 Task: Look for space in Assab, Eritrea from 2nd September, 2023 to 5th September, 2023 for 1 adult in price range Rs.5000 to Rs.10000. Place can be private room with 1  bedroom having 1 bed and 1 bathroom. Property type can be house, flat, hotel. Booking option can be shelf check-in. Required host language is English.
Action: Mouse moved to (403, 206)
Screenshot: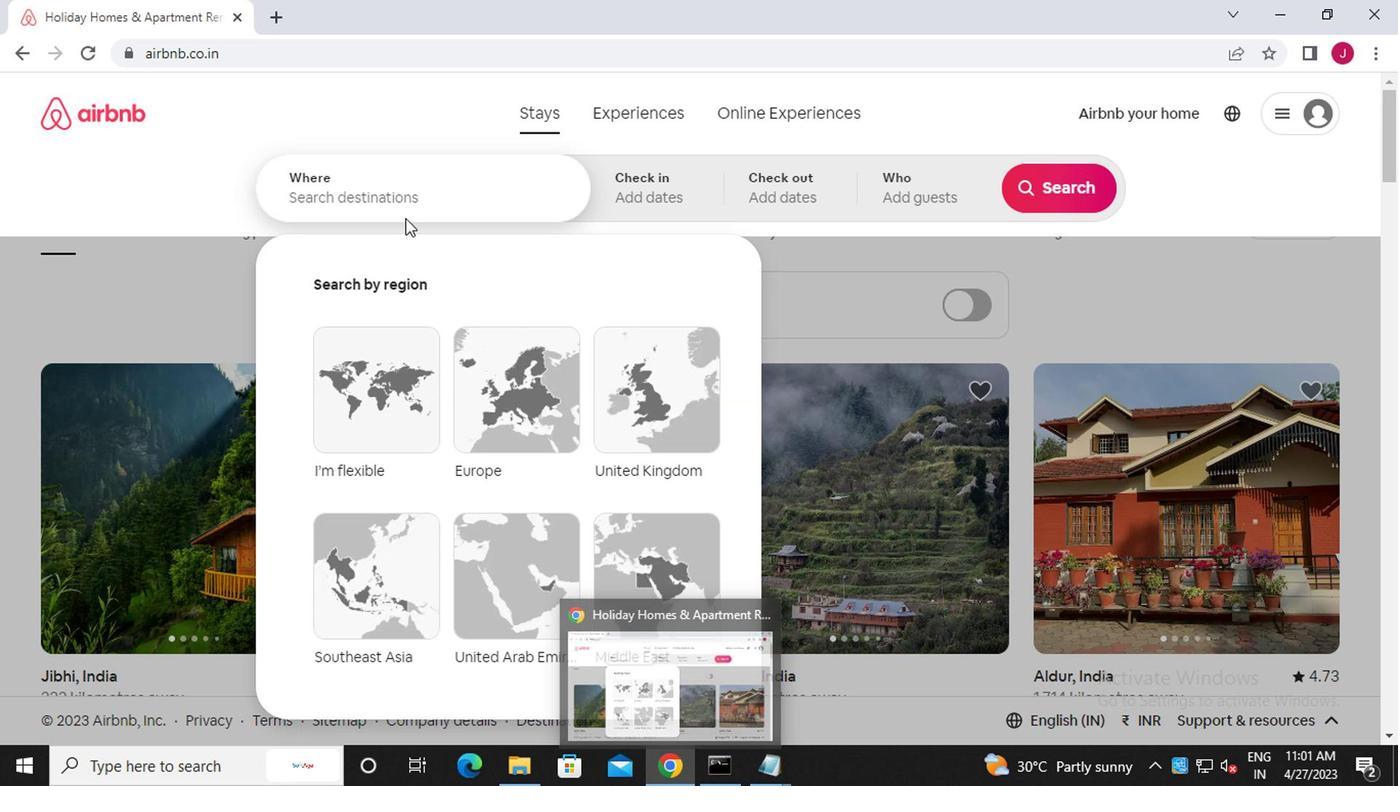 
Action: Mouse pressed left at (403, 206)
Screenshot: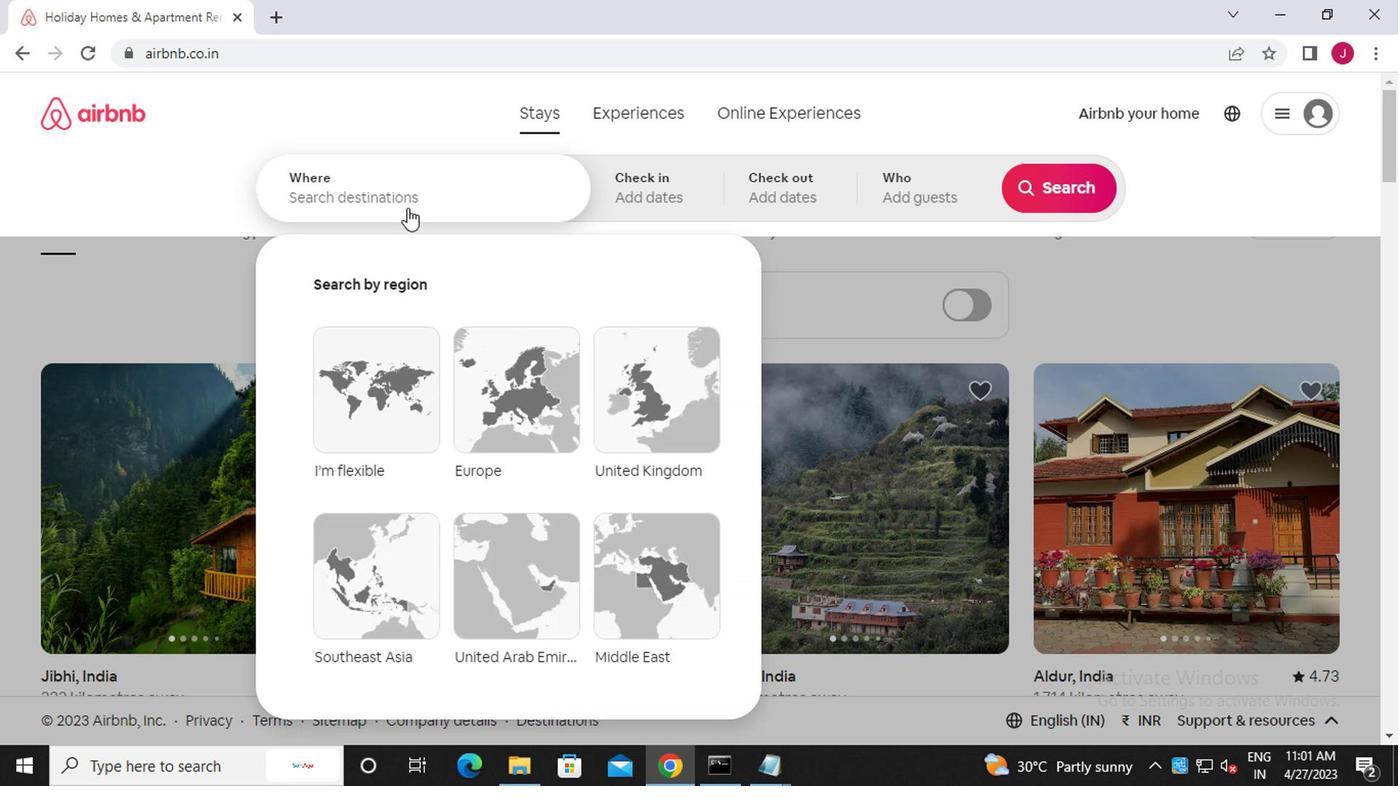 
Action: Key pressed a<Key.caps_lock>ssab,<Key.caps_lock>e<Key.caps_lock>ritrea
Screenshot: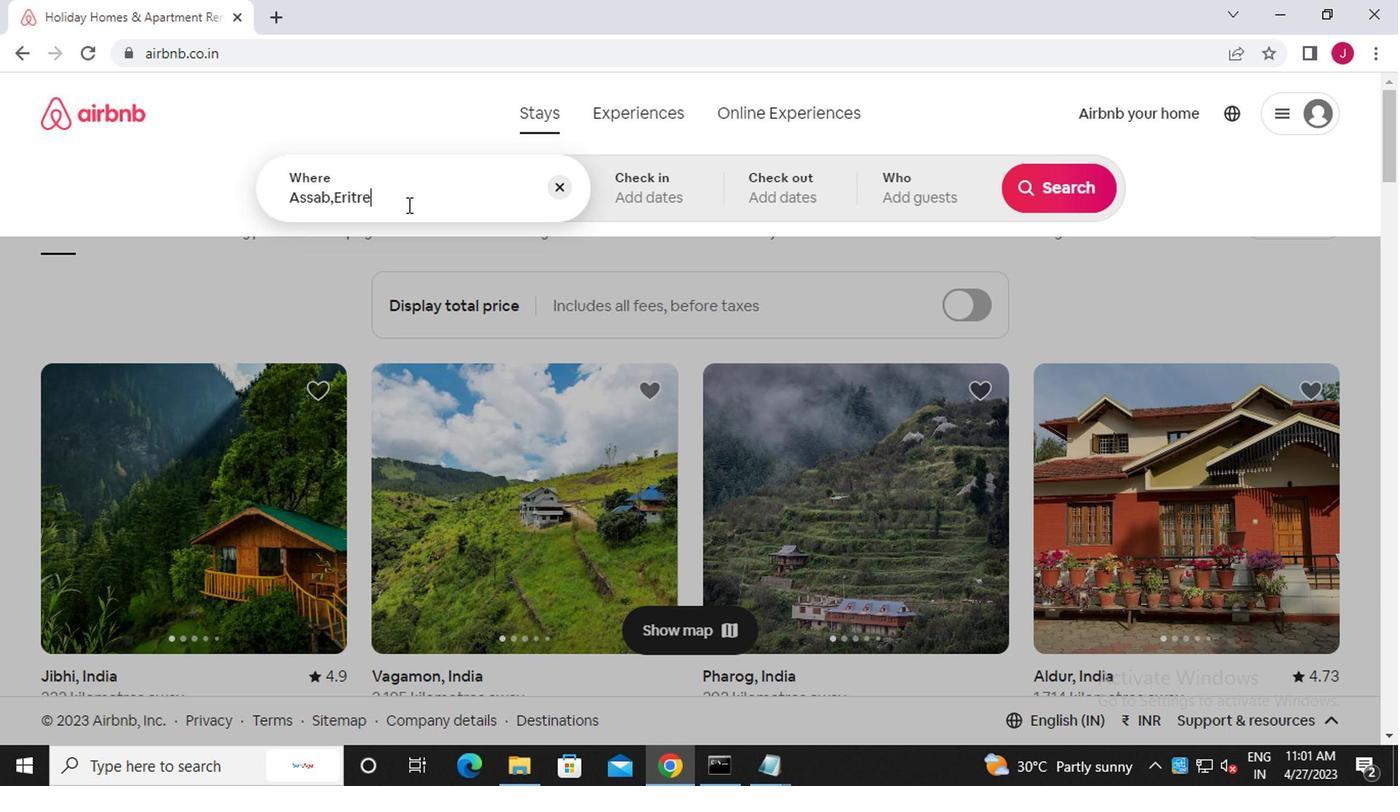 
Action: Mouse moved to (444, 312)
Screenshot: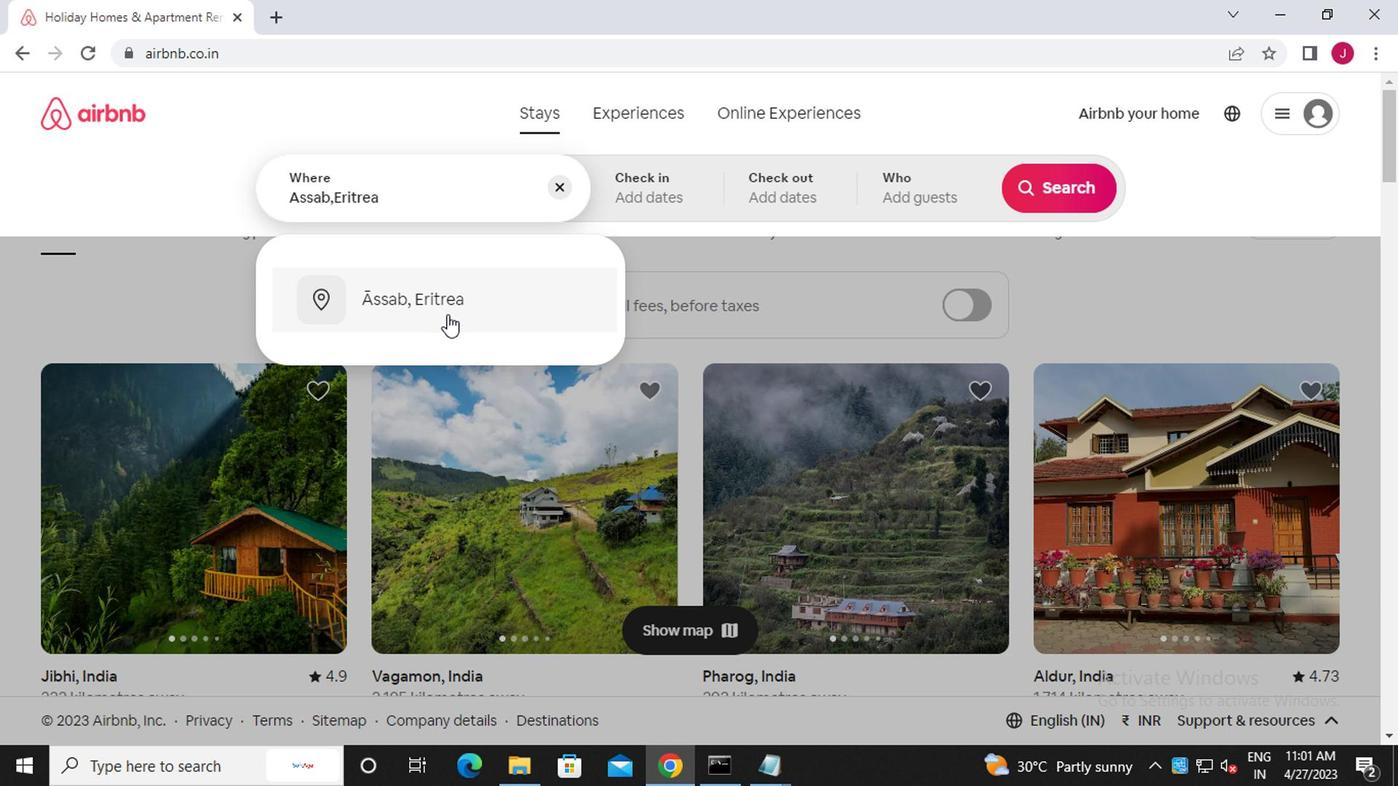 
Action: Mouse pressed left at (444, 312)
Screenshot: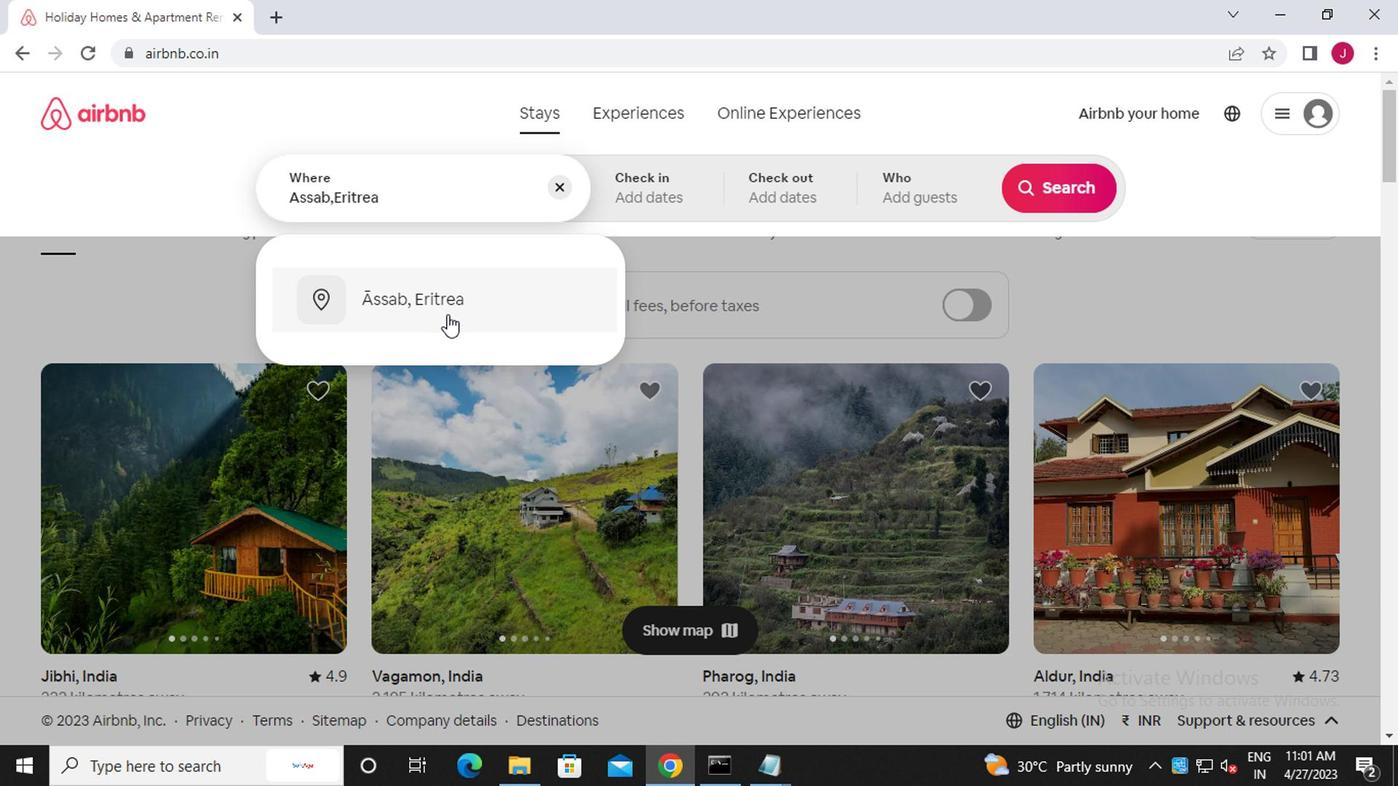 
Action: Mouse moved to (1043, 345)
Screenshot: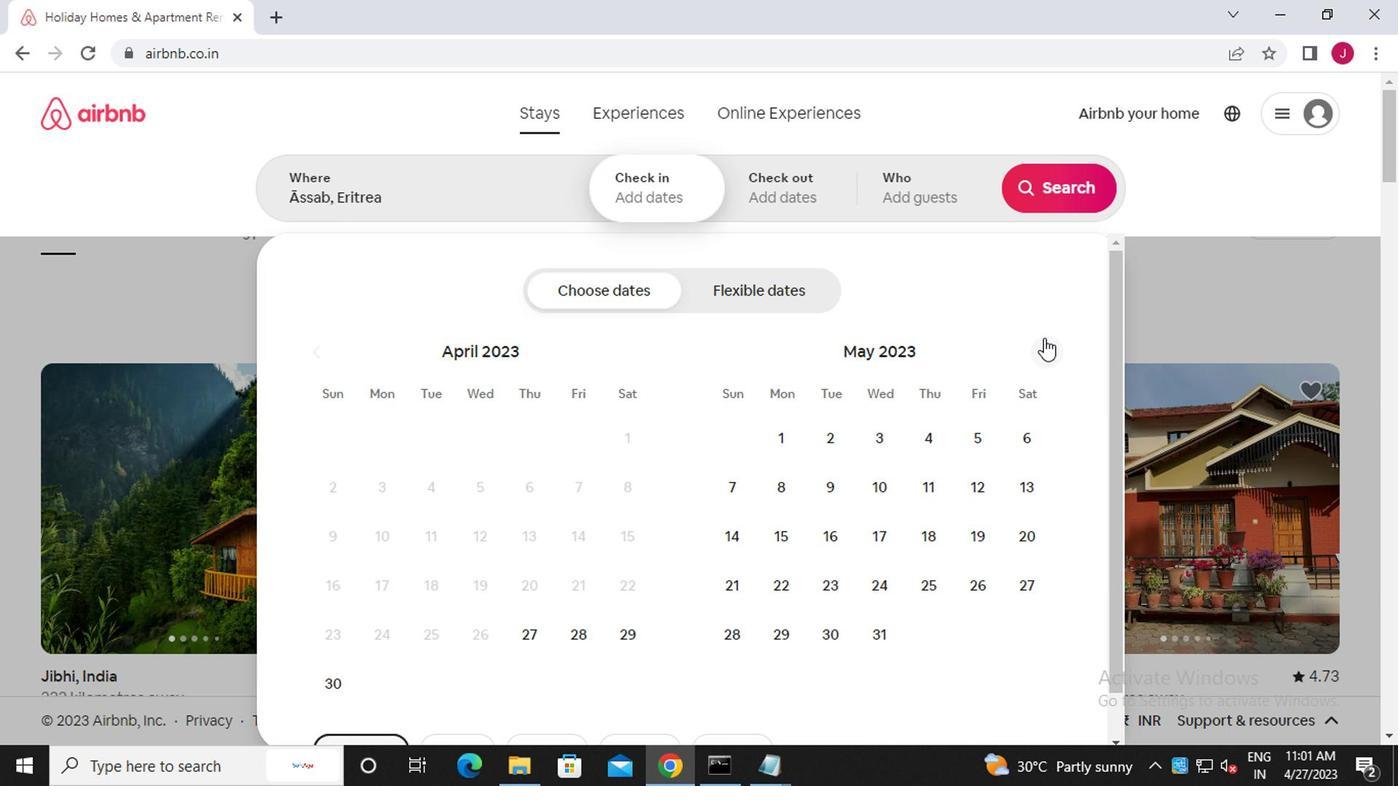 
Action: Mouse pressed left at (1043, 345)
Screenshot: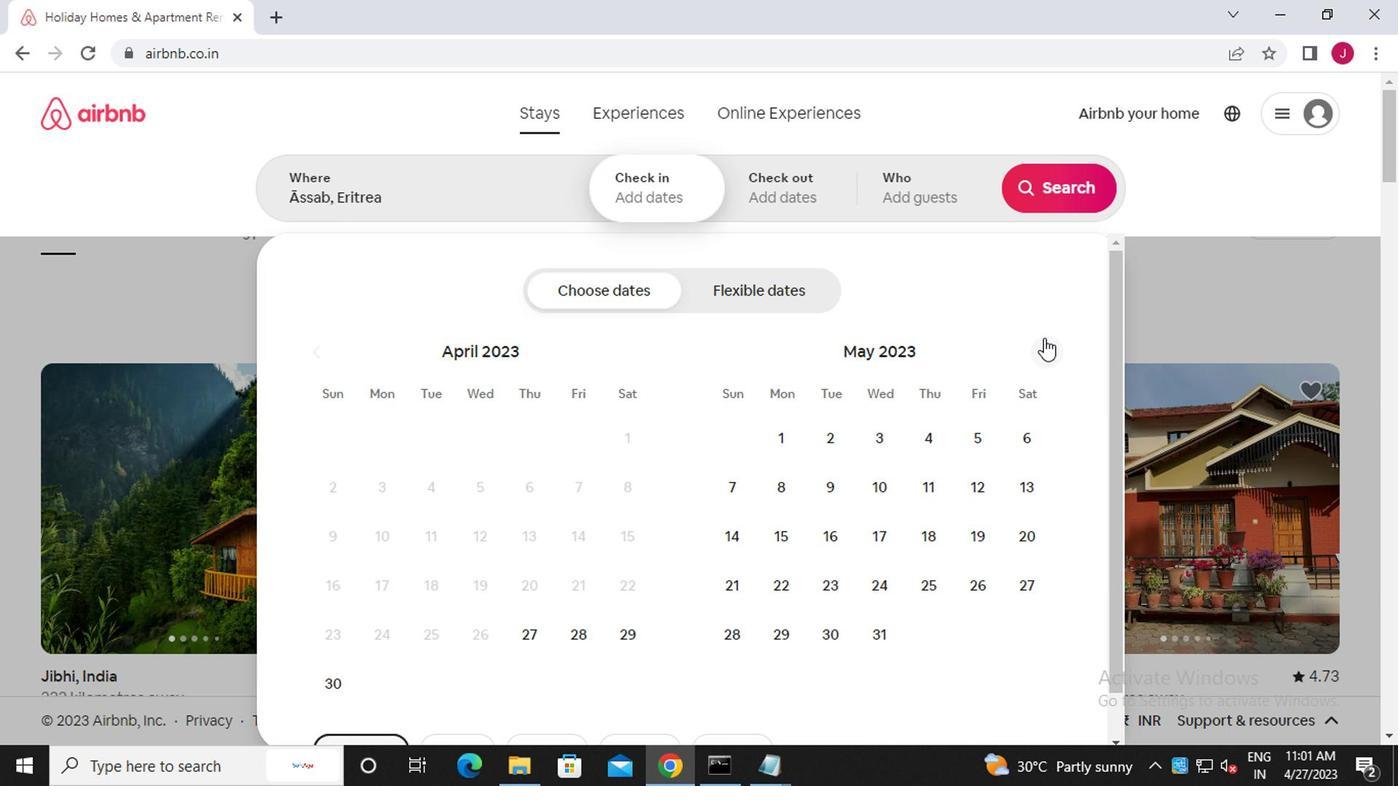 
Action: Mouse moved to (1045, 353)
Screenshot: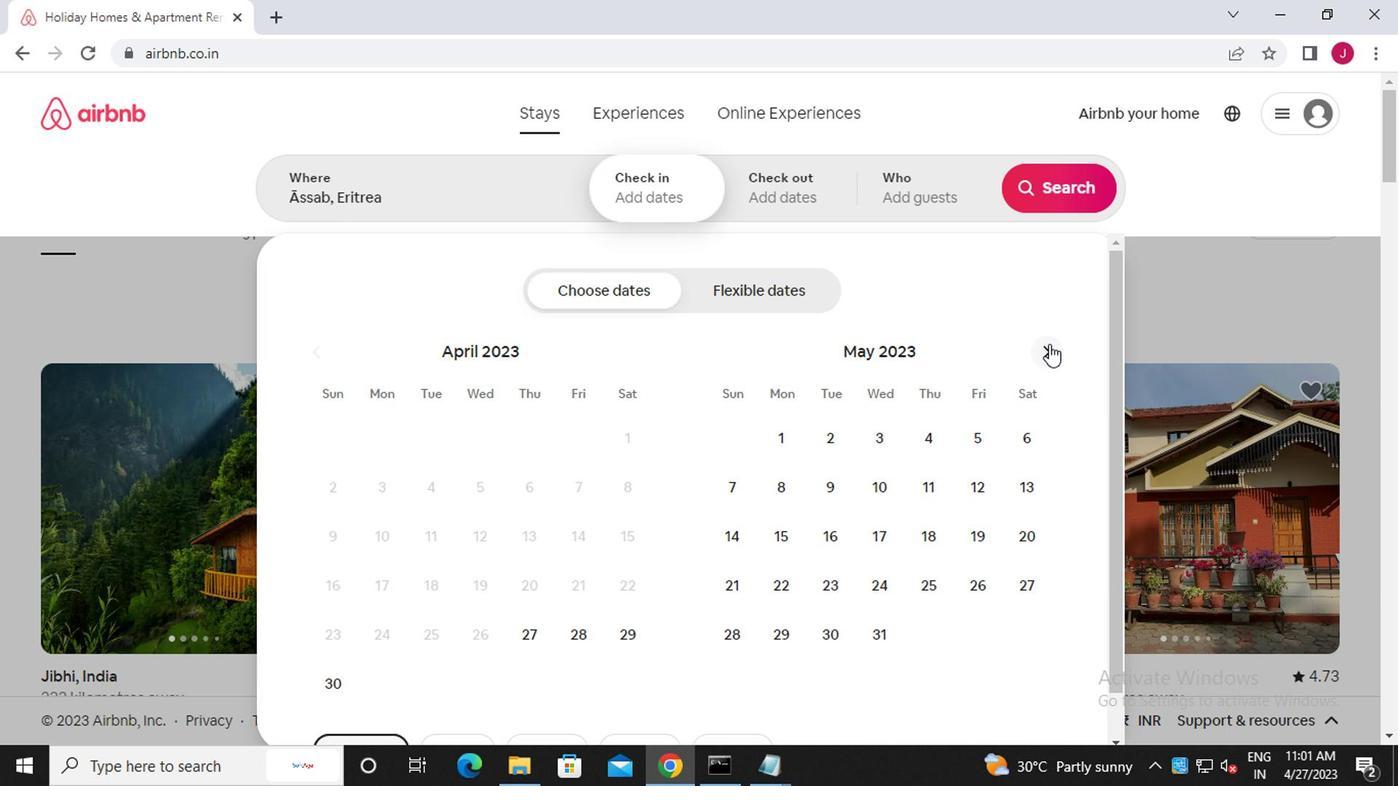
Action: Mouse pressed left at (1045, 353)
Screenshot: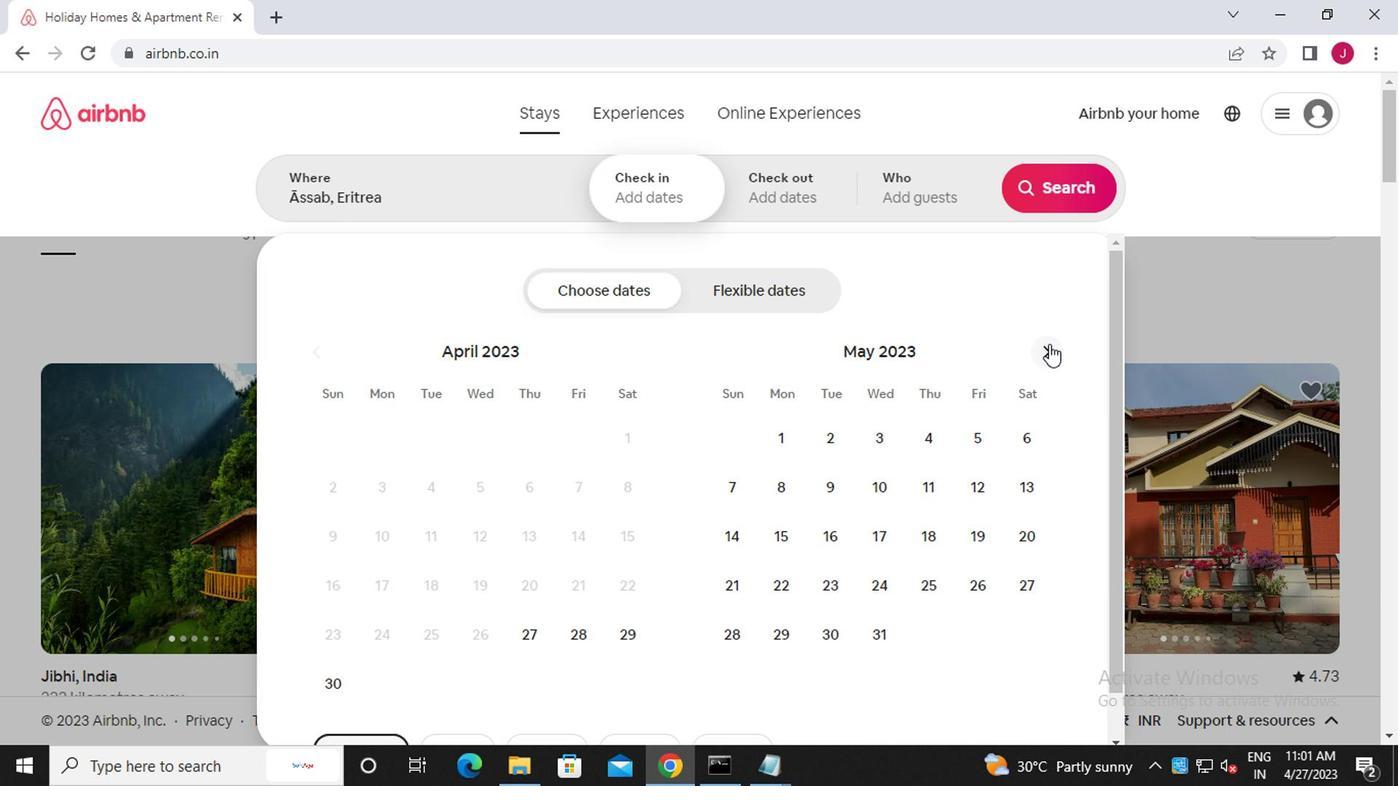 
Action: Mouse moved to (1047, 353)
Screenshot: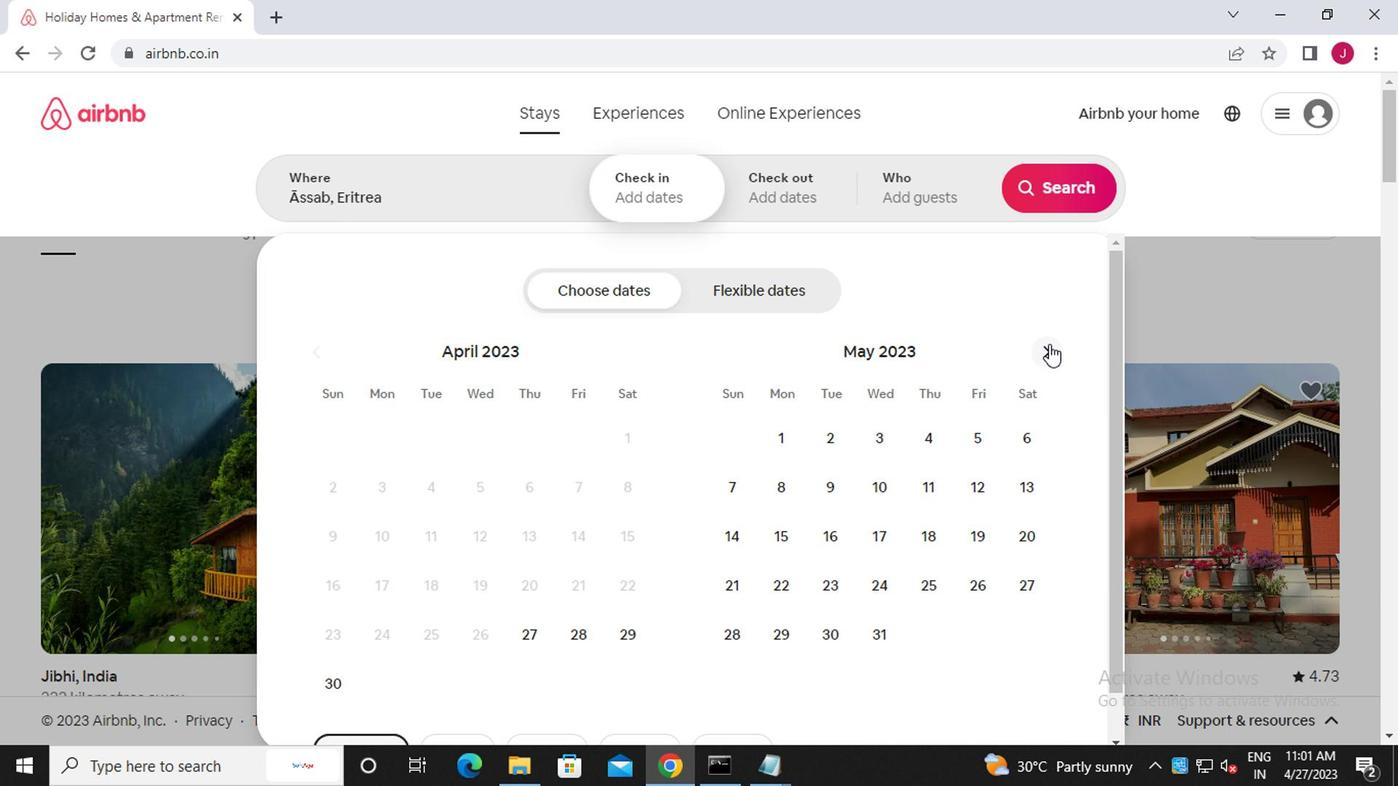 
Action: Mouse pressed left at (1047, 353)
Screenshot: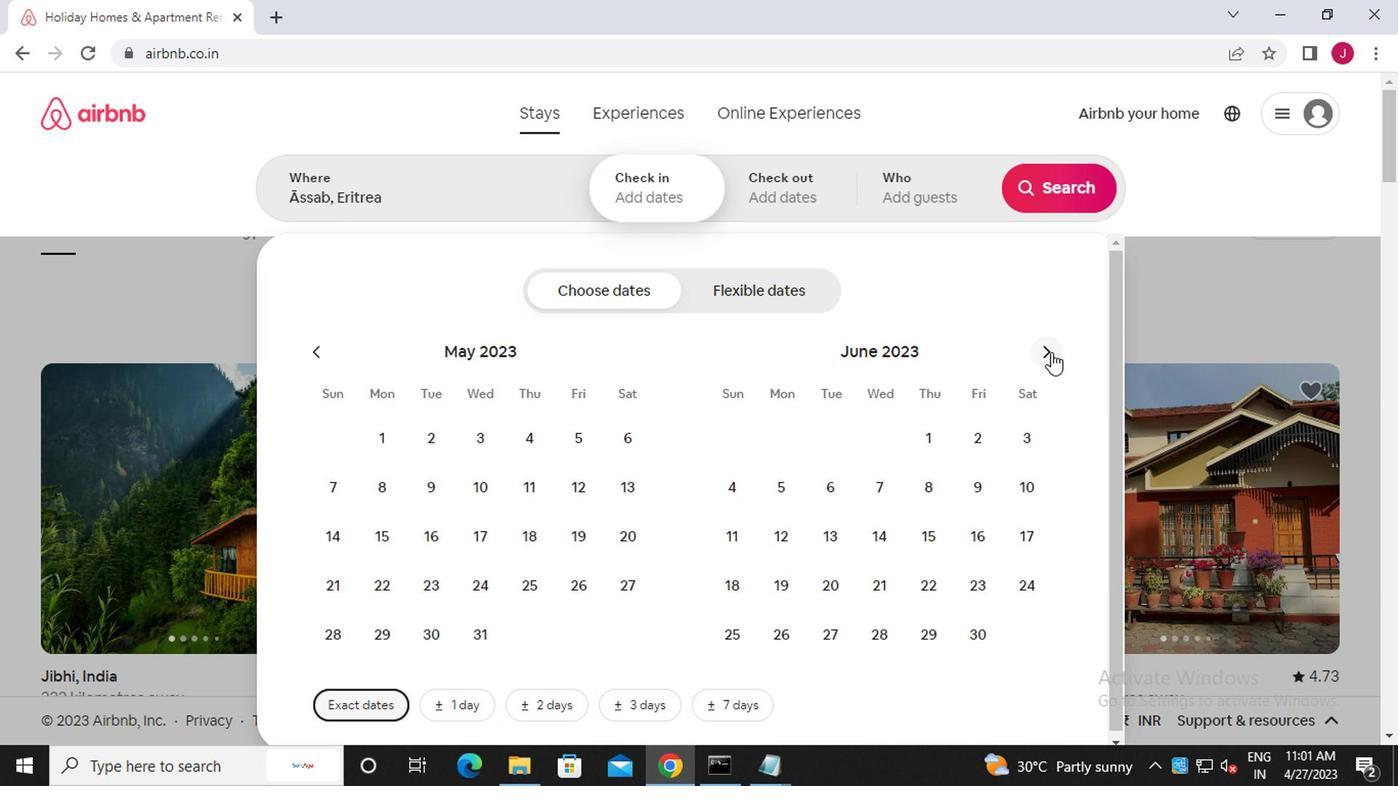 
Action: Mouse pressed left at (1047, 353)
Screenshot: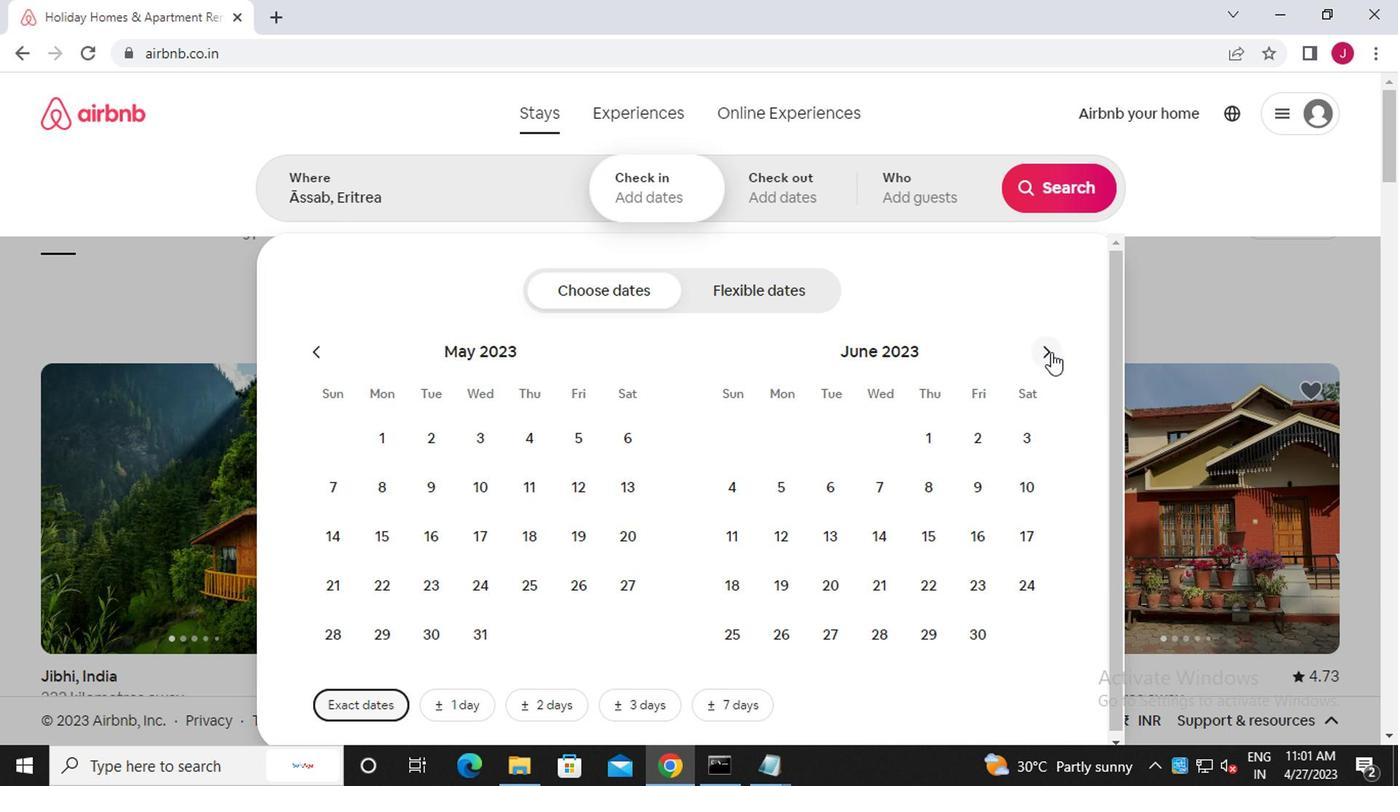 
Action: Mouse moved to (1047, 353)
Screenshot: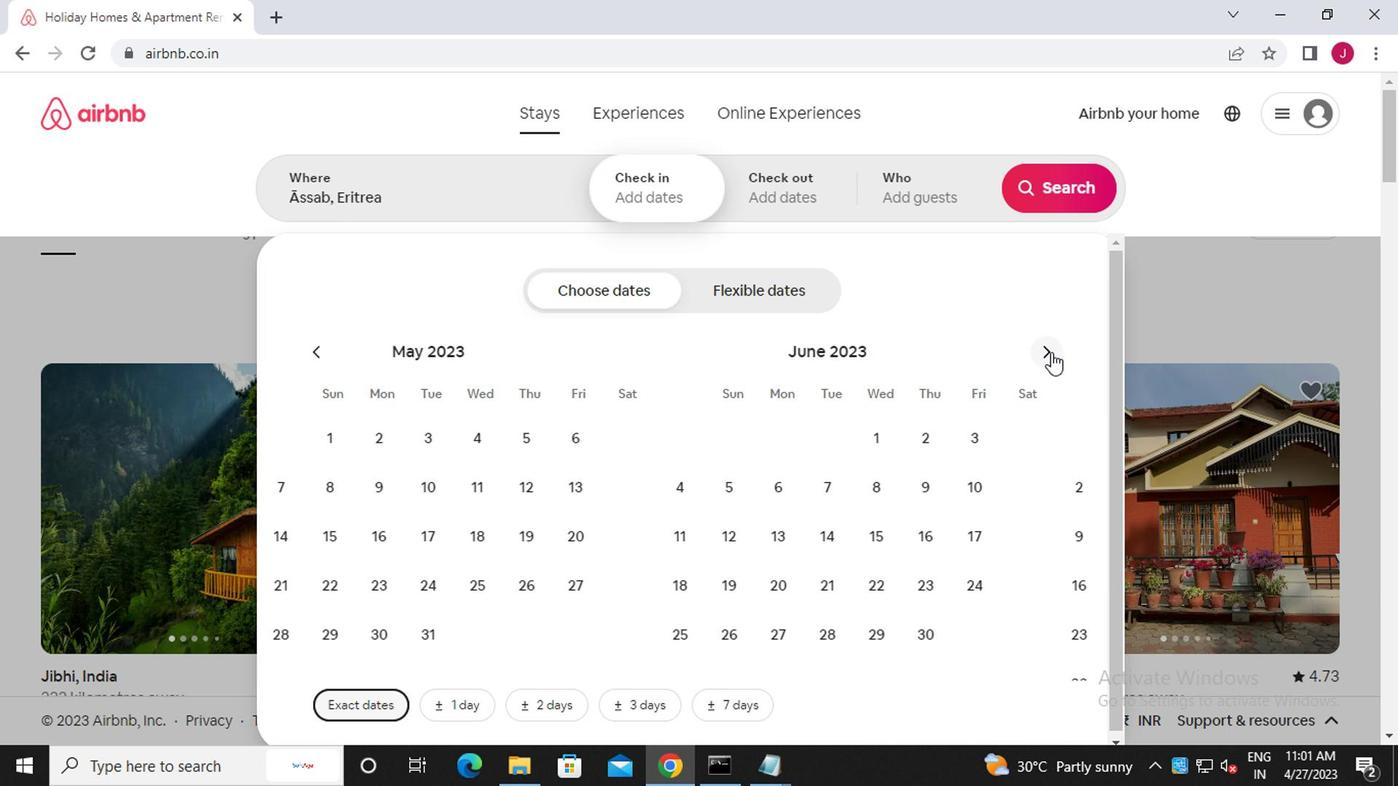 
Action: Mouse pressed left at (1047, 353)
Screenshot: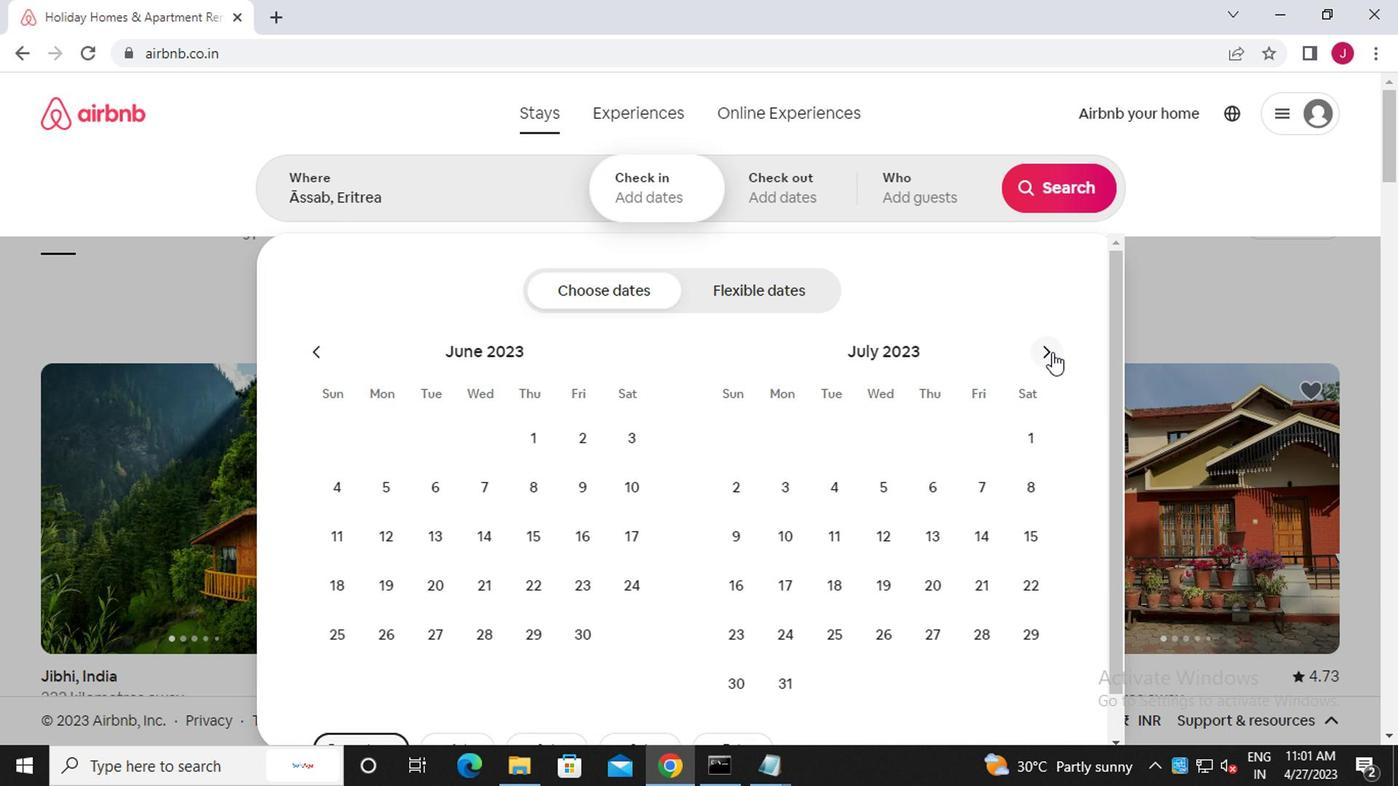 
Action: Mouse moved to (1022, 434)
Screenshot: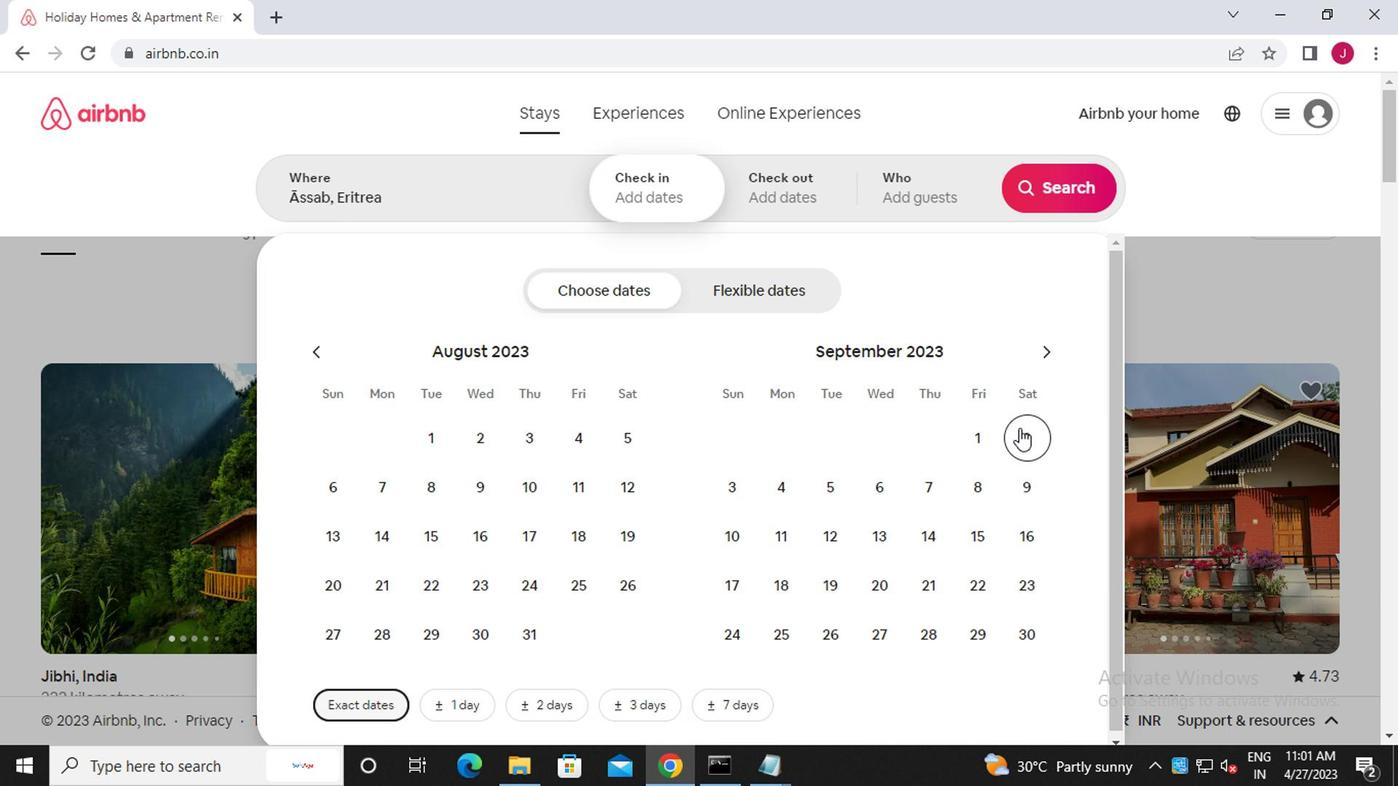 
Action: Mouse pressed left at (1022, 434)
Screenshot: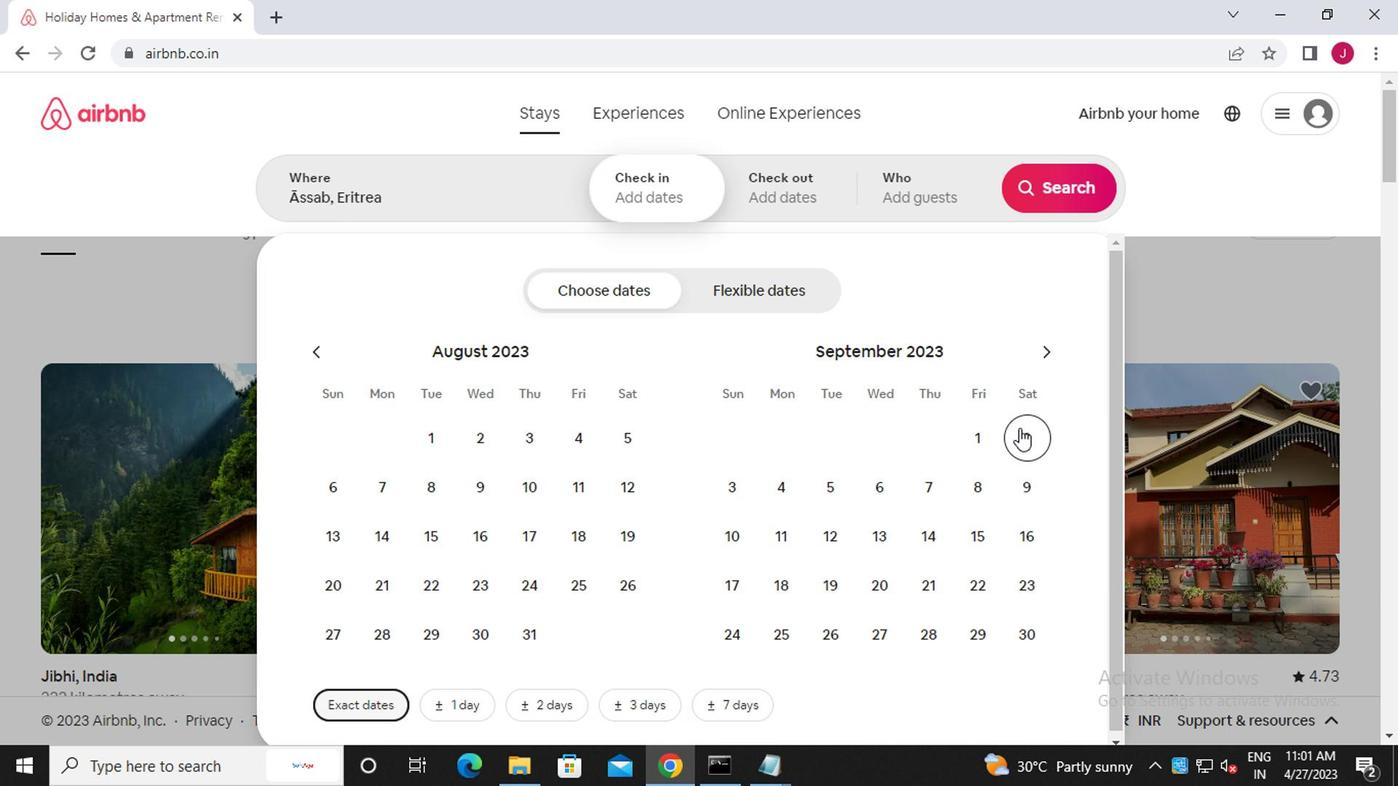 
Action: Mouse moved to (813, 487)
Screenshot: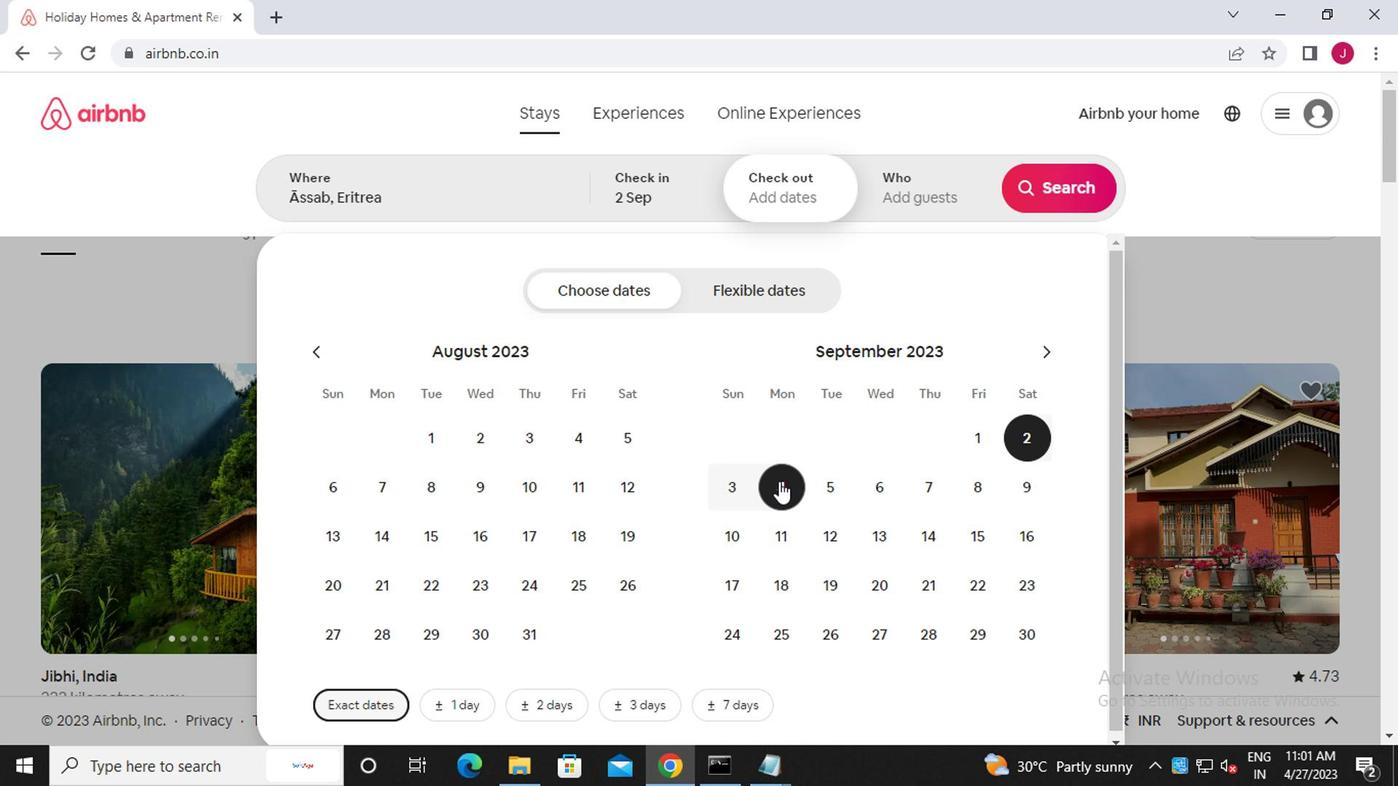 
Action: Mouse pressed left at (813, 487)
Screenshot: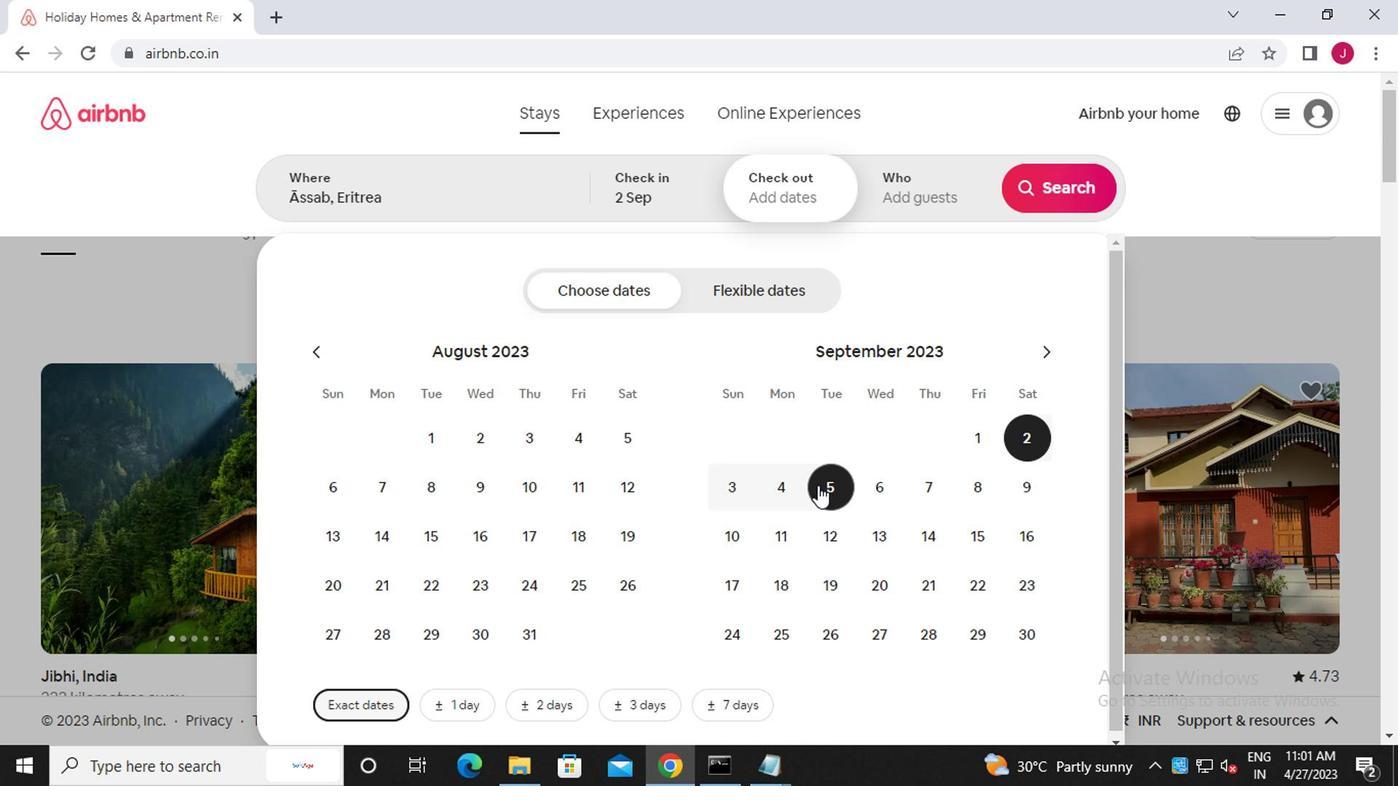 
Action: Mouse moved to (901, 200)
Screenshot: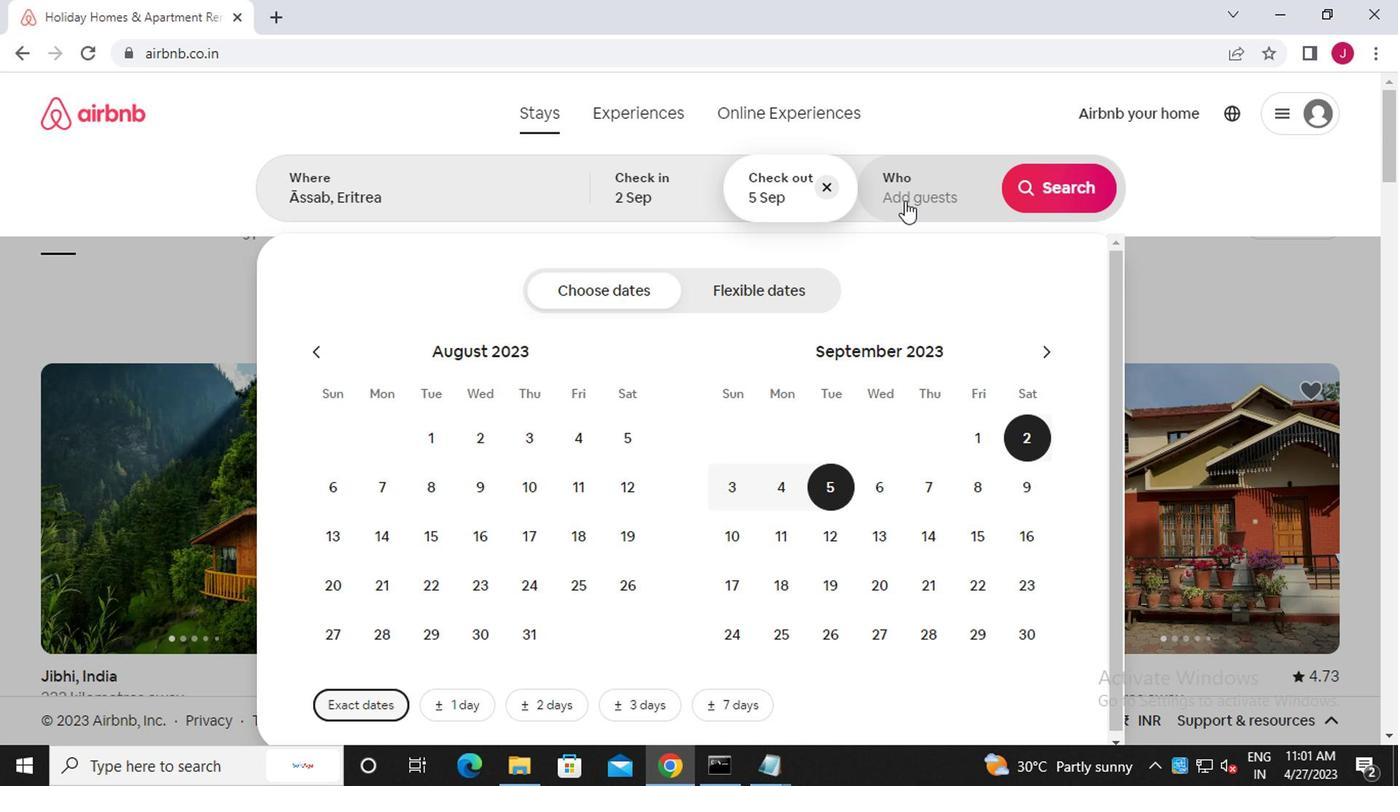 
Action: Mouse pressed left at (901, 200)
Screenshot: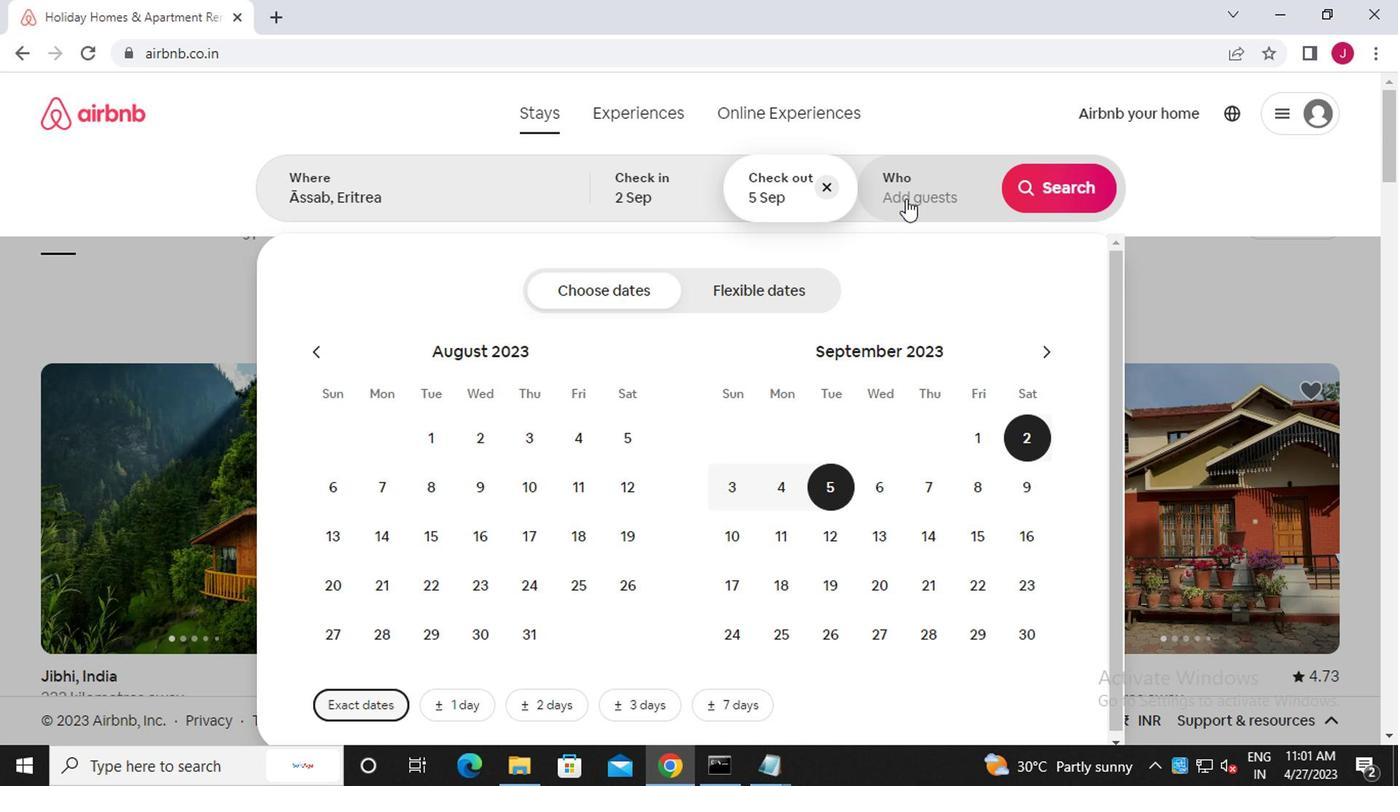 
Action: Mouse moved to (1069, 303)
Screenshot: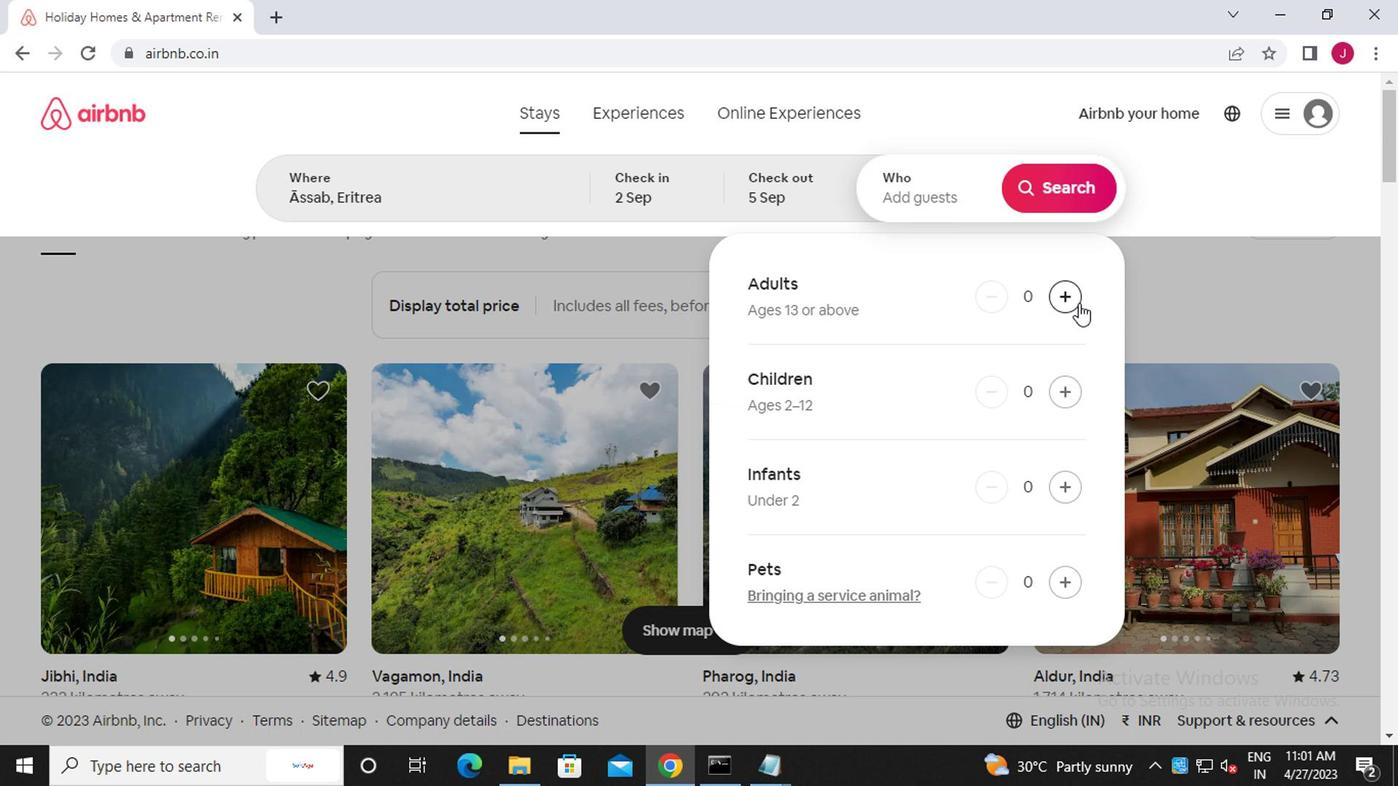 
Action: Mouse pressed left at (1069, 303)
Screenshot: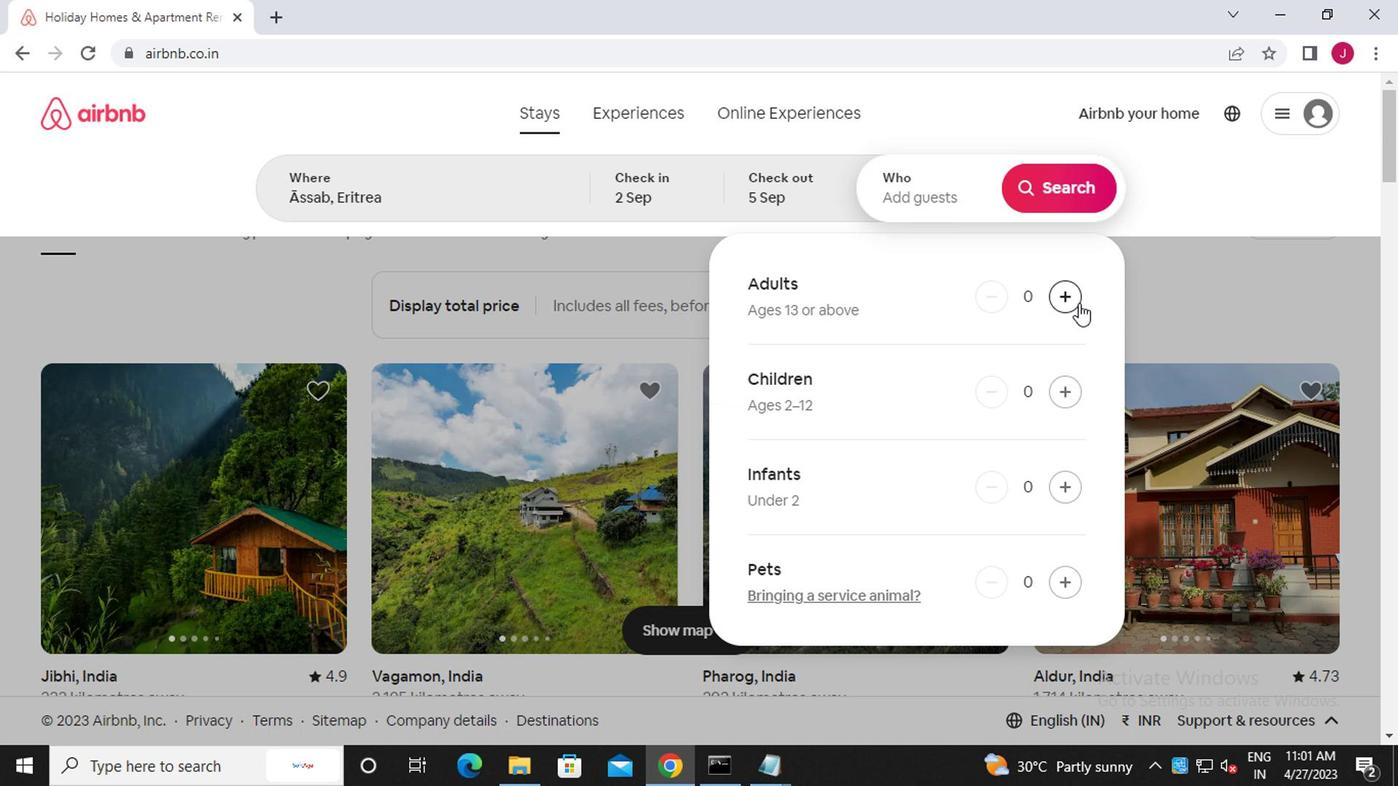 
Action: Mouse moved to (1040, 181)
Screenshot: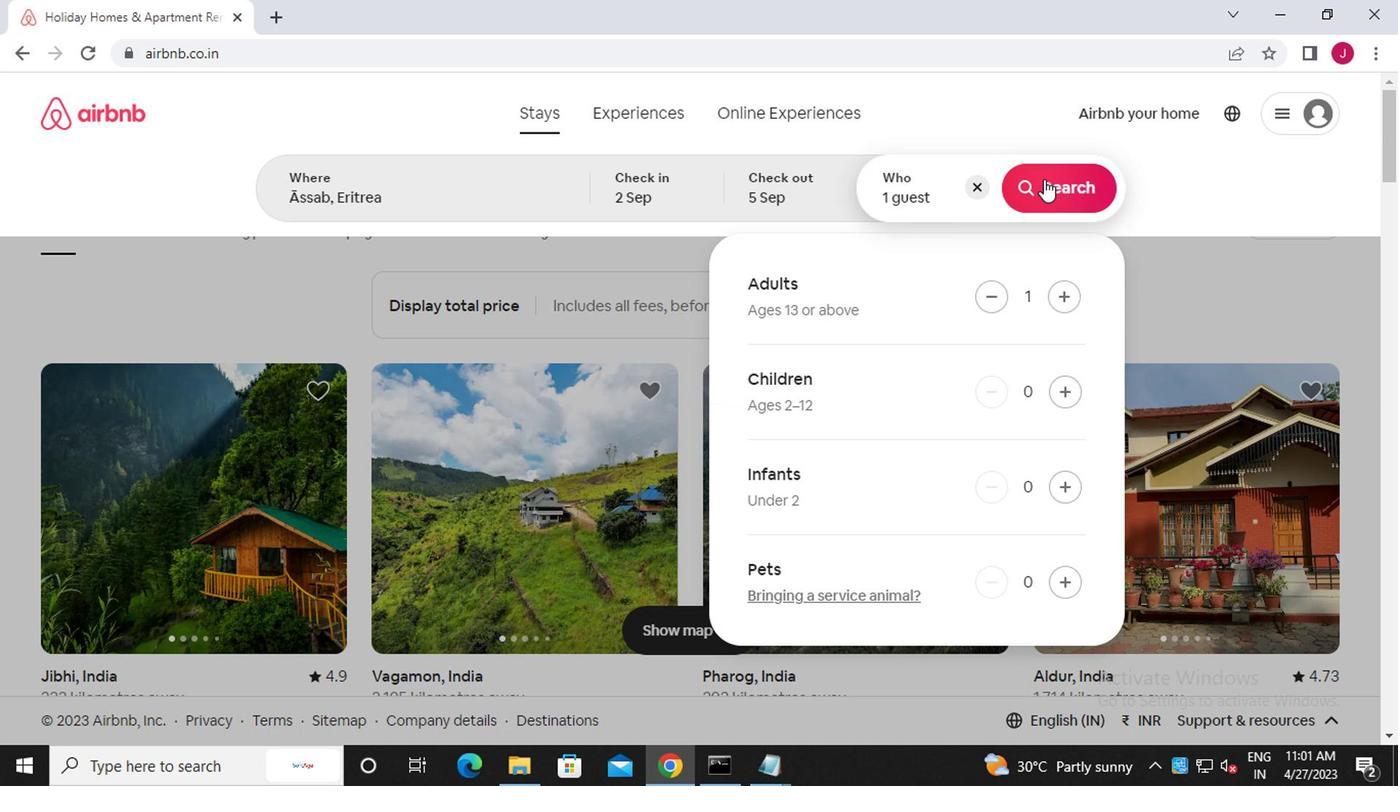 
Action: Mouse pressed left at (1040, 181)
Screenshot: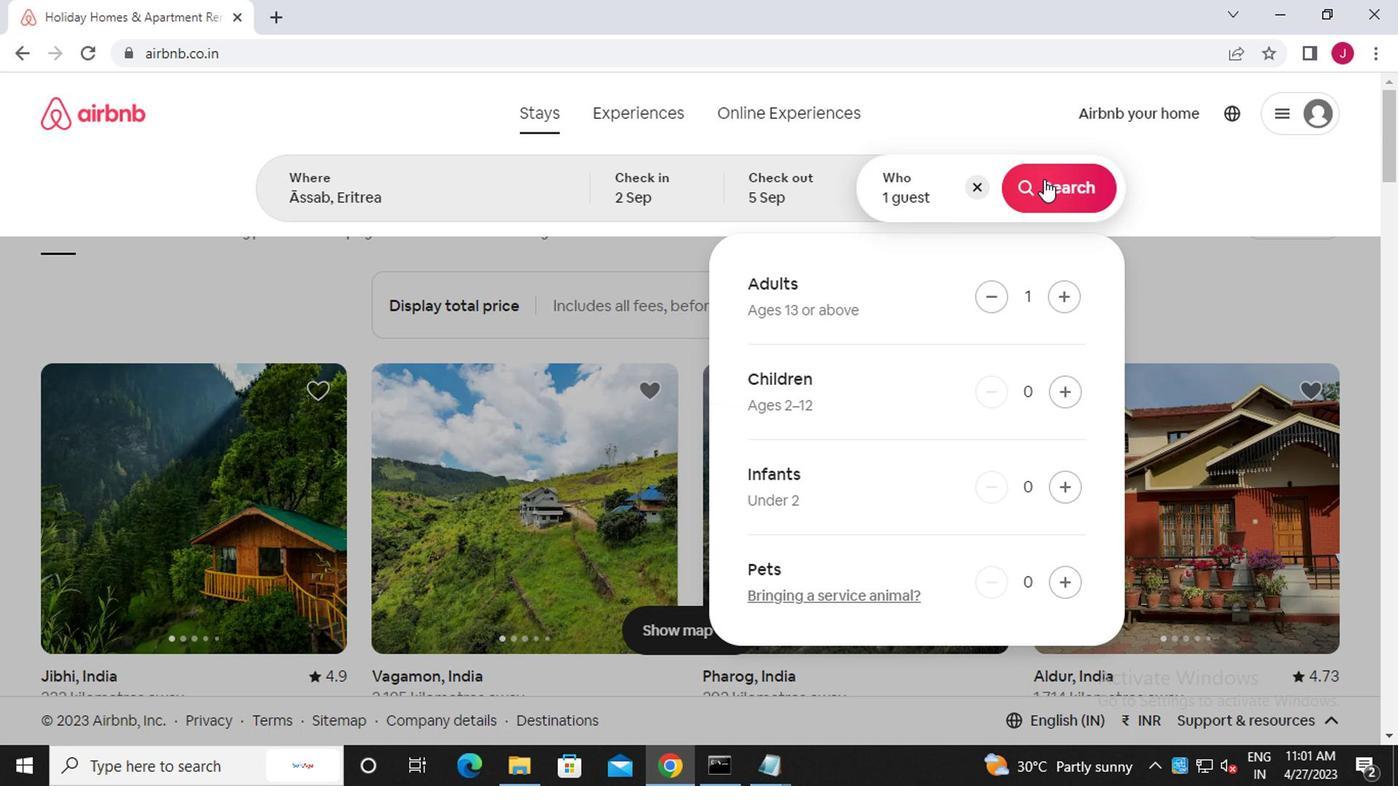 
Action: Mouse moved to (1290, 195)
Screenshot: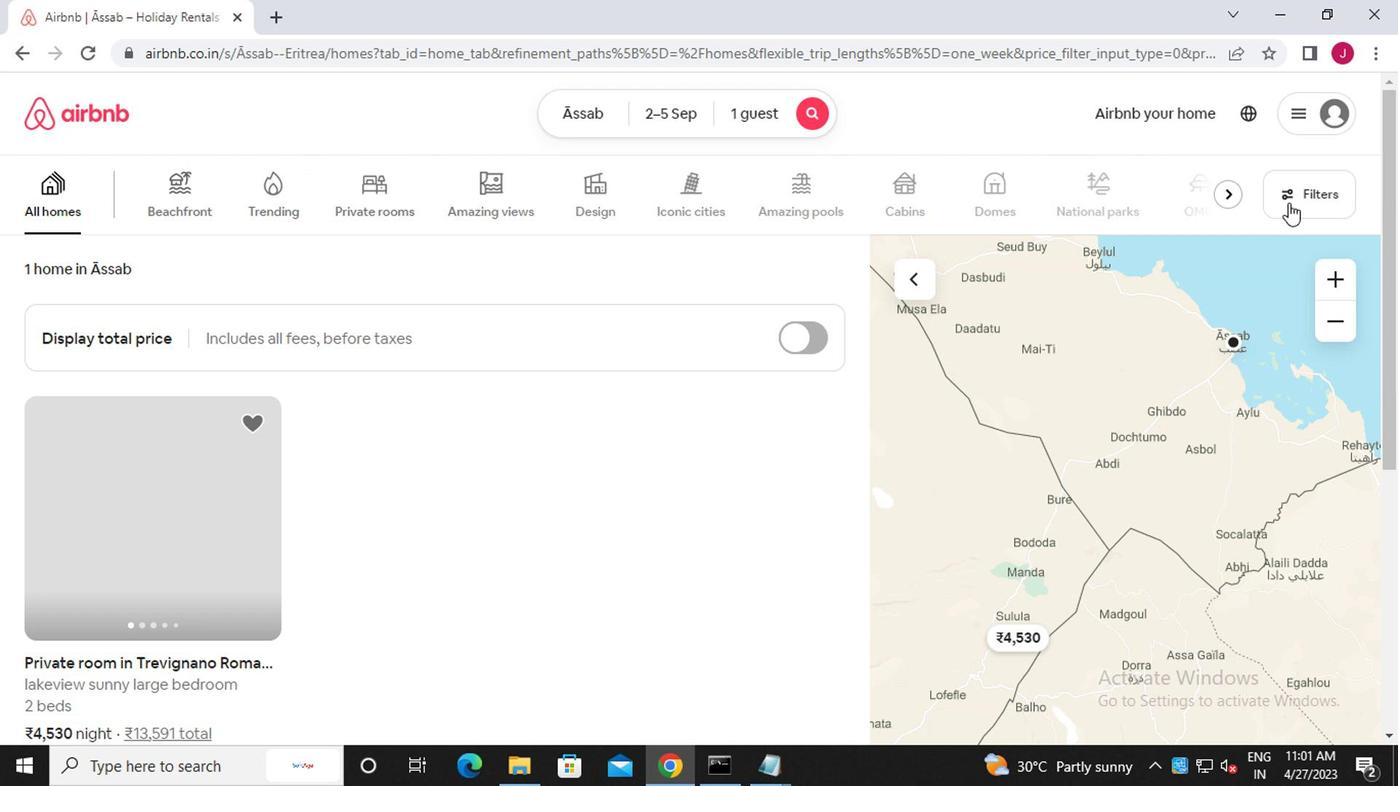 
Action: Mouse pressed left at (1290, 195)
Screenshot: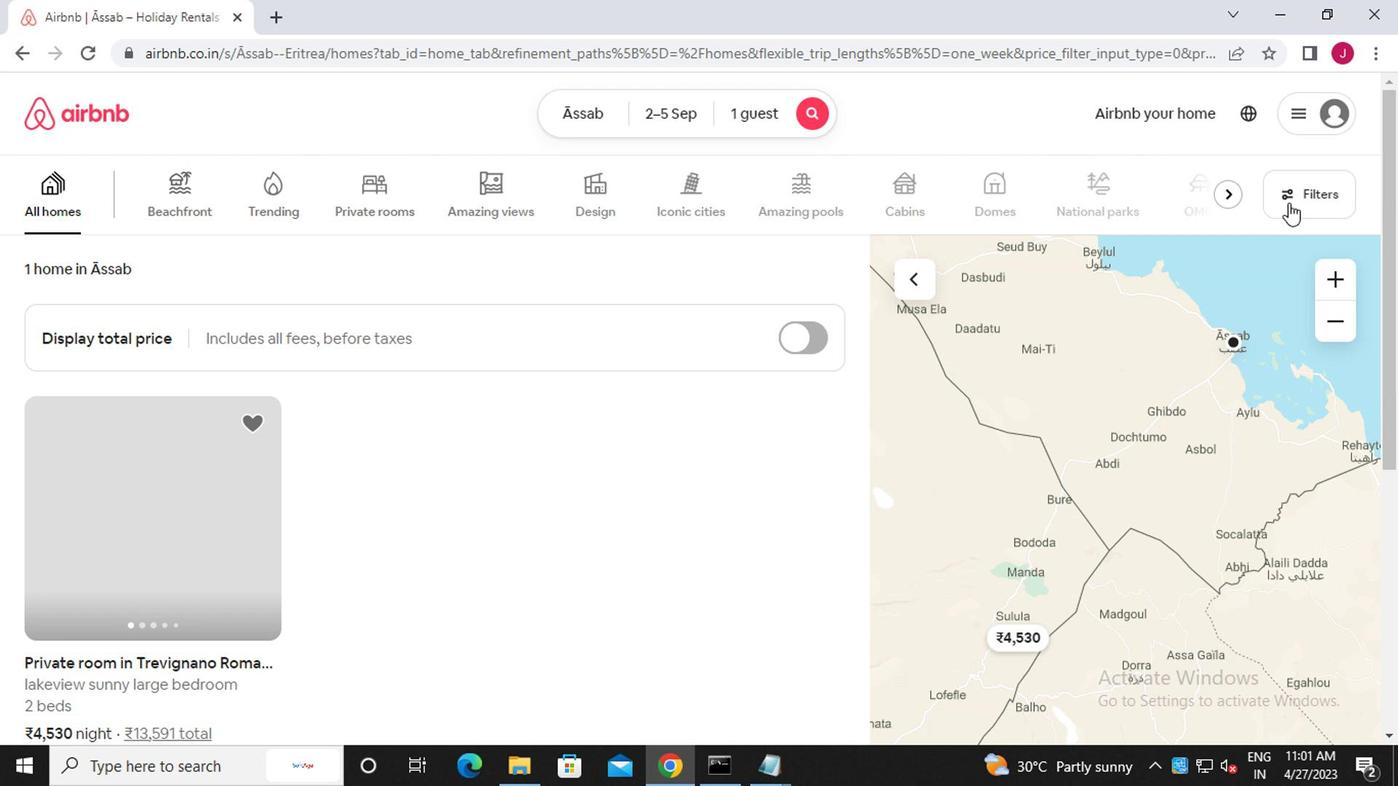 
Action: Mouse moved to (479, 385)
Screenshot: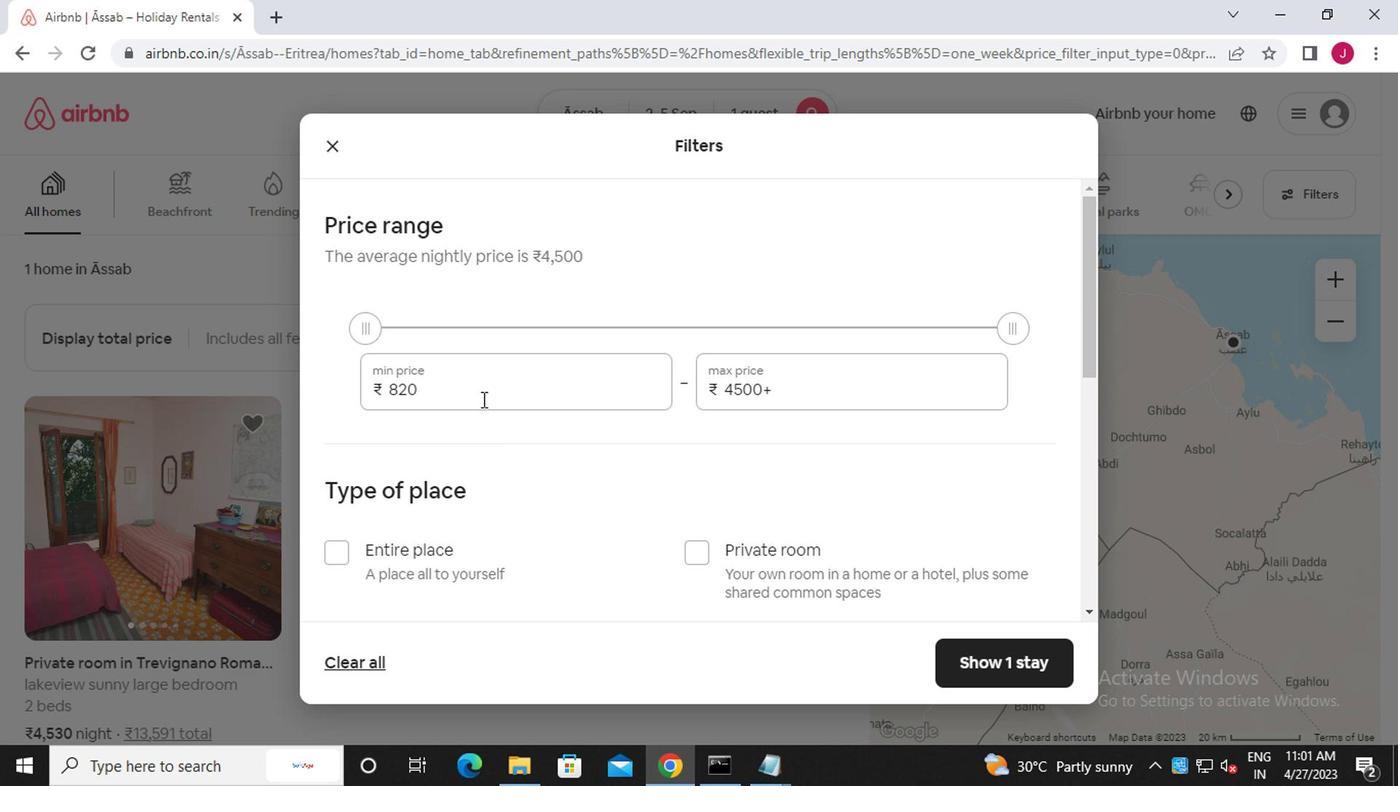 
Action: Mouse pressed left at (479, 385)
Screenshot: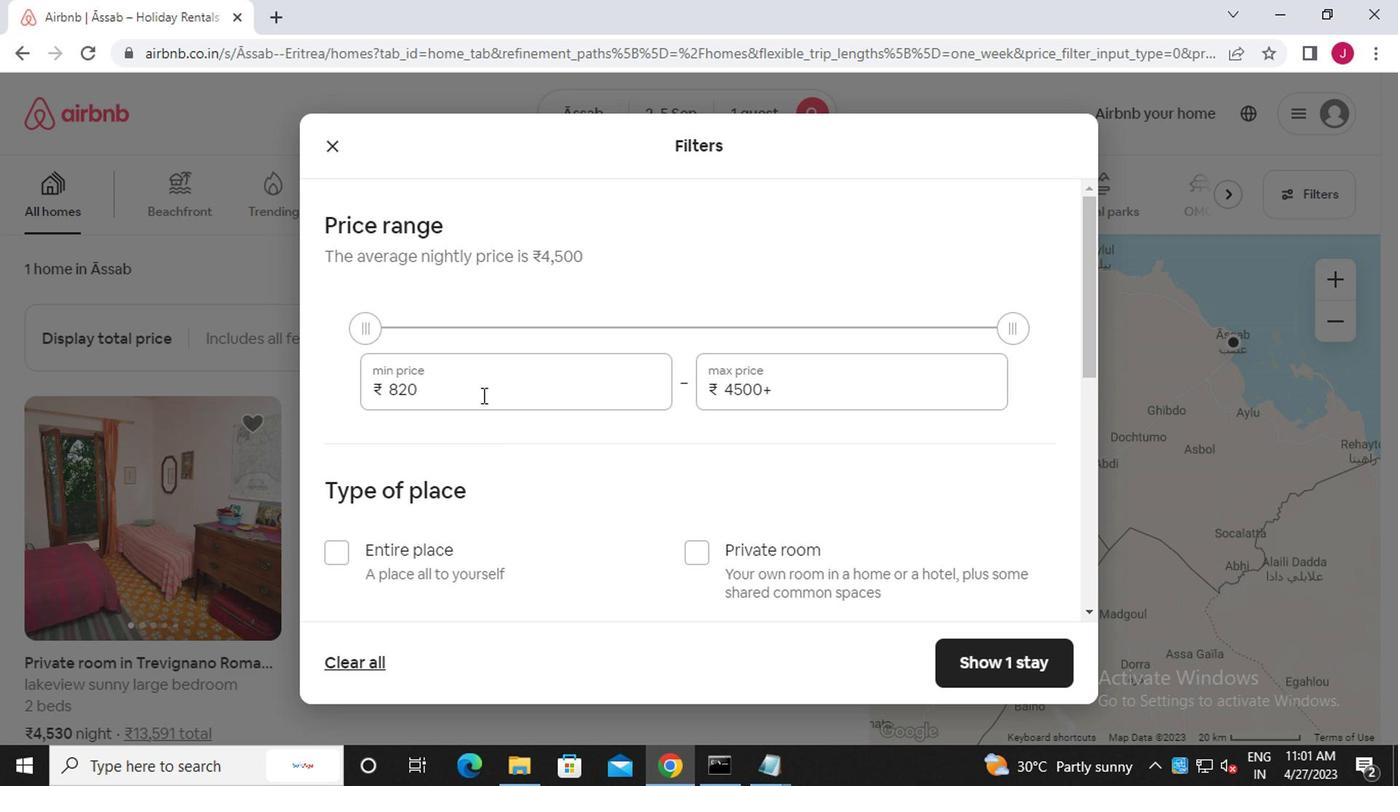 
Action: Mouse moved to (464, 381)
Screenshot: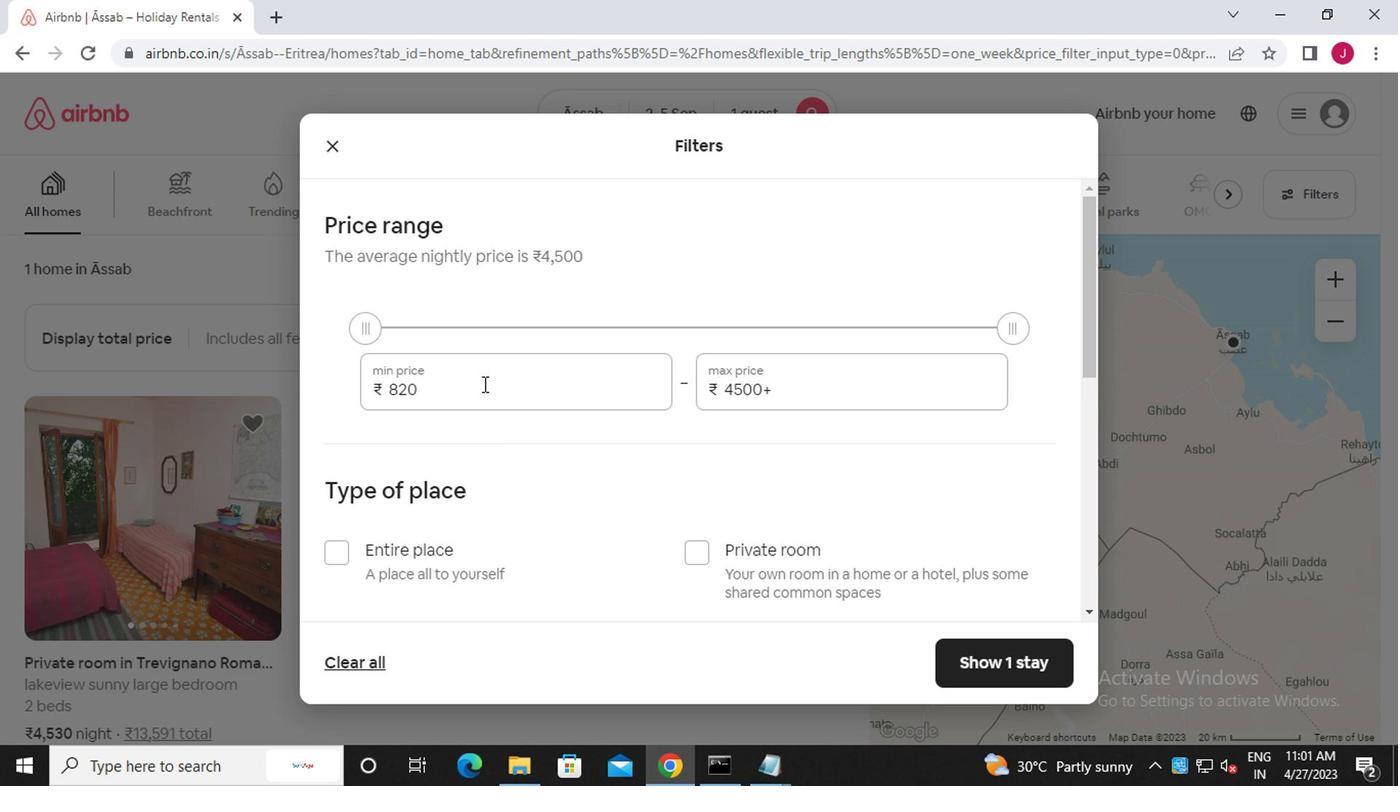 
Action: Key pressed <Key.backspace><Key.backspace><Key.backspace><Key.backspace><Key.backspace><Key.backspace><<101>><<96>><<96>><<96>>
Screenshot: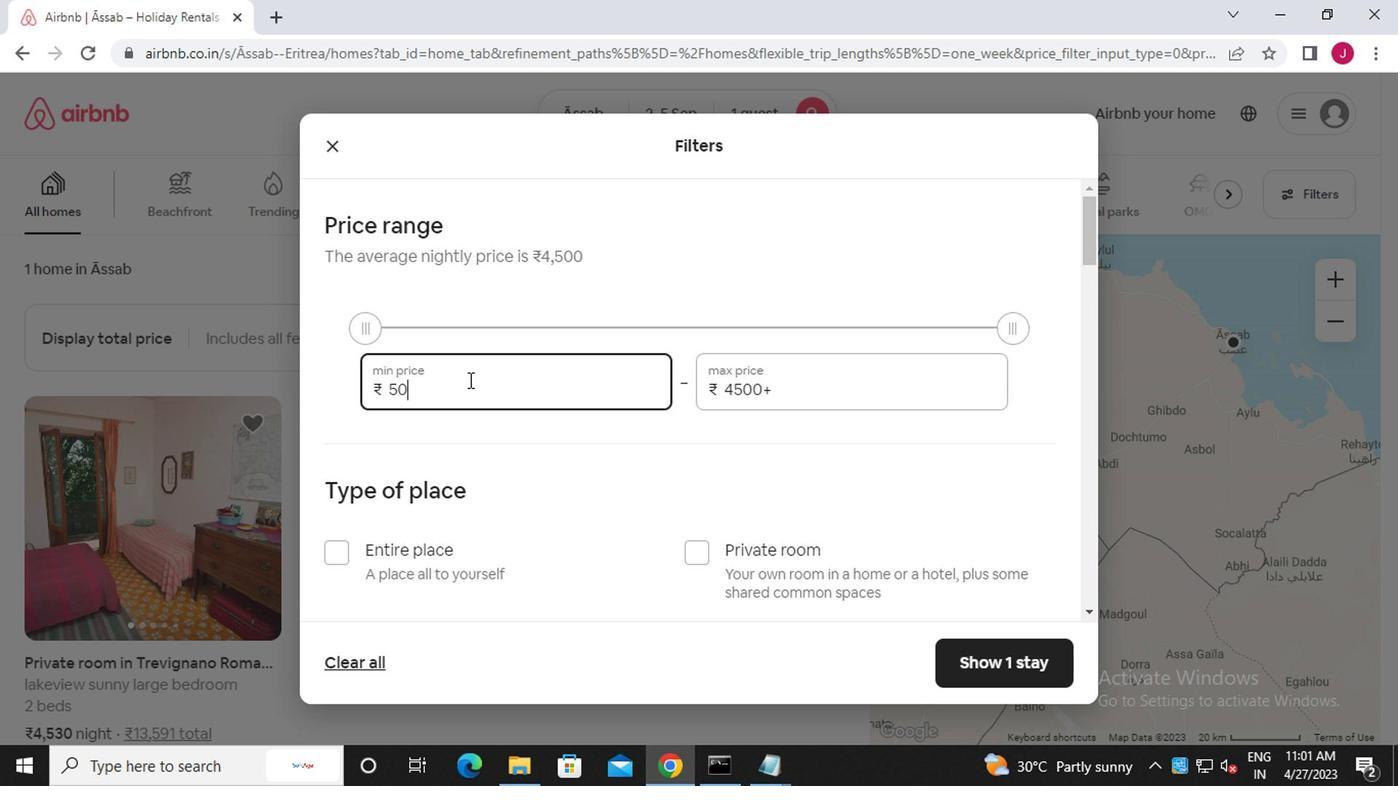 
Action: Mouse moved to (836, 379)
Screenshot: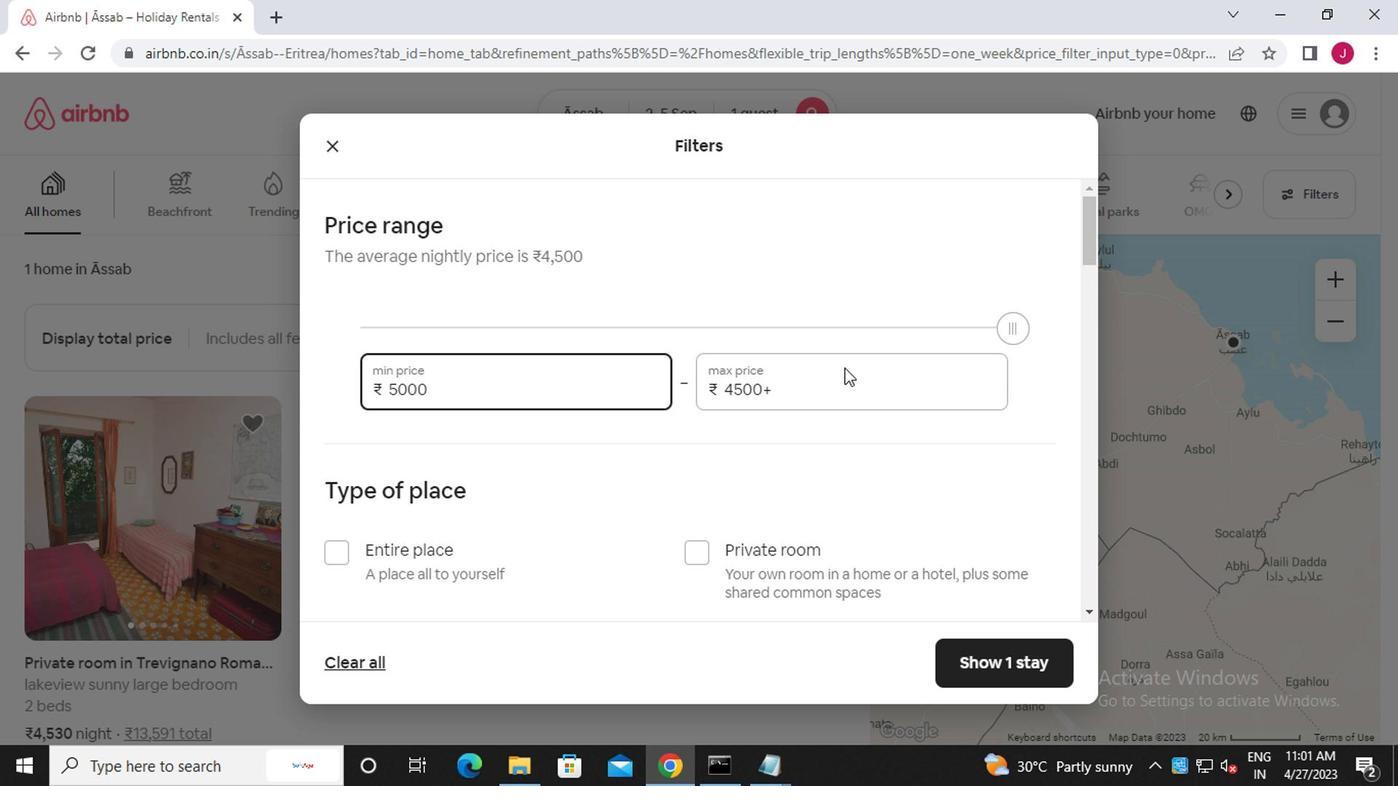 
Action: Mouse pressed left at (836, 379)
Screenshot: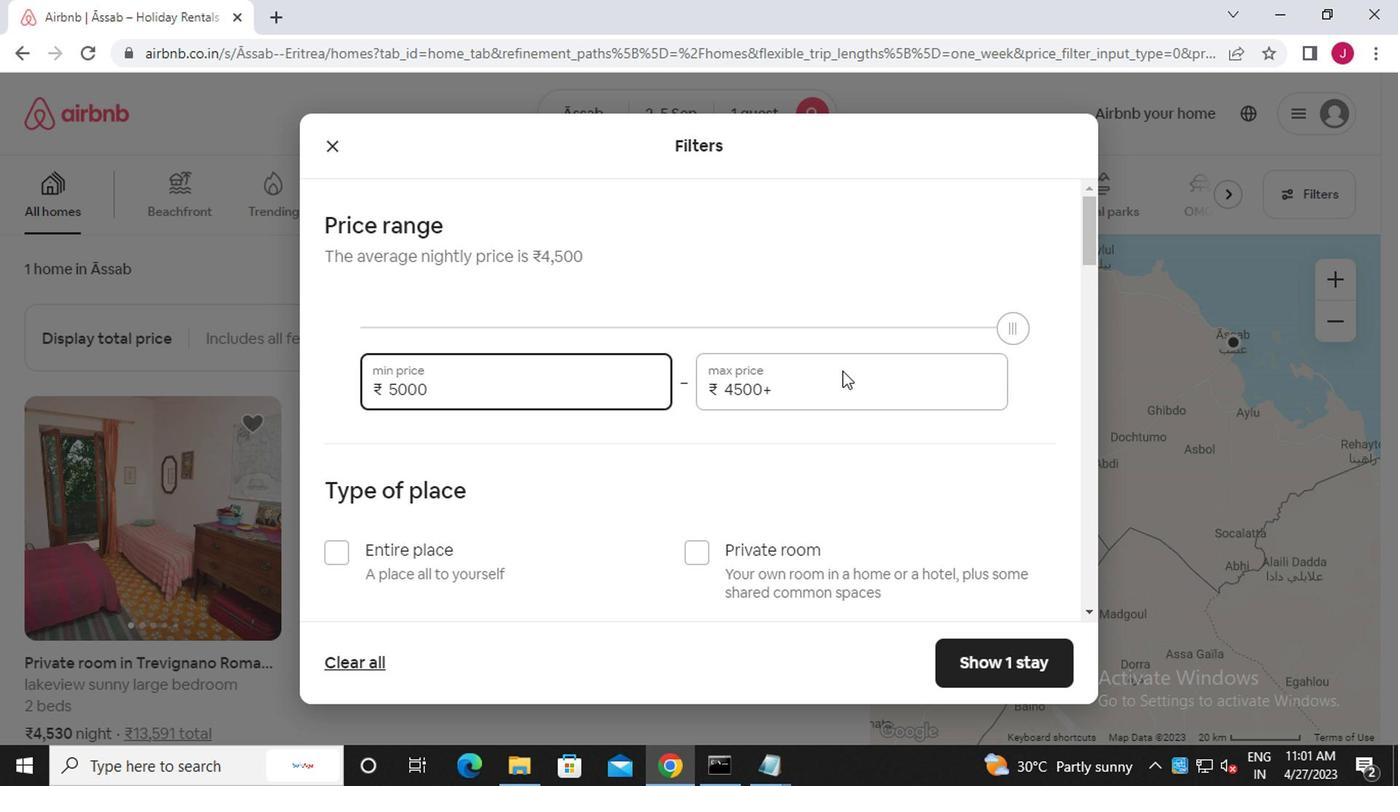 
Action: Key pressed <Key.backspace><Key.backspace><Key.backspace><Key.backspace><Key.backspace><Key.backspace><Key.backspace><Key.backspace><Key.backspace><Key.backspace><Key.backspace><<97>><<96>><<96>><<96>><<96>>
Screenshot: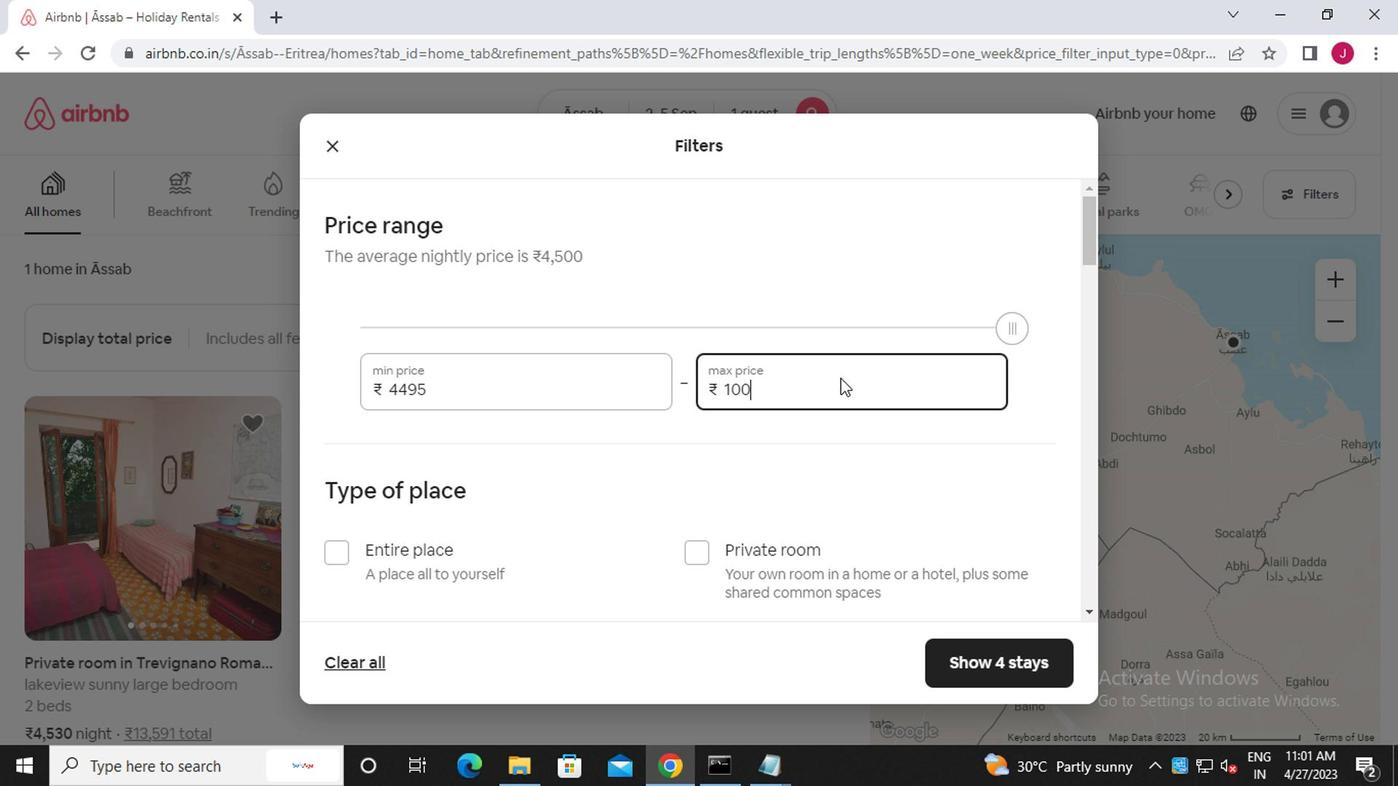 
Action: Mouse scrolled (836, 378) with delta (0, 0)
Screenshot: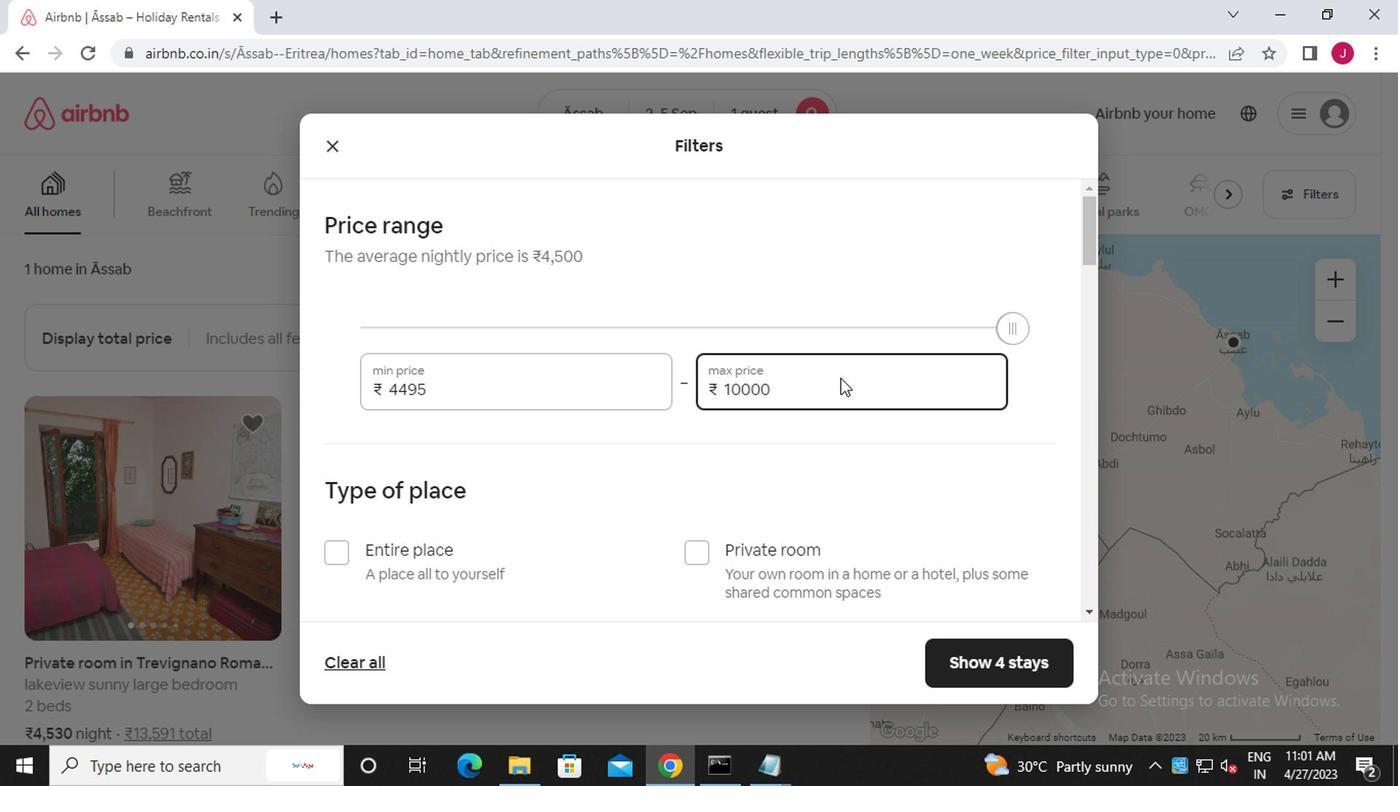 
Action: Mouse scrolled (836, 378) with delta (0, 0)
Screenshot: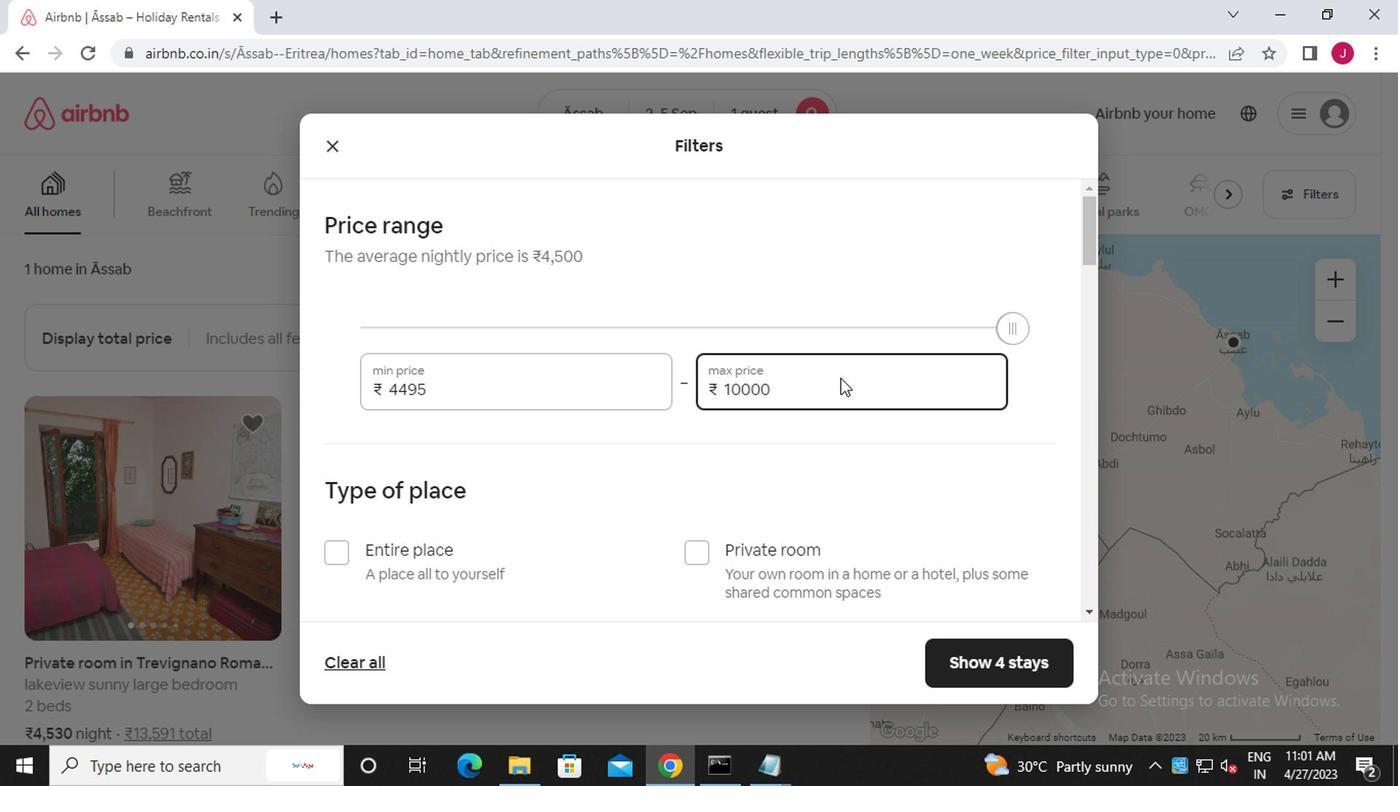 
Action: Mouse moved to (788, 380)
Screenshot: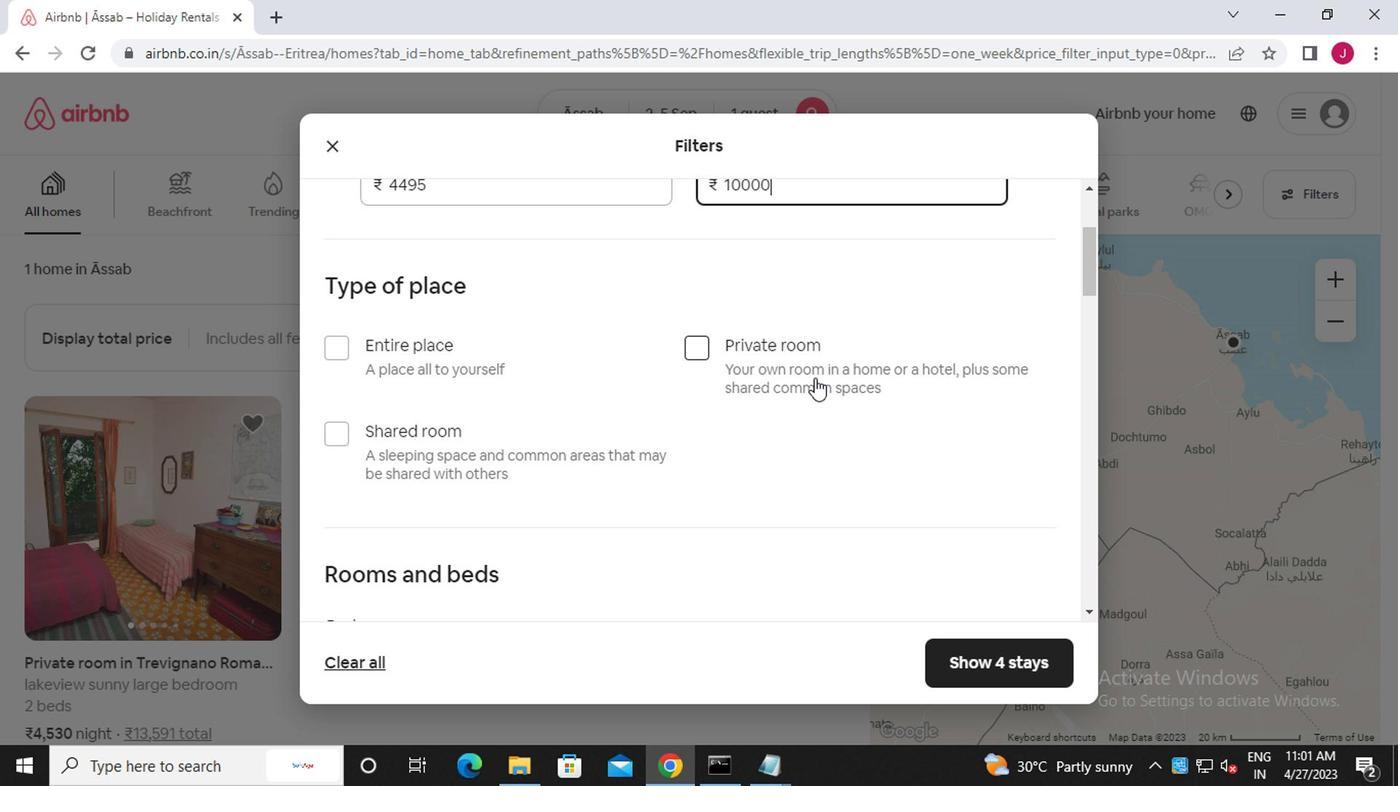 
Action: Mouse scrolled (788, 379) with delta (0, -1)
Screenshot: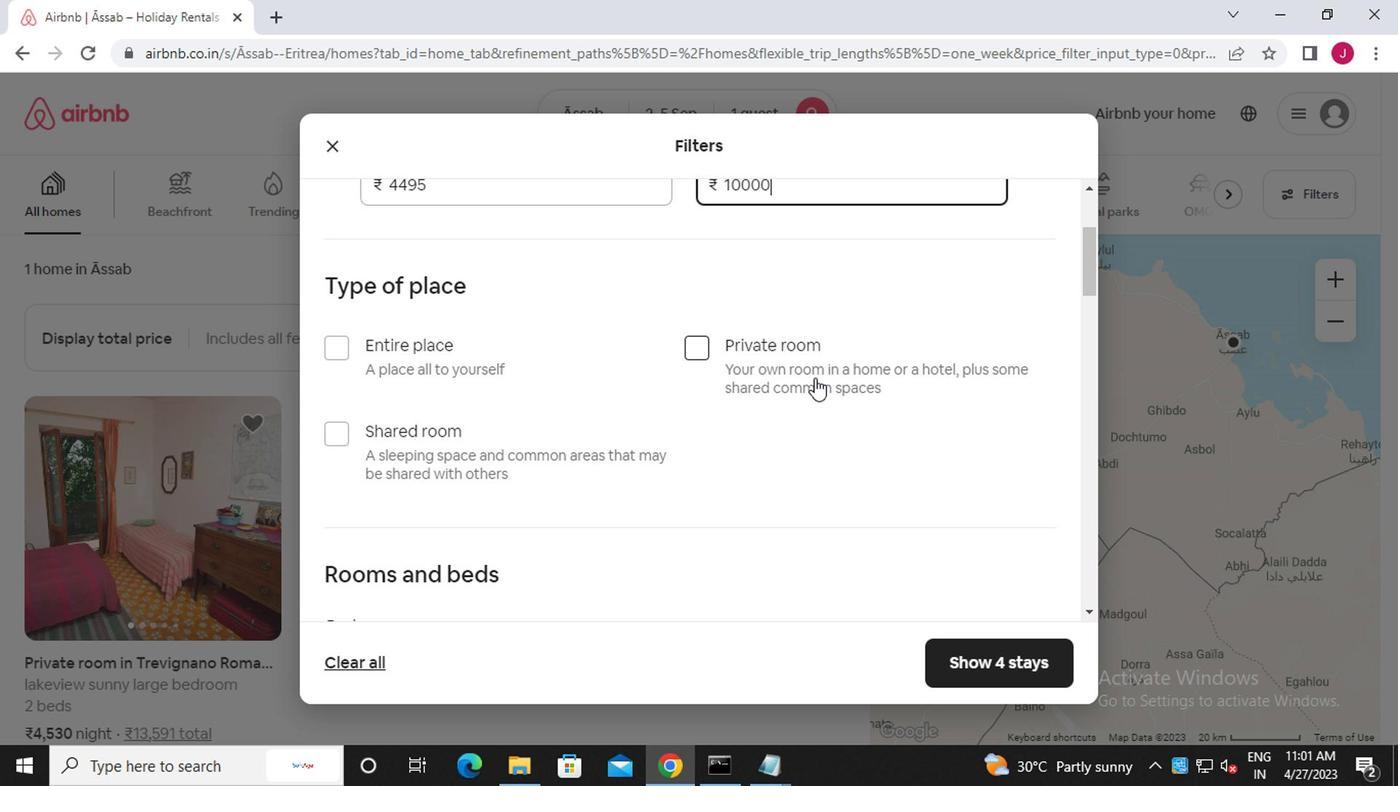 
Action: Mouse moved to (765, 384)
Screenshot: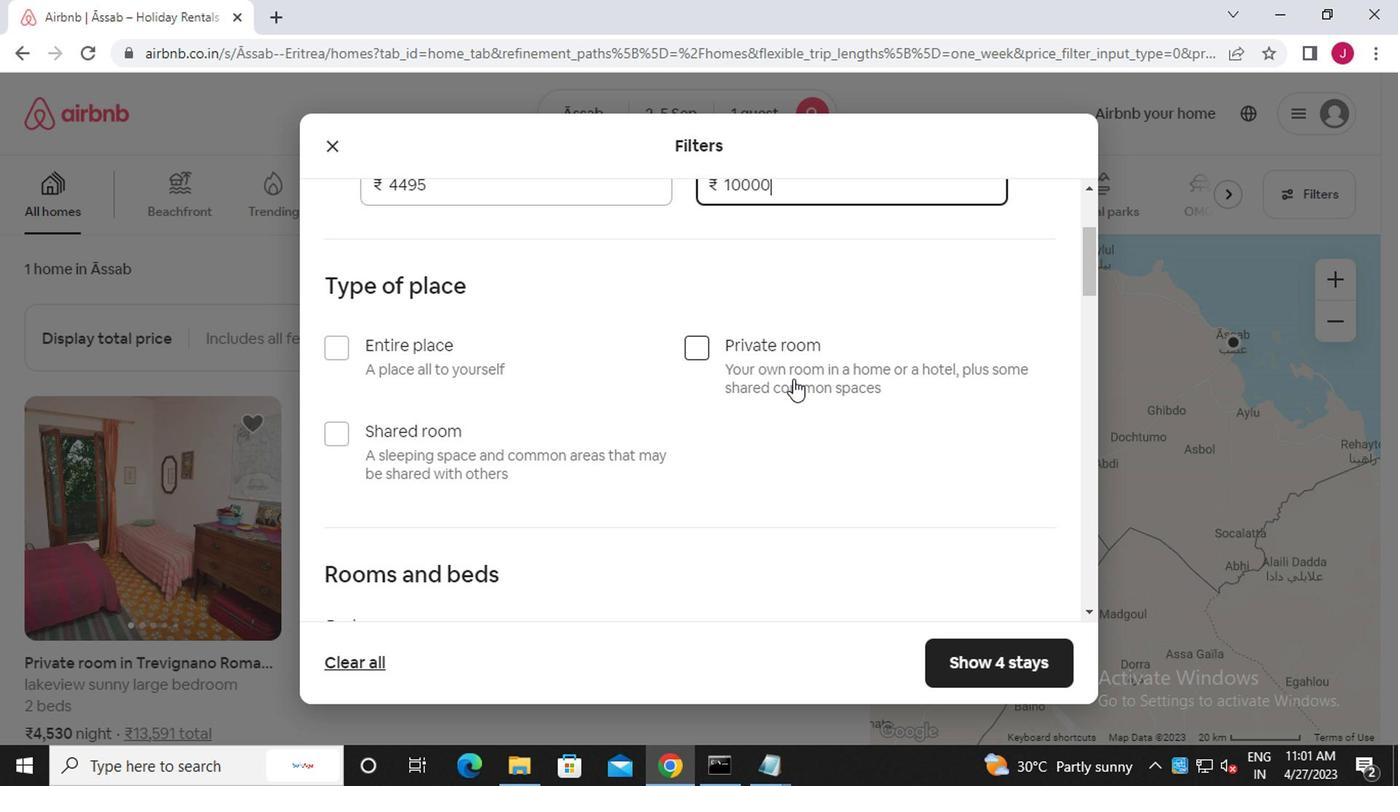 
Action: Mouse scrolled (765, 383) with delta (0, 0)
Screenshot: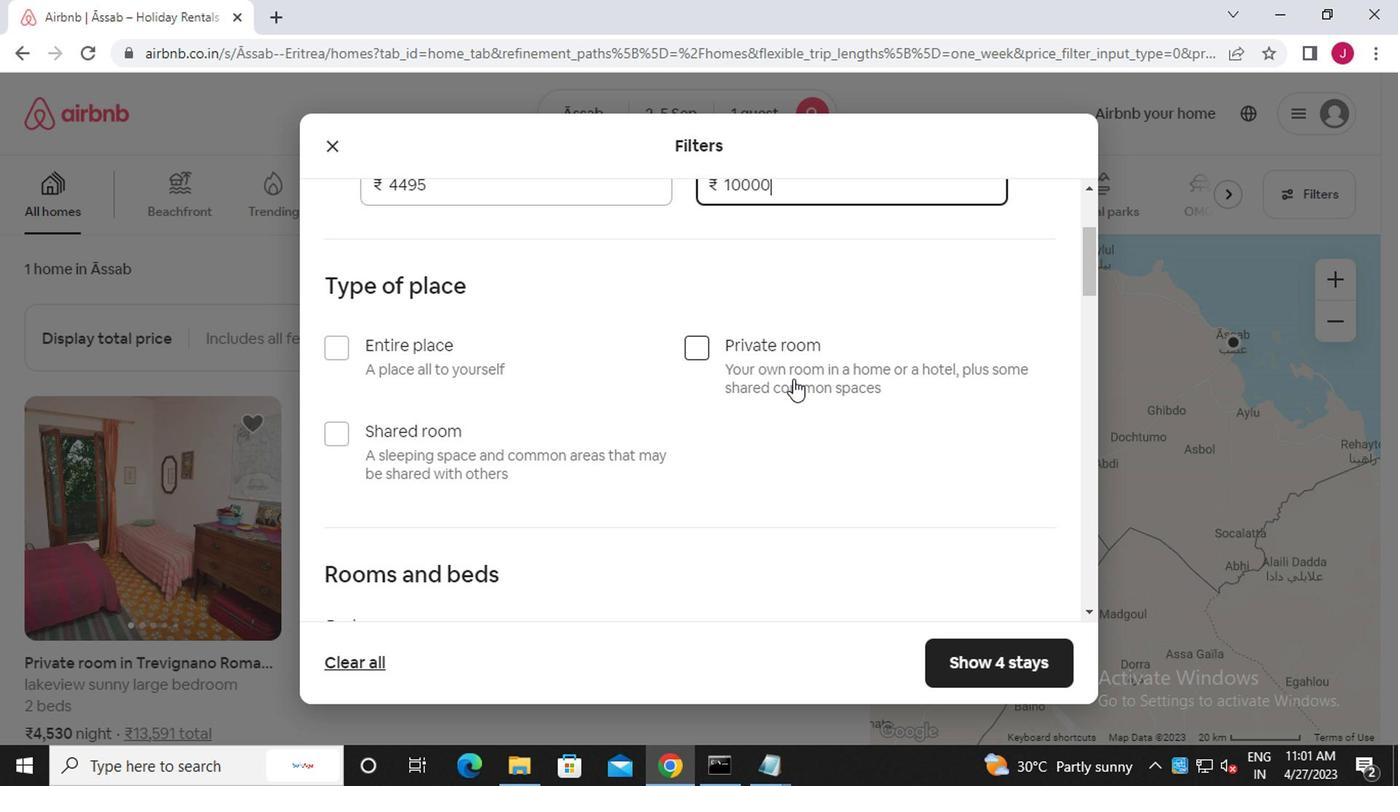 
Action: Mouse moved to (499, 310)
Screenshot: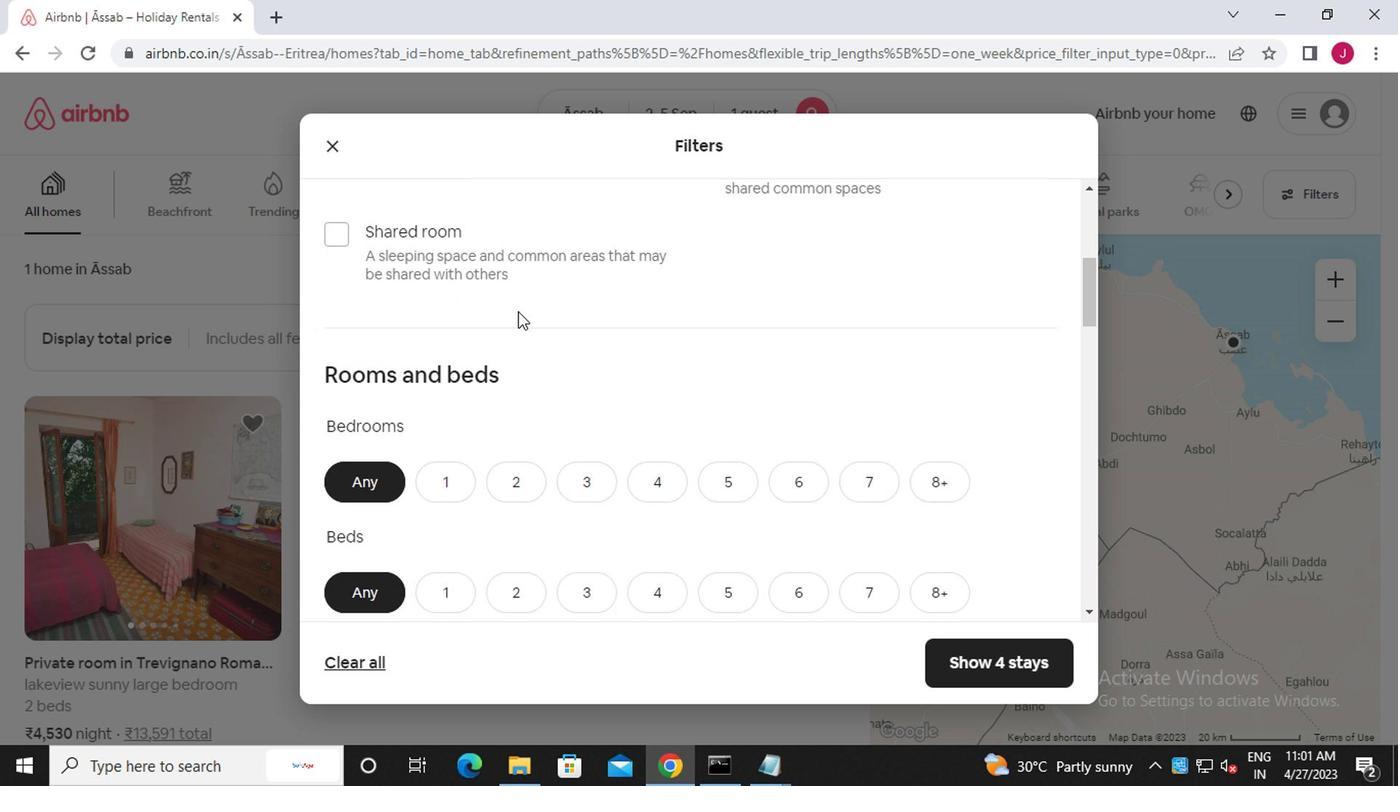 
Action: Mouse scrolled (499, 310) with delta (0, 0)
Screenshot: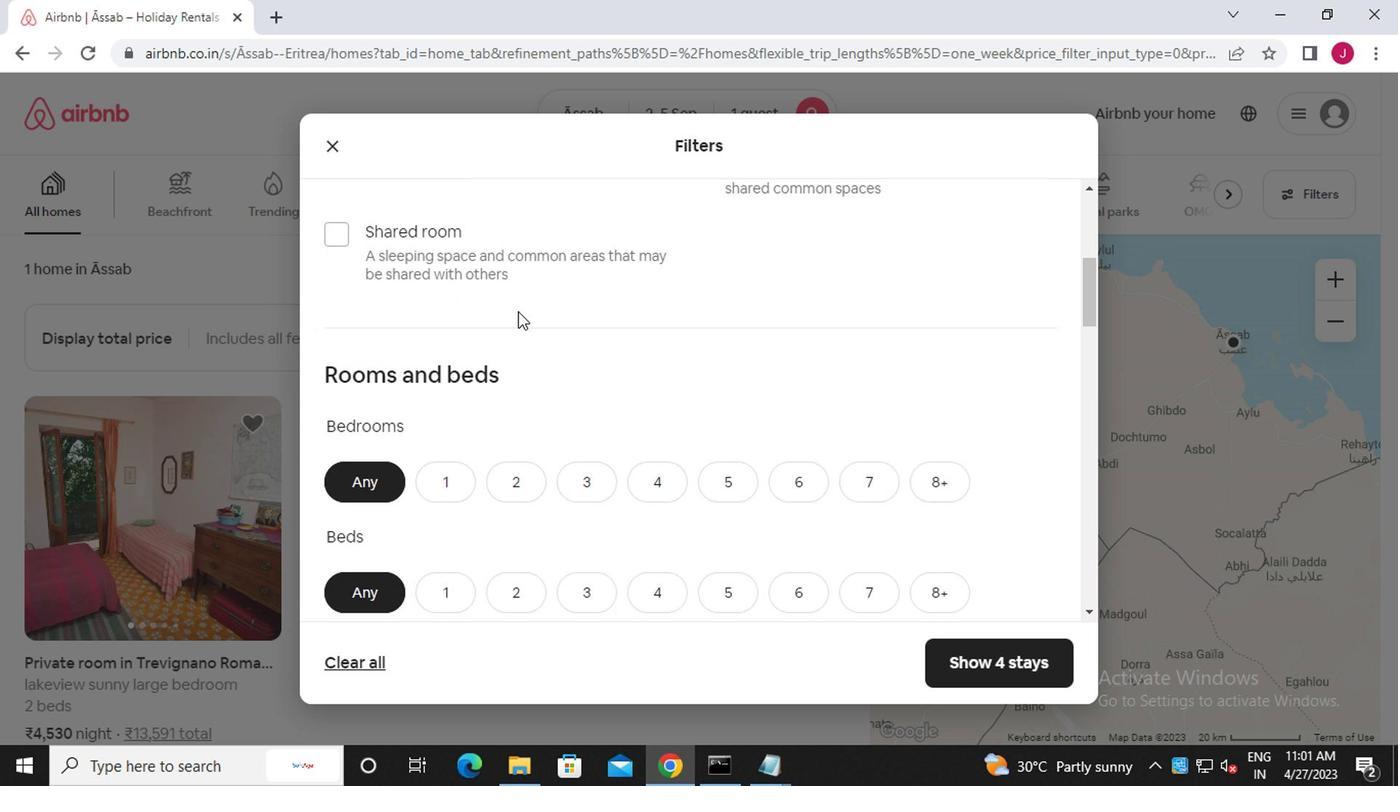 
Action: Mouse moved to (702, 250)
Screenshot: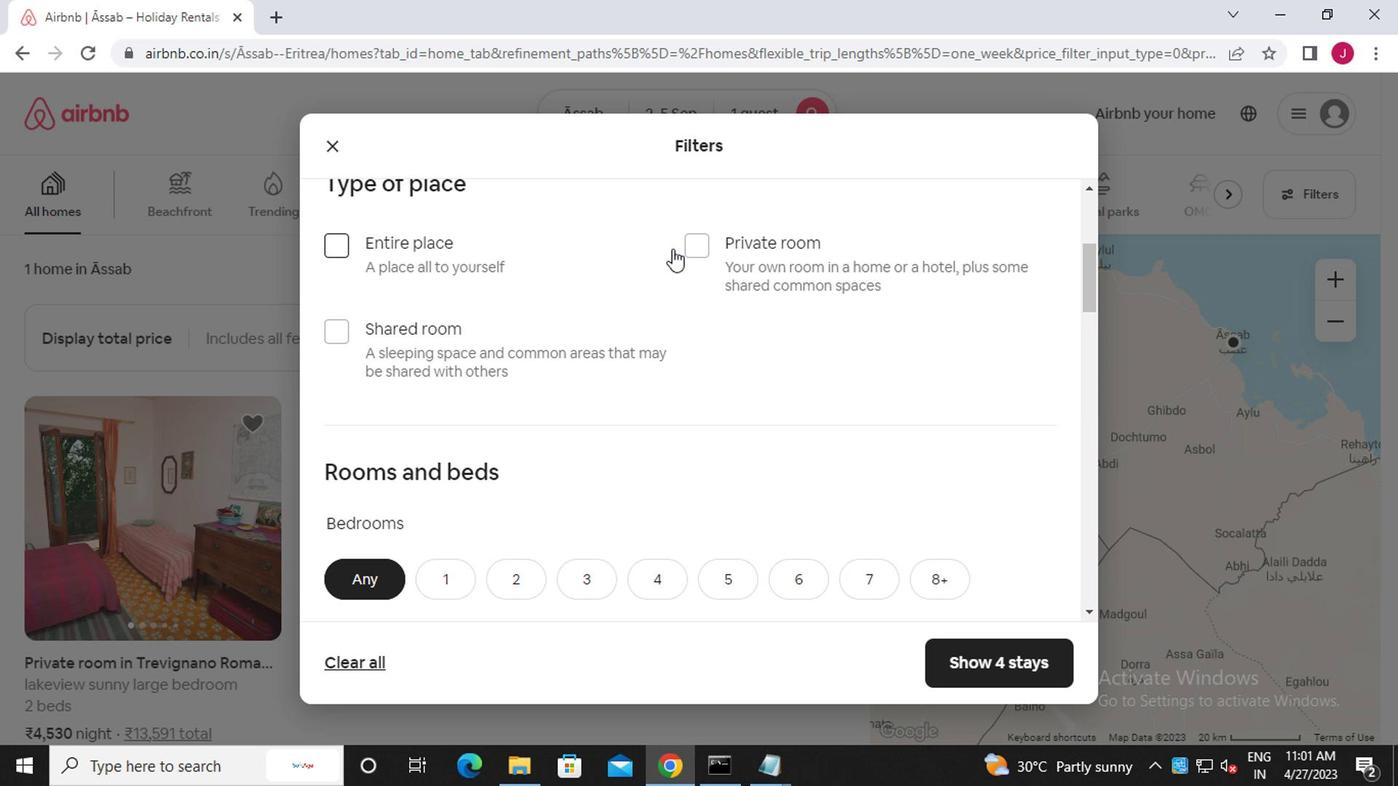
Action: Mouse pressed left at (702, 250)
Screenshot: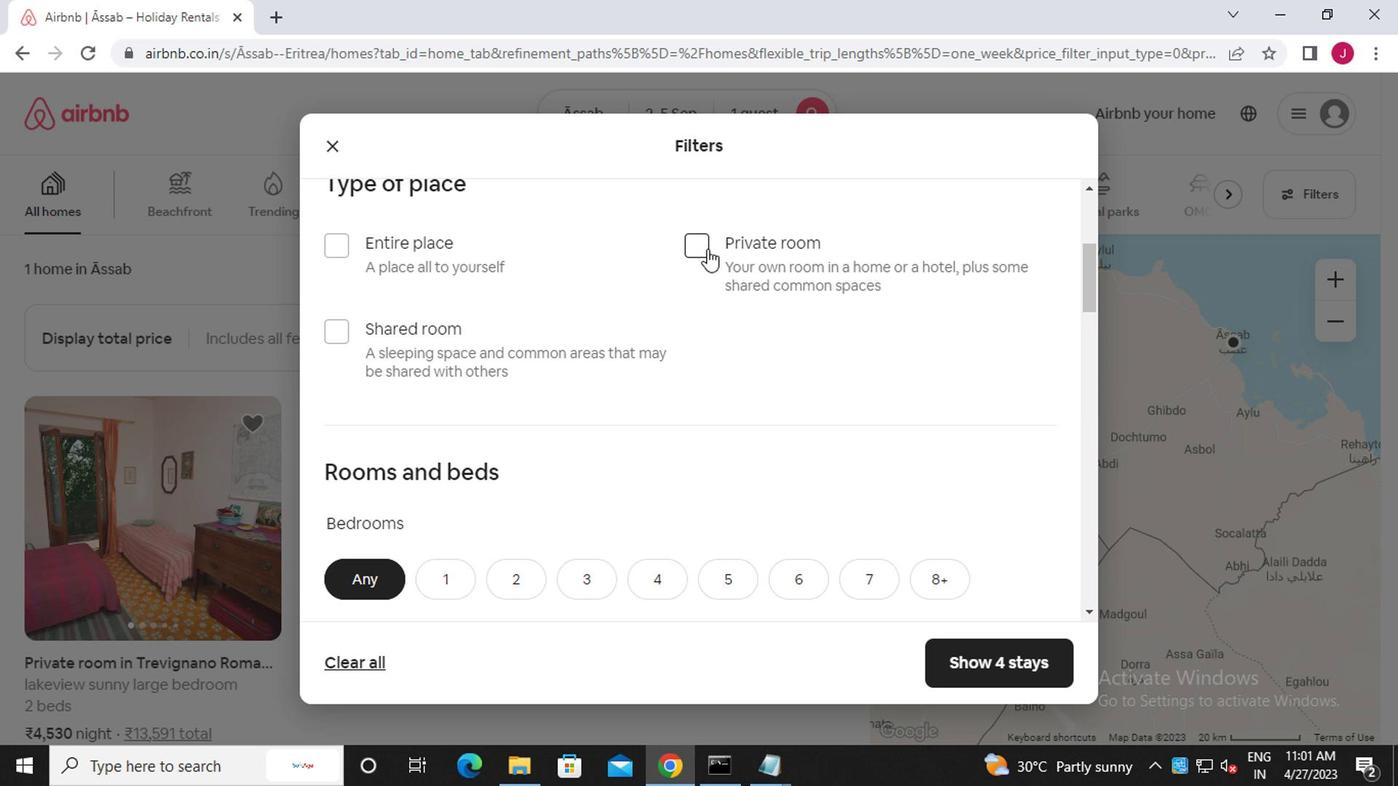
Action: Mouse moved to (540, 358)
Screenshot: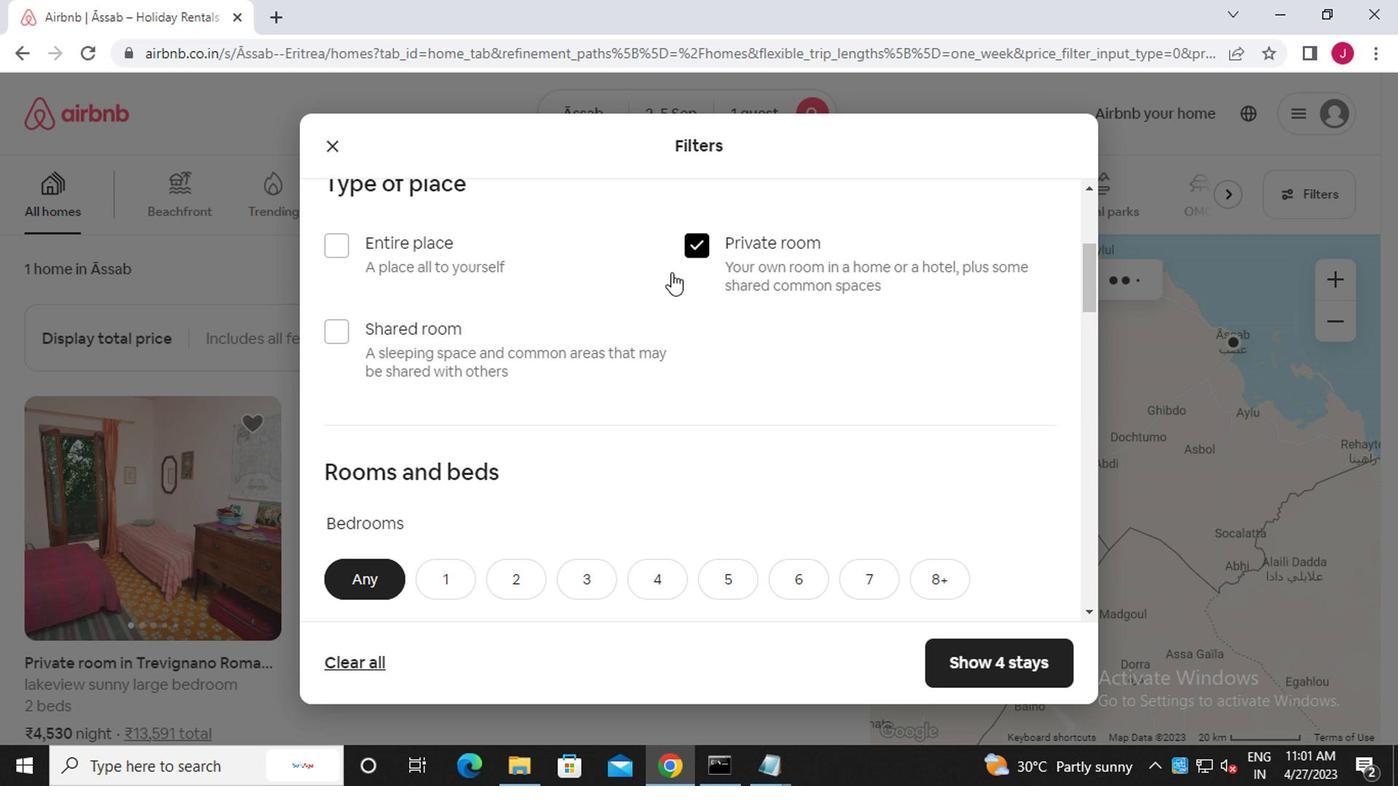 
Action: Mouse scrolled (540, 356) with delta (0, -1)
Screenshot: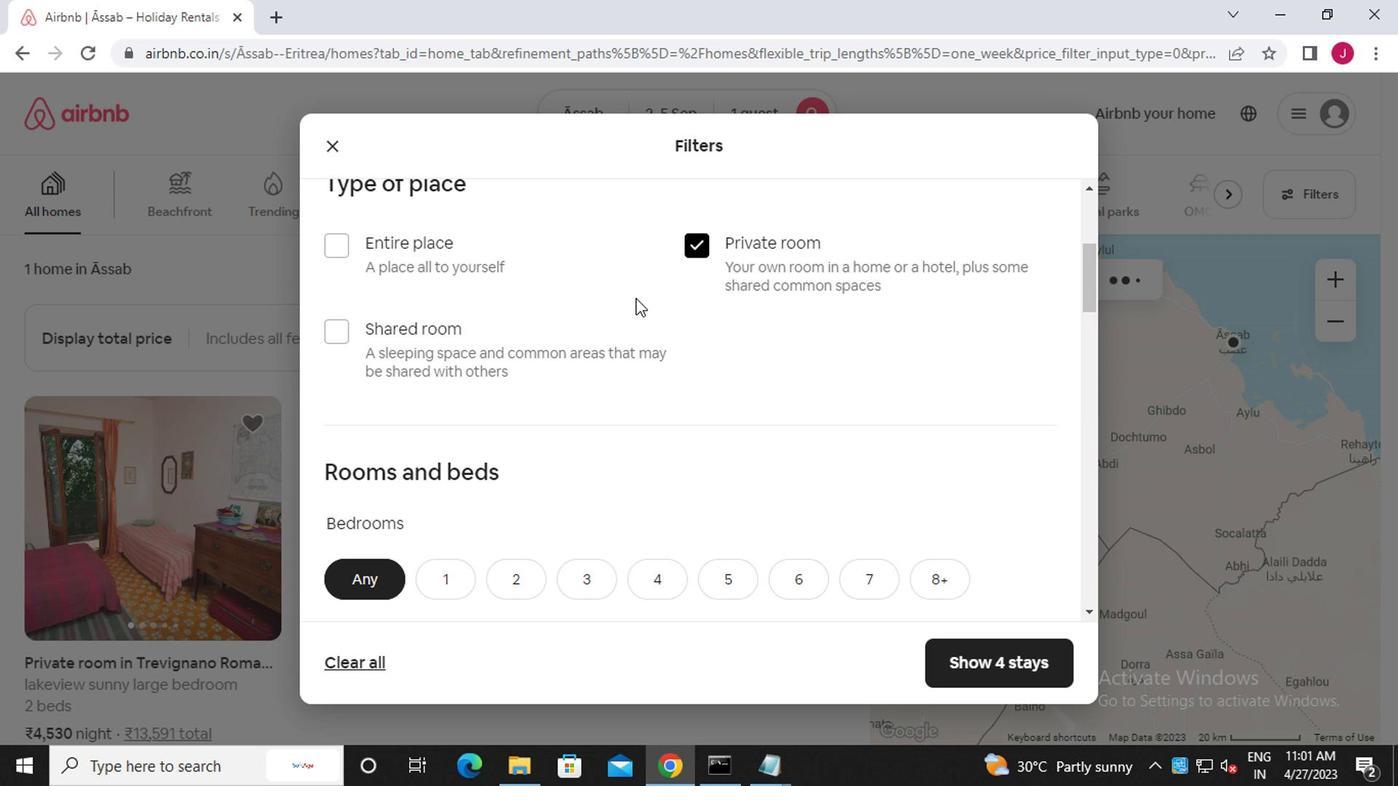 
Action: Mouse moved to (539, 359)
Screenshot: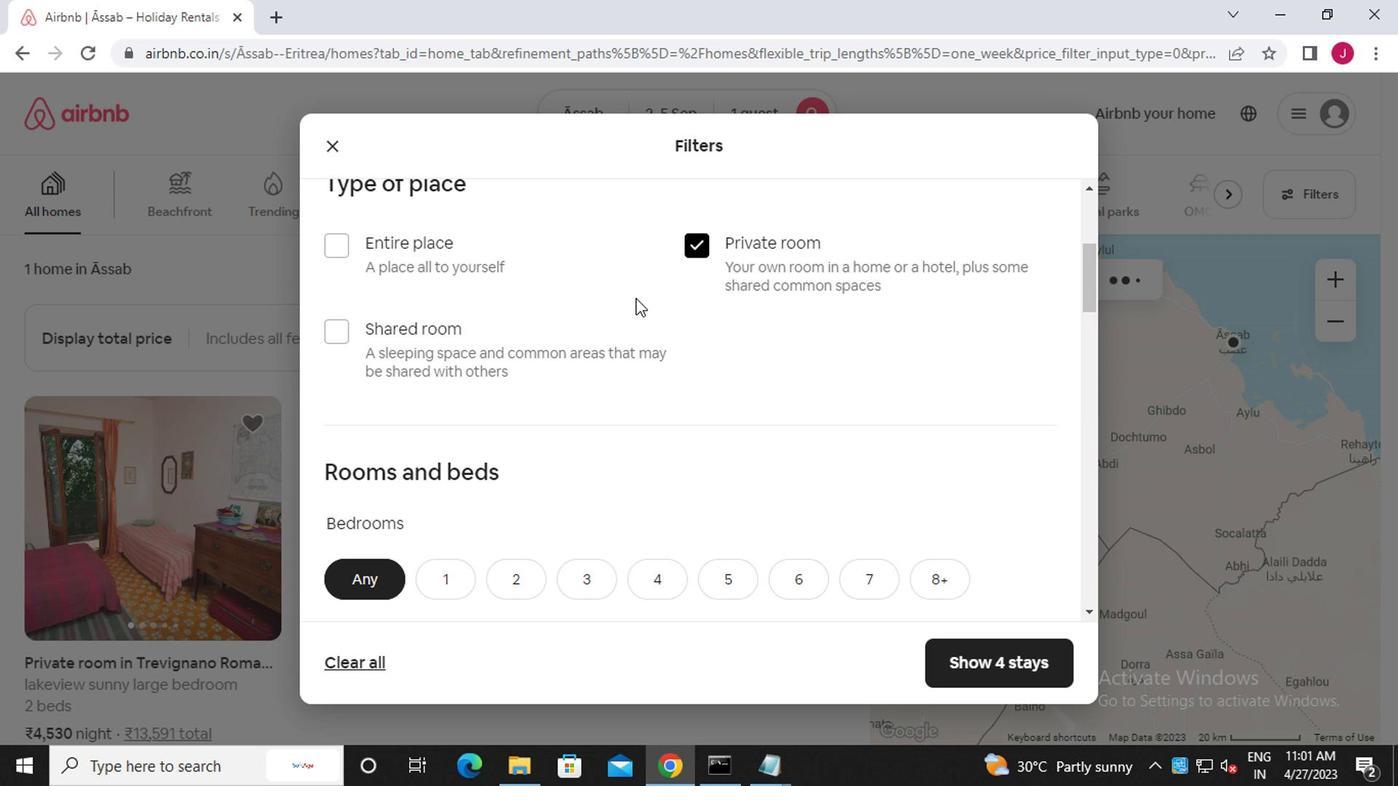 
Action: Mouse scrolled (539, 358) with delta (0, 0)
Screenshot: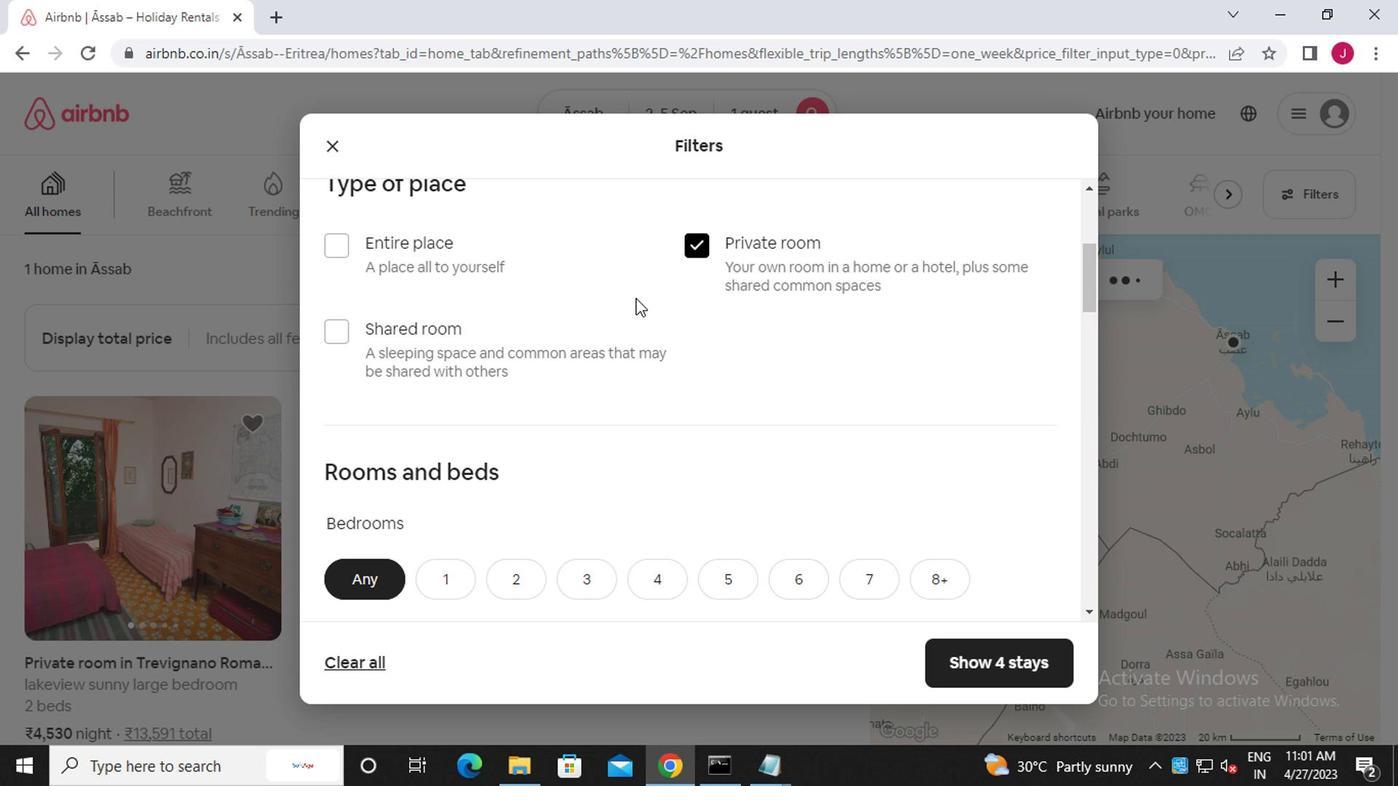 
Action: Mouse moved to (537, 360)
Screenshot: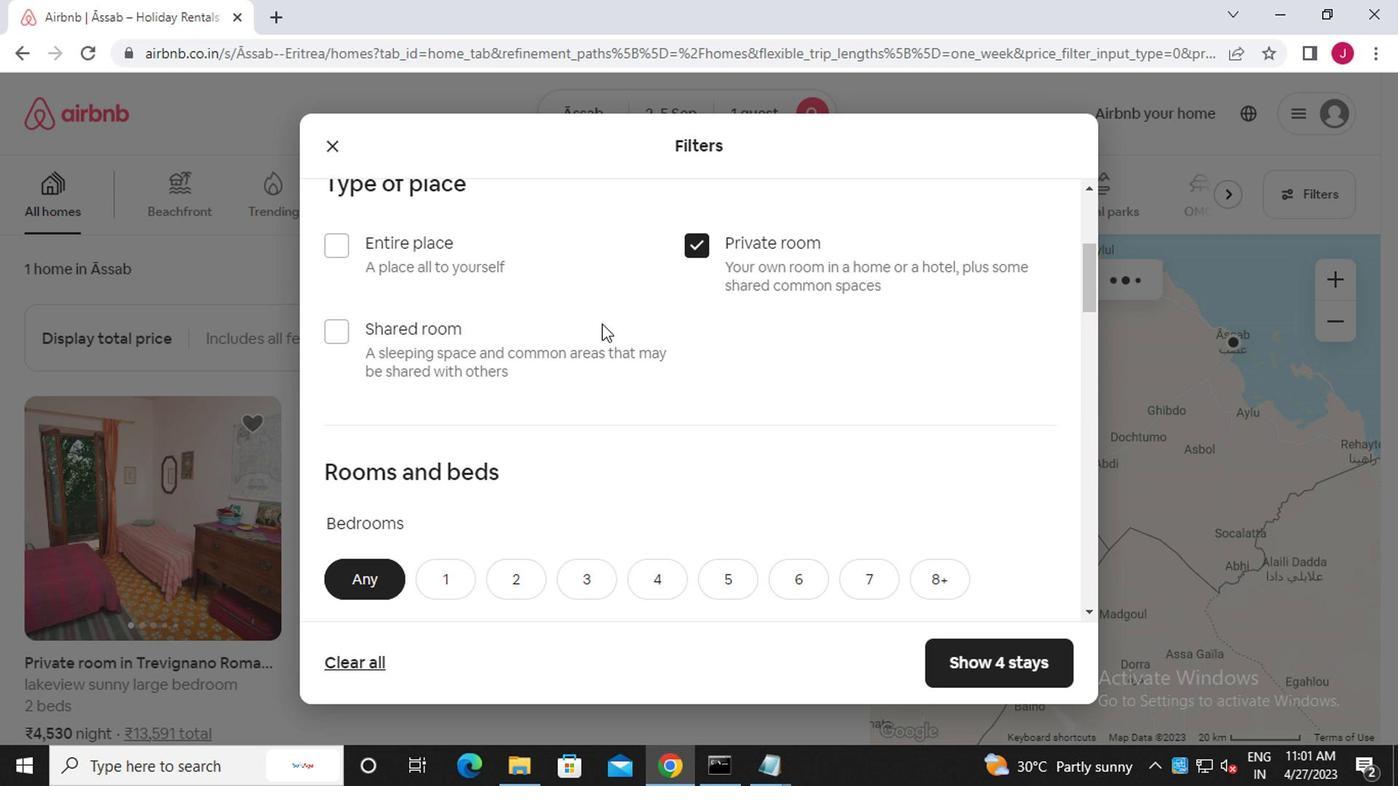 
Action: Mouse scrolled (537, 359) with delta (0, -1)
Screenshot: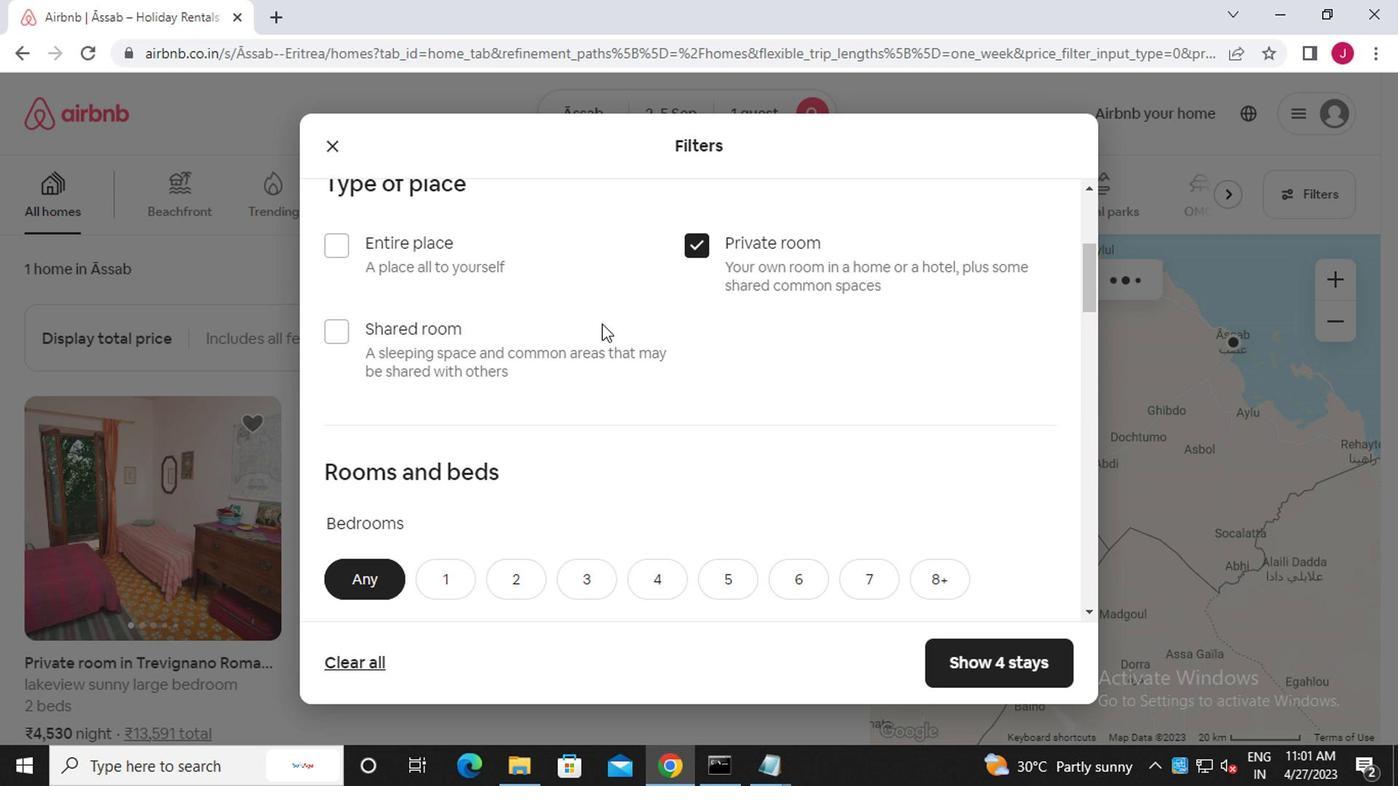 
Action: Mouse moved to (535, 360)
Screenshot: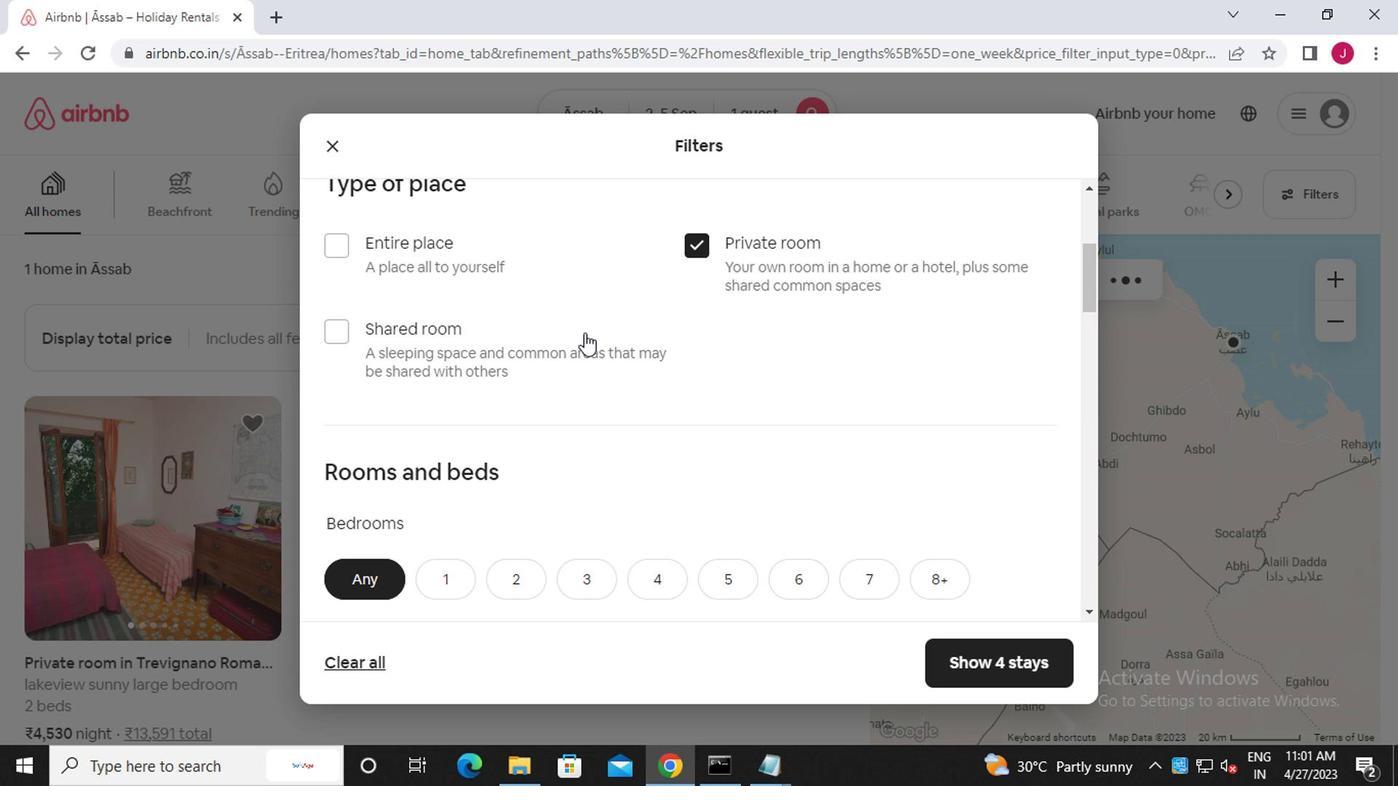 
Action: Mouse scrolled (535, 359) with delta (0, -1)
Screenshot: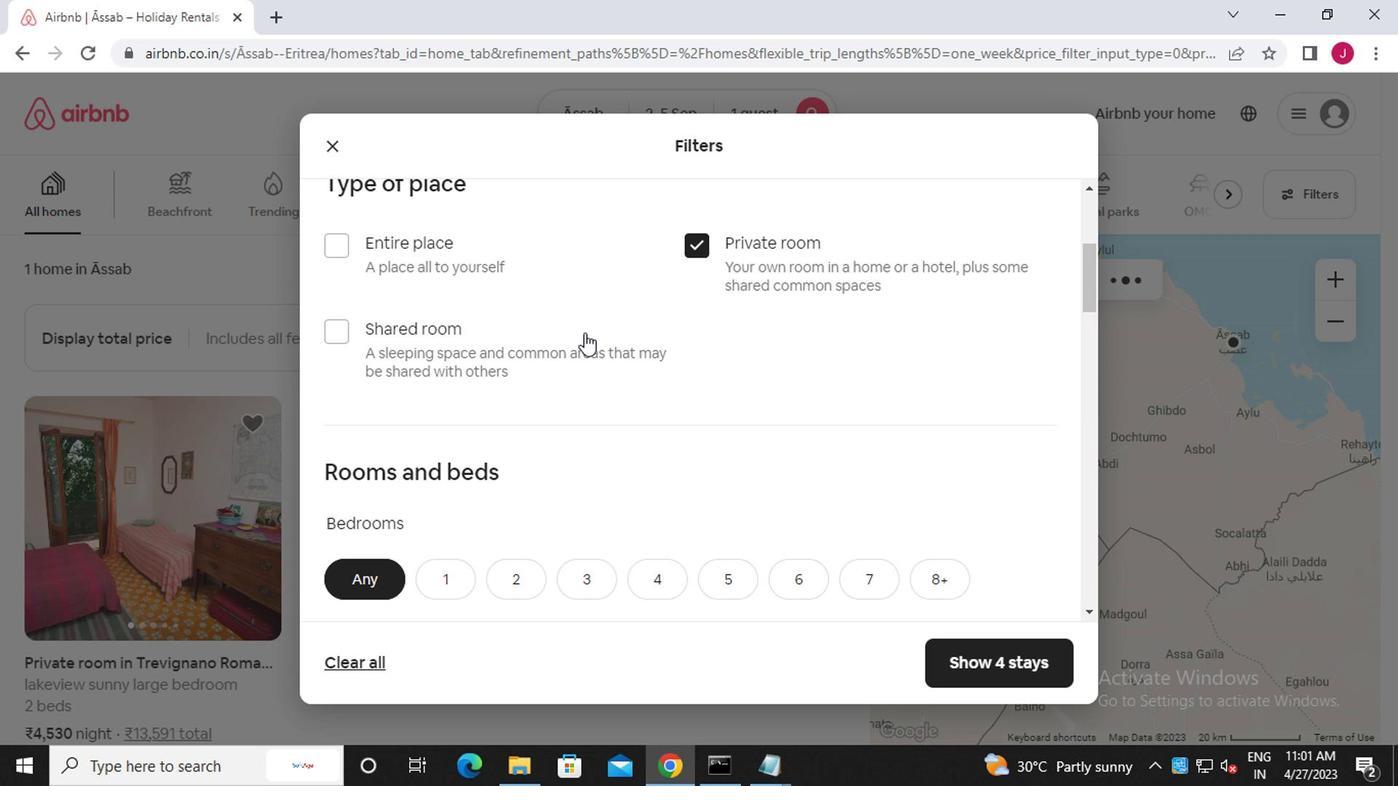 
Action: Mouse moved to (482, 282)
Screenshot: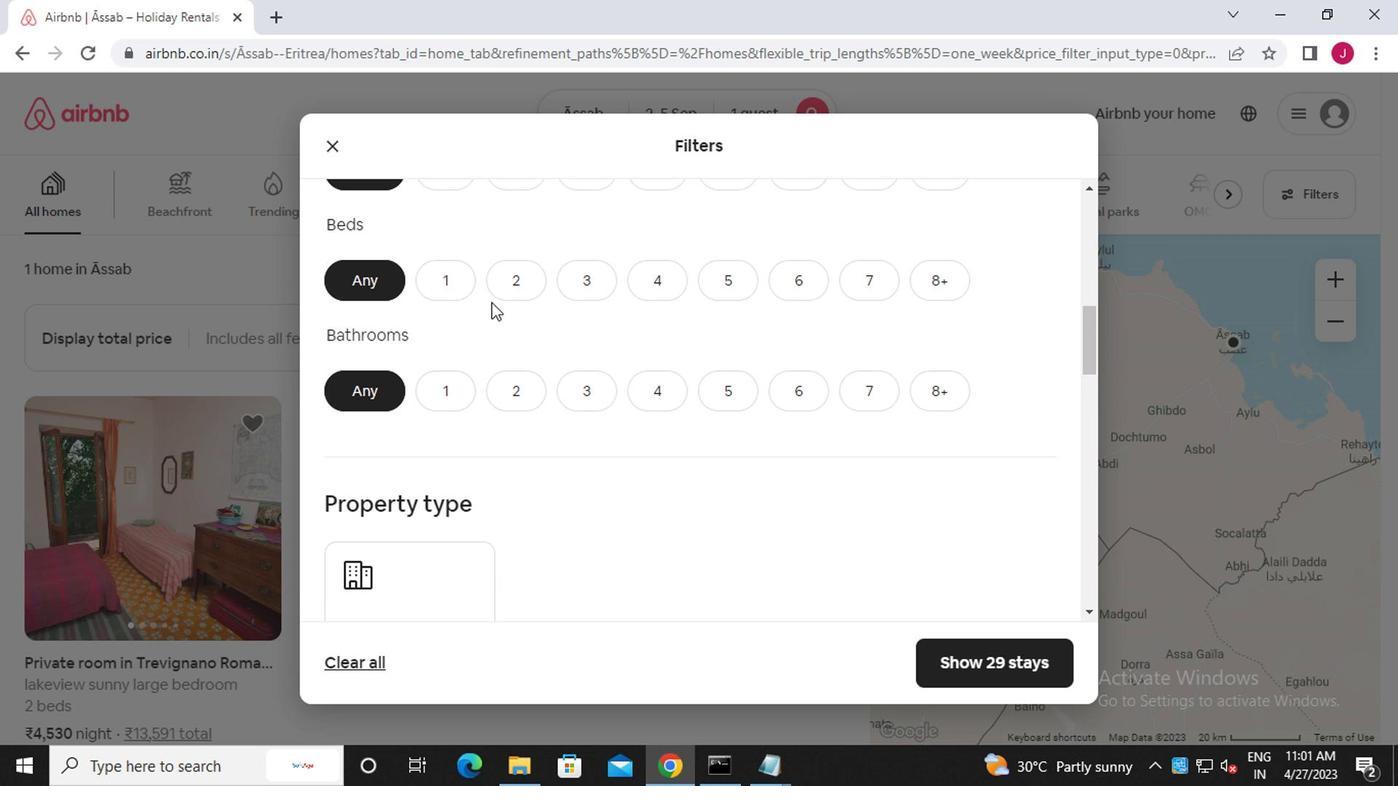 
Action: Mouse scrolled (482, 283) with delta (0, 0)
Screenshot: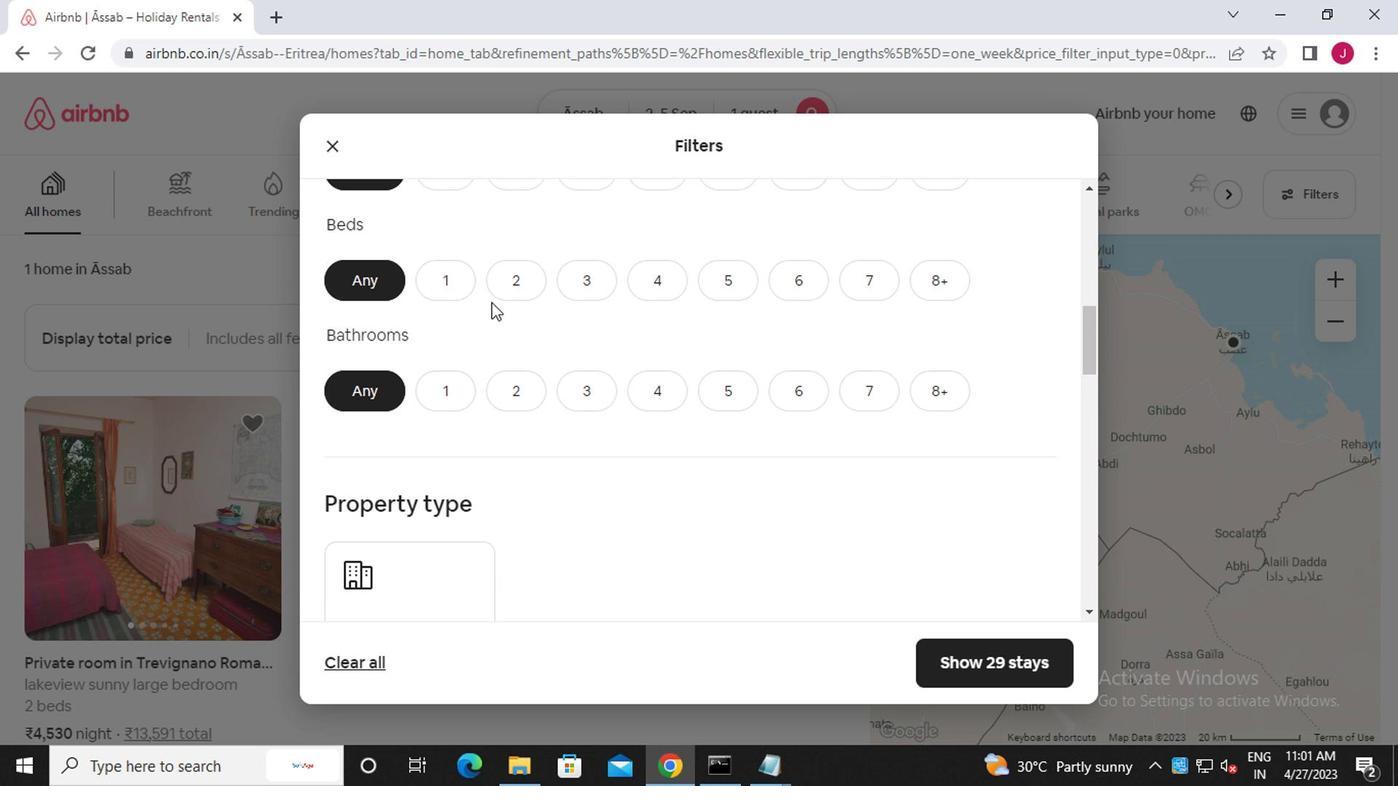 
Action: Mouse moved to (450, 276)
Screenshot: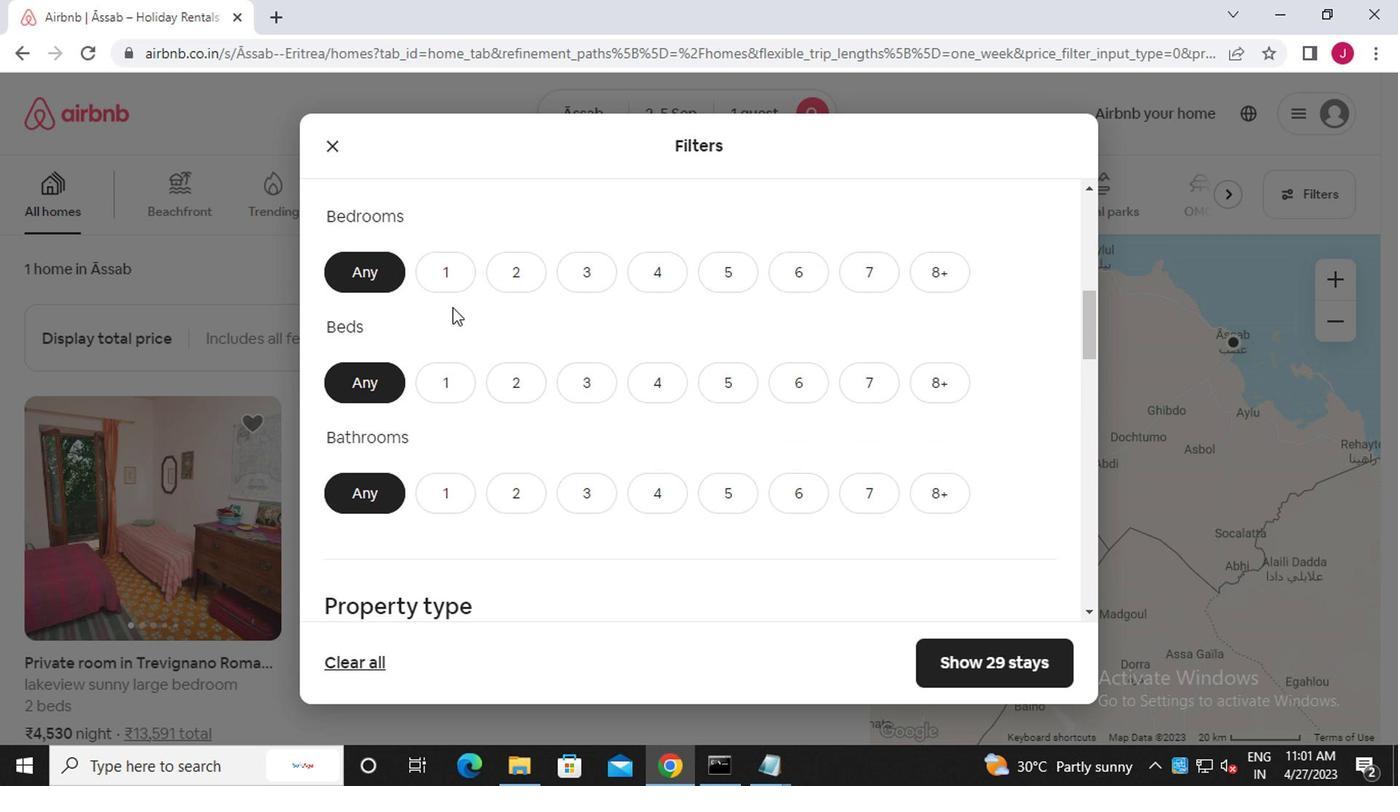 
Action: Mouse pressed left at (450, 276)
Screenshot: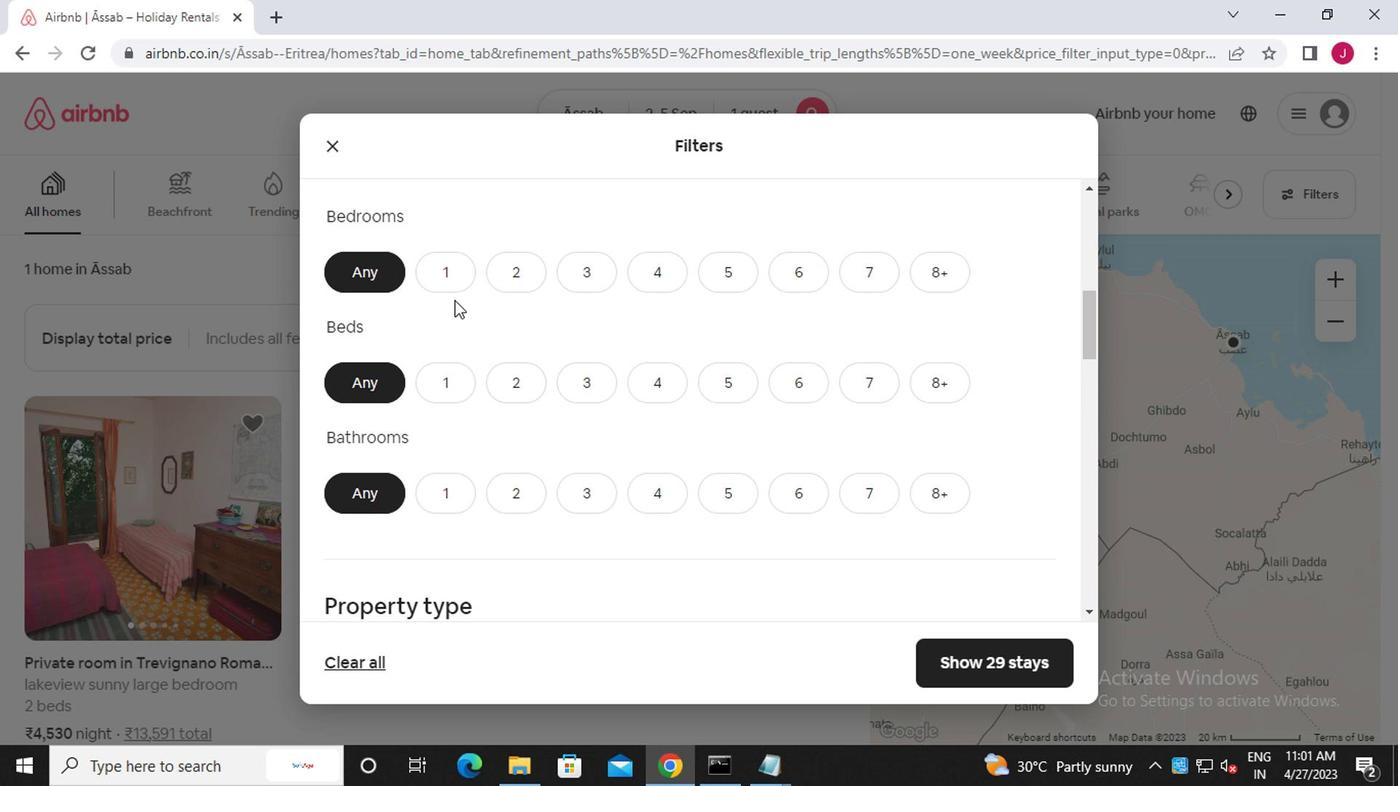 
Action: Mouse moved to (431, 383)
Screenshot: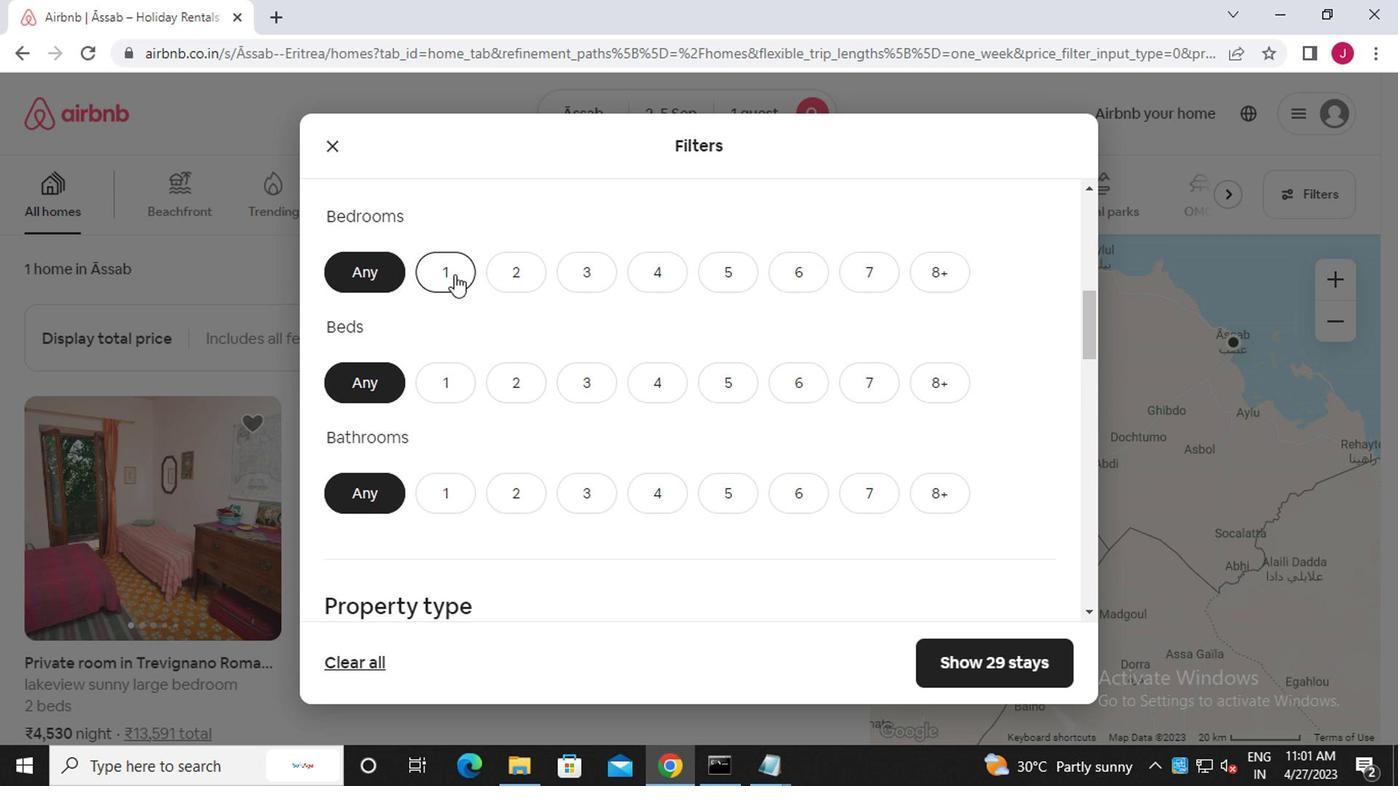 
Action: Mouse pressed left at (431, 383)
Screenshot: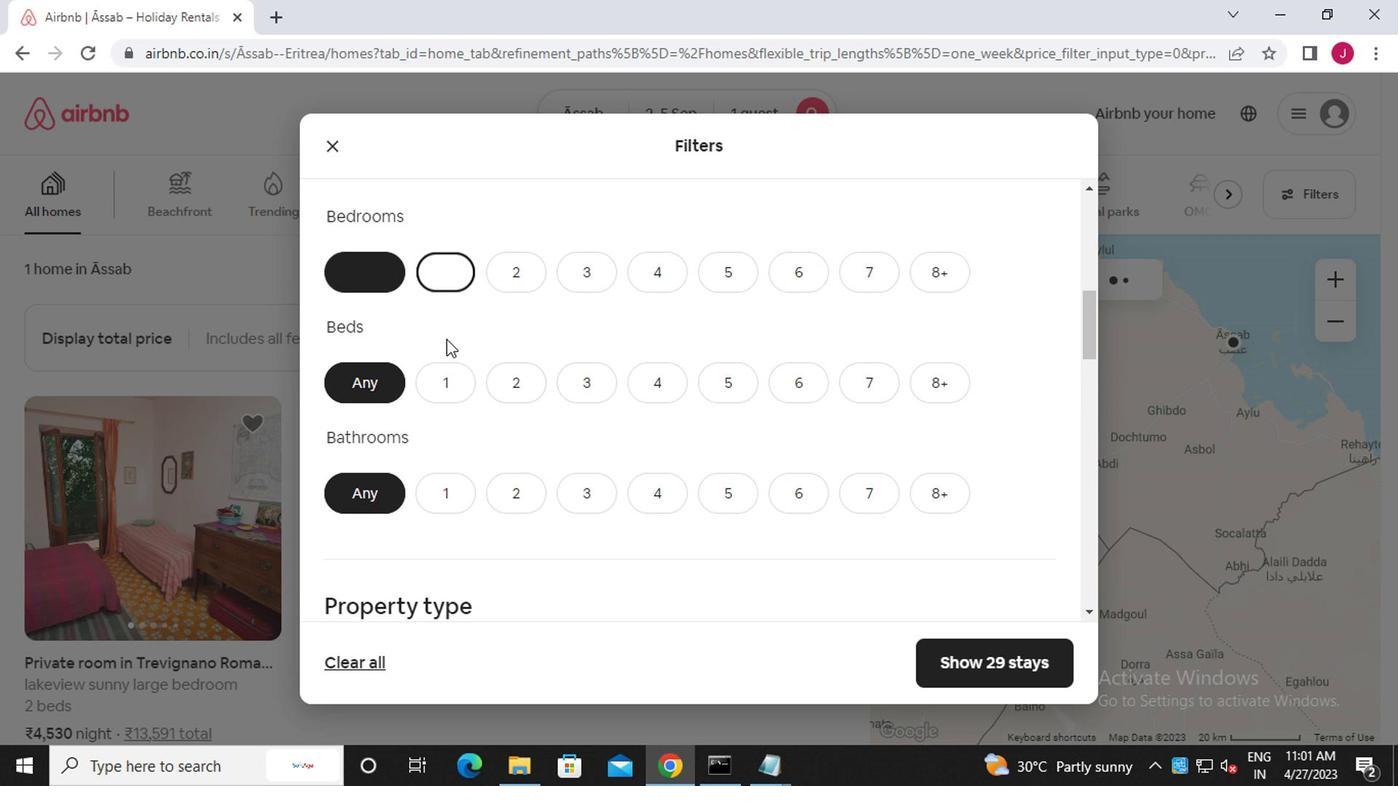 
Action: Mouse moved to (434, 495)
Screenshot: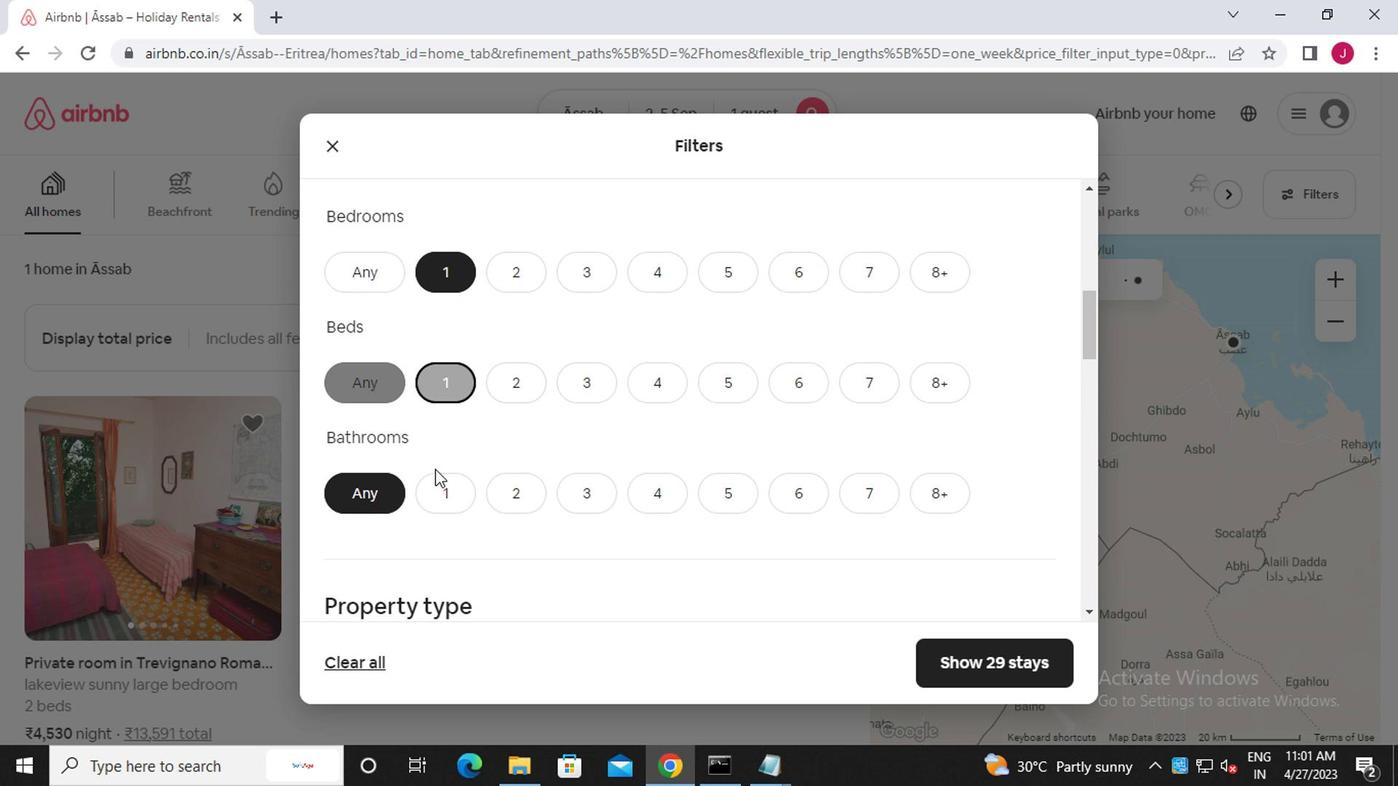 
Action: Mouse pressed left at (434, 495)
Screenshot: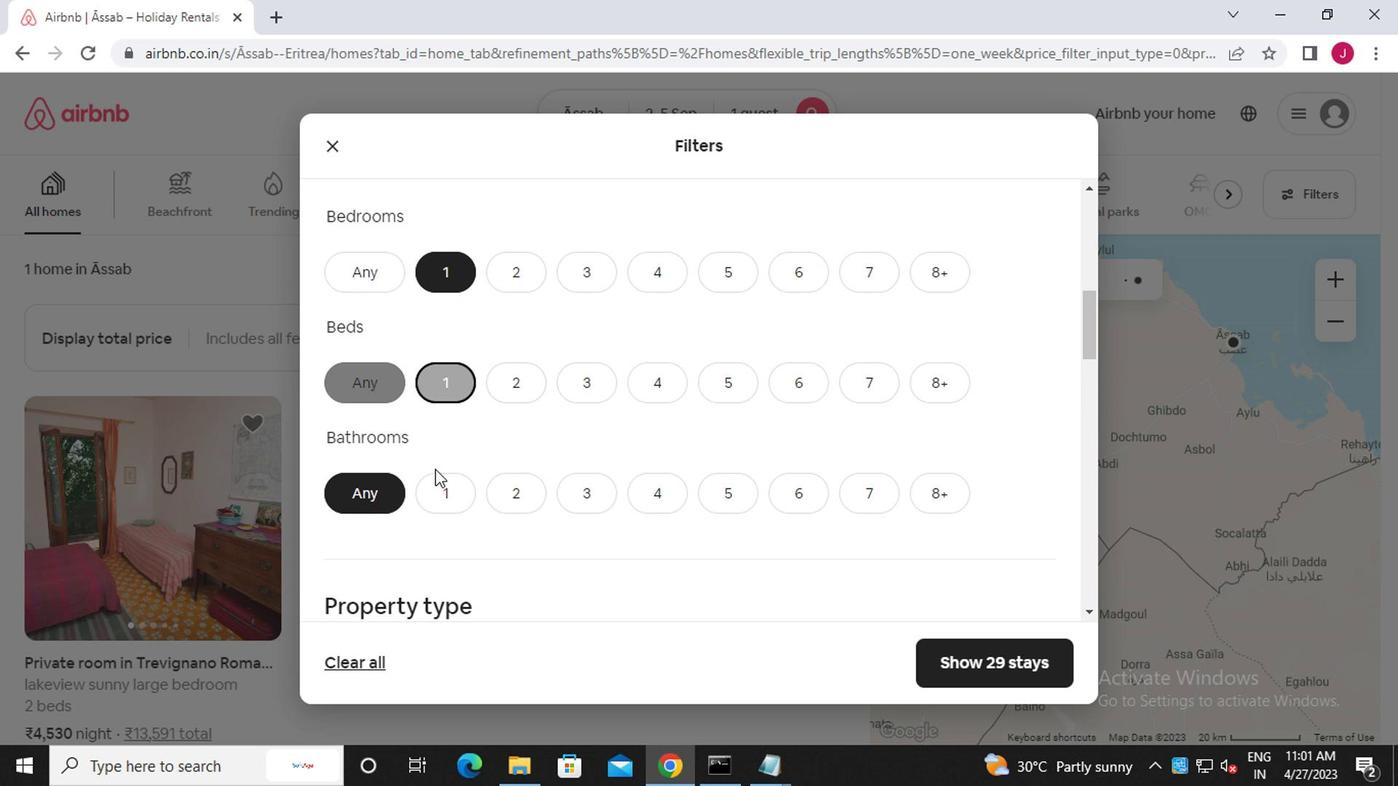 
Action: Mouse moved to (481, 507)
Screenshot: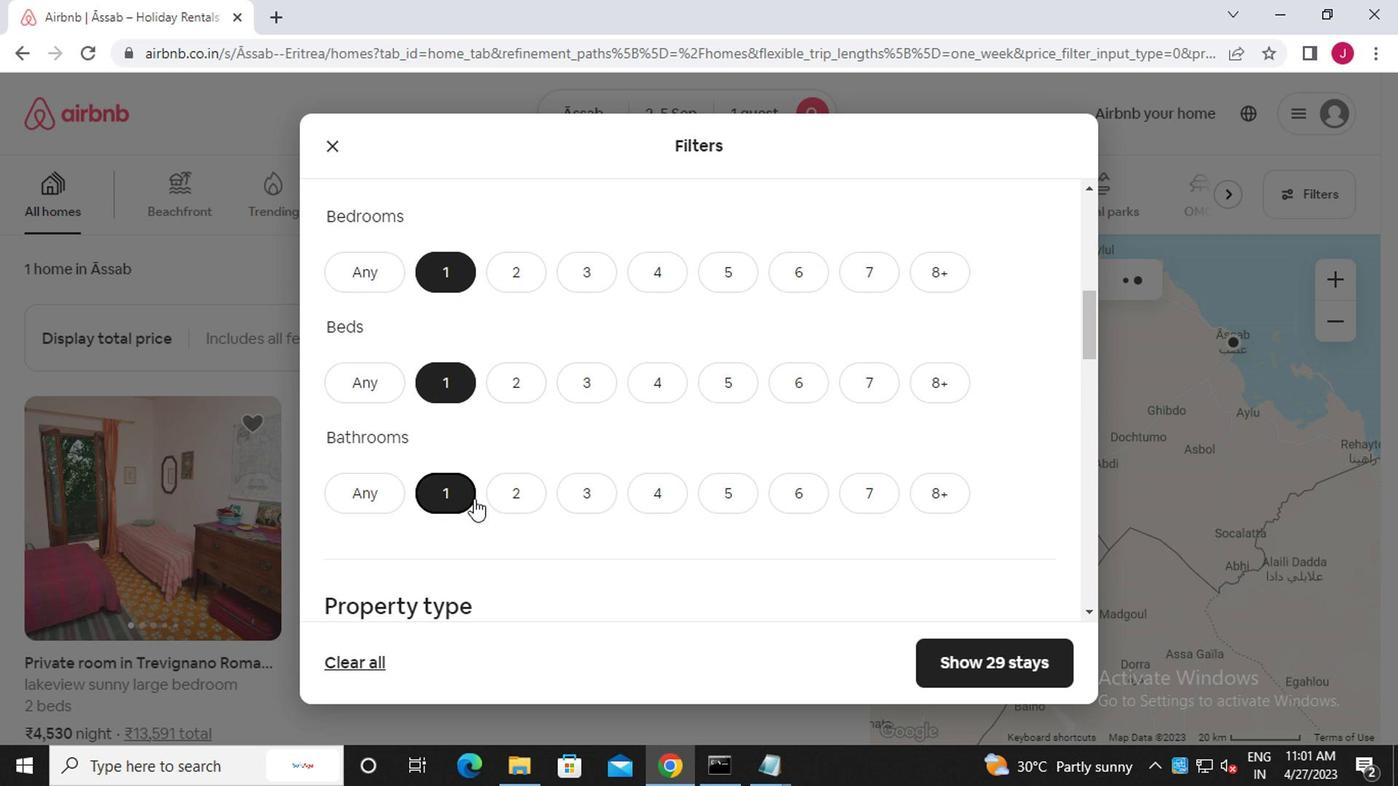 
Action: Mouse scrolled (481, 506) with delta (0, 0)
Screenshot: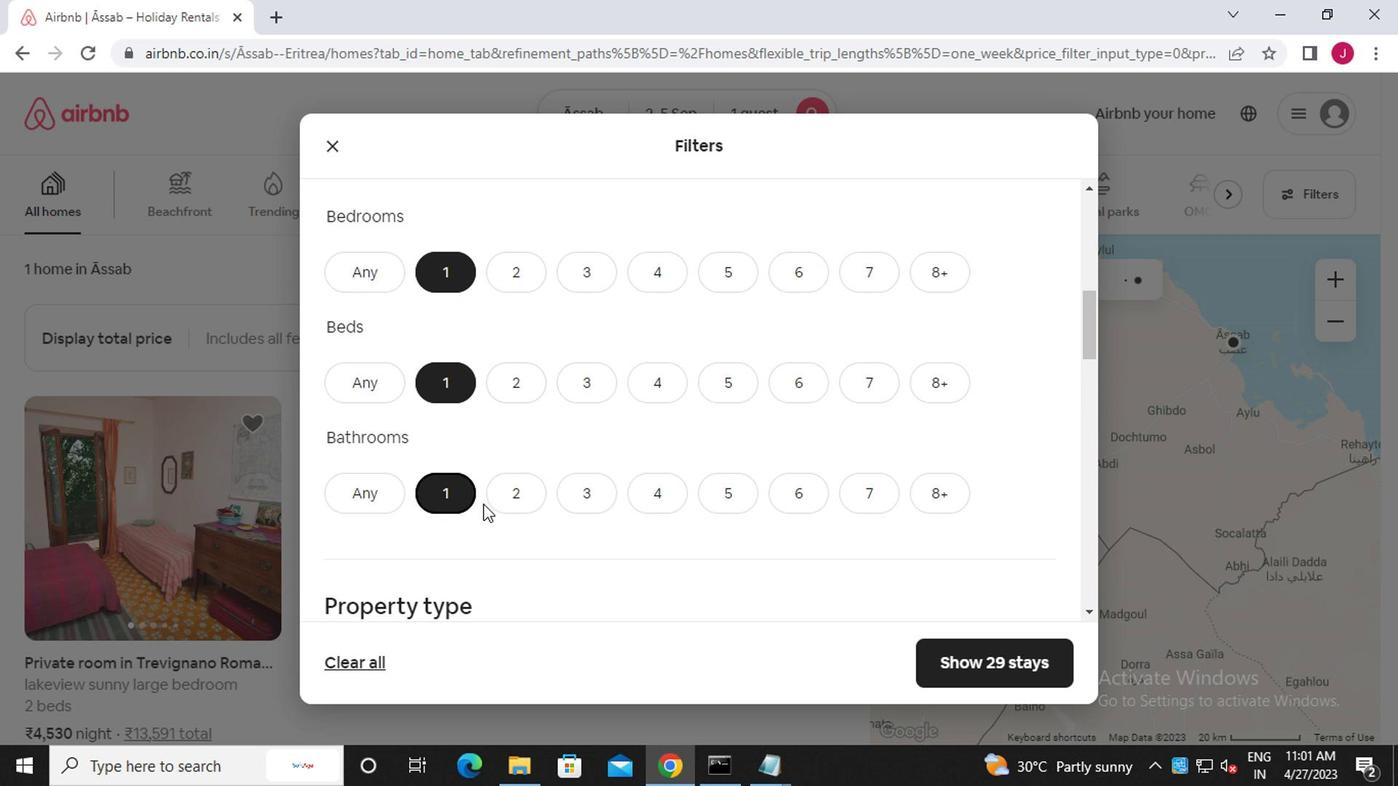 
Action: Mouse moved to (479, 507)
Screenshot: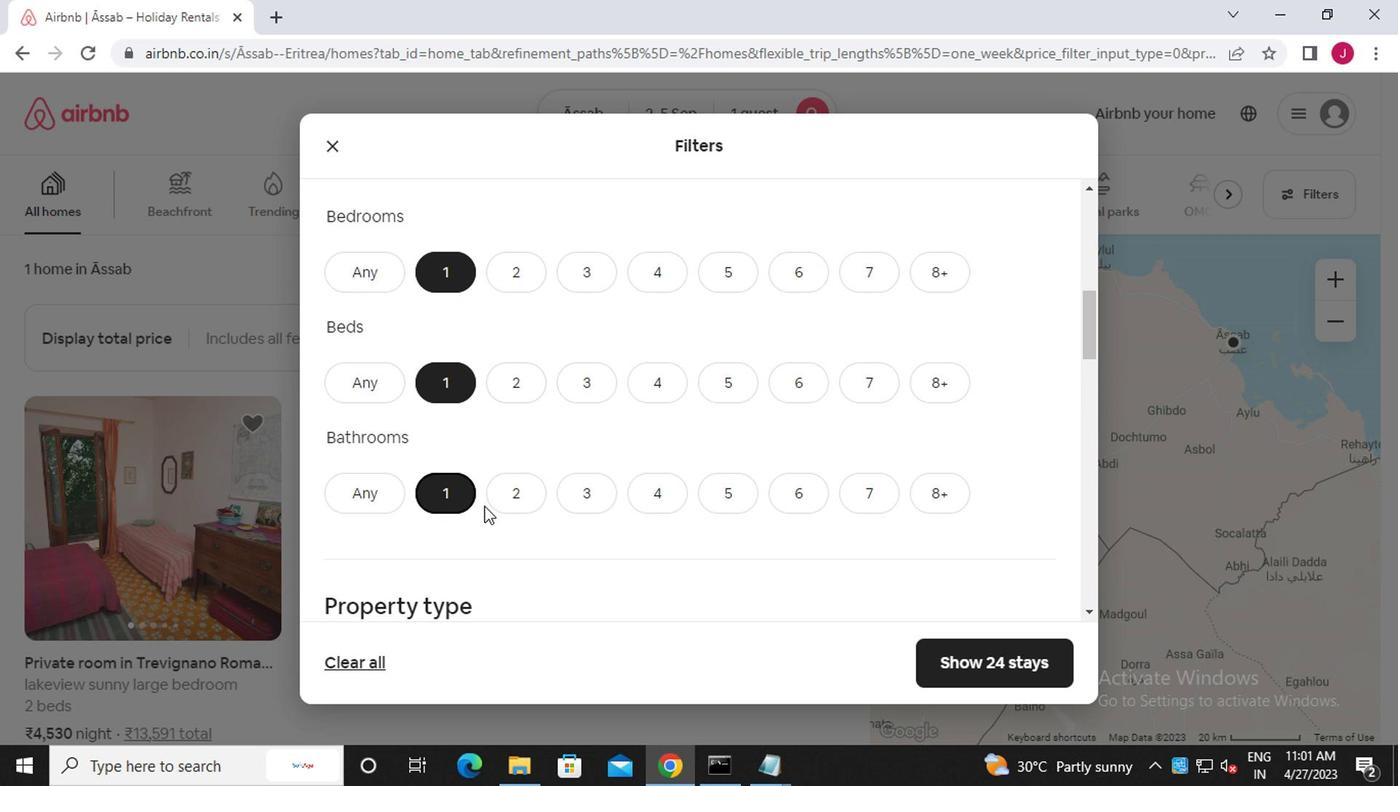 
Action: Mouse scrolled (479, 506) with delta (0, 0)
Screenshot: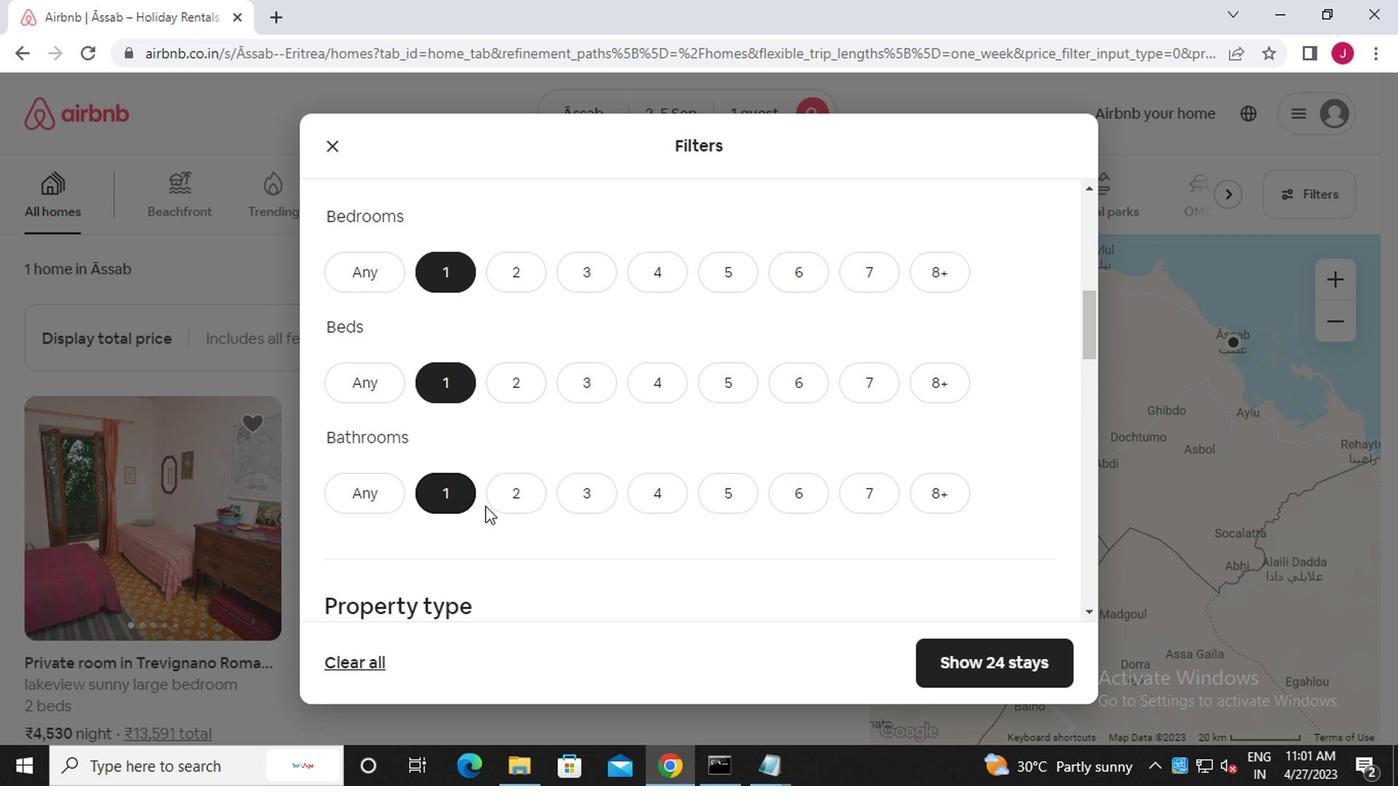 
Action: Mouse moved to (476, 507)
Screenshot: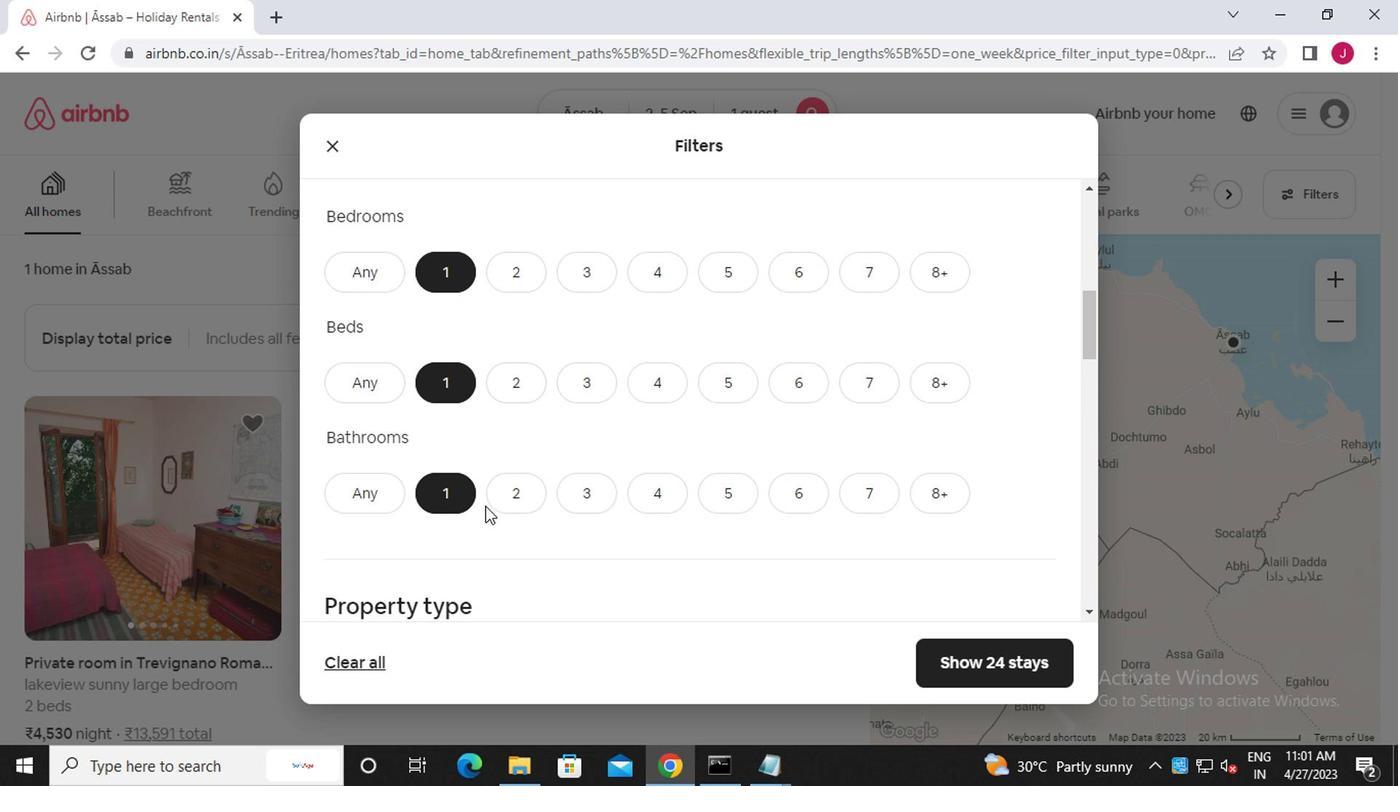 
Action: Mouse scrolled (476, 506) with delta (0, 0)
Screenshot: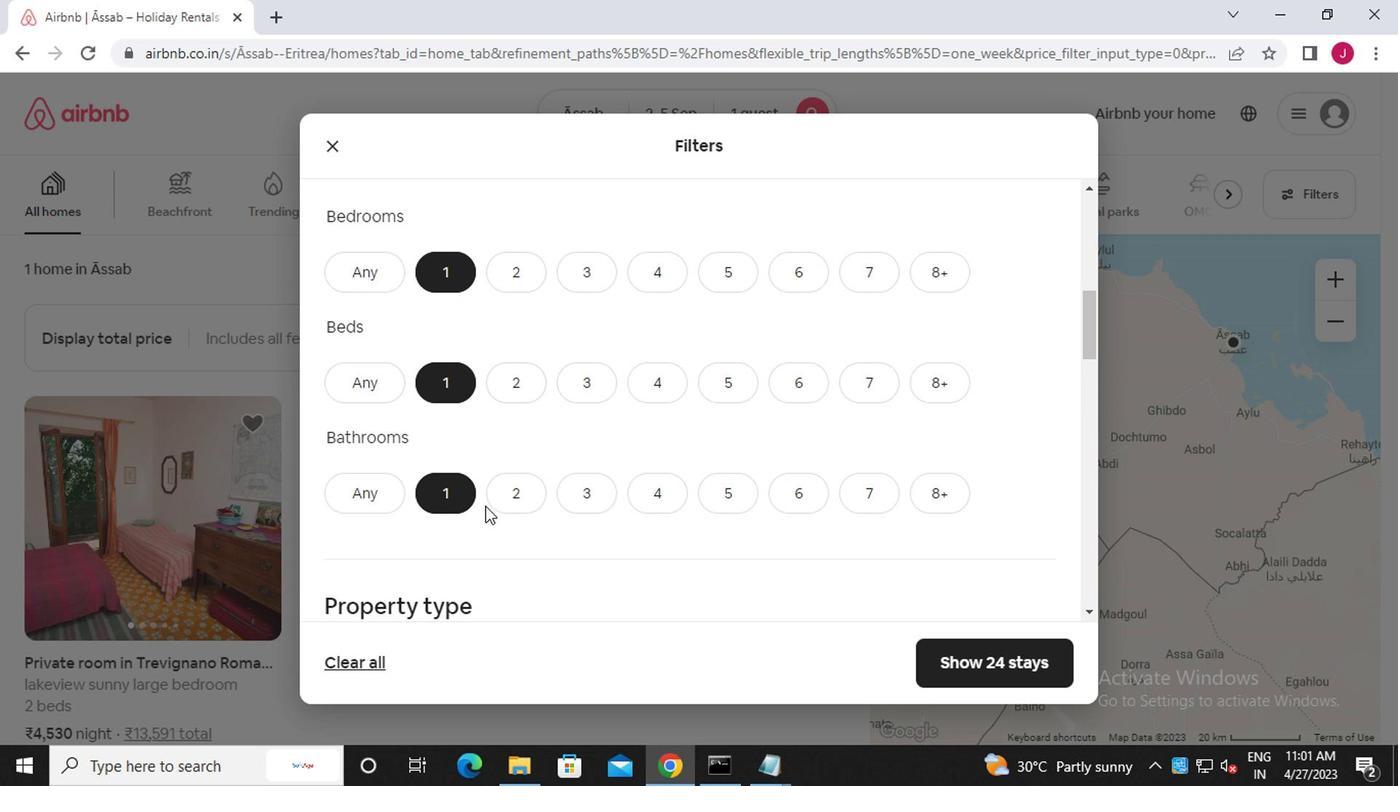 
Action: Mouse moved to (379, 407)
Screenshot: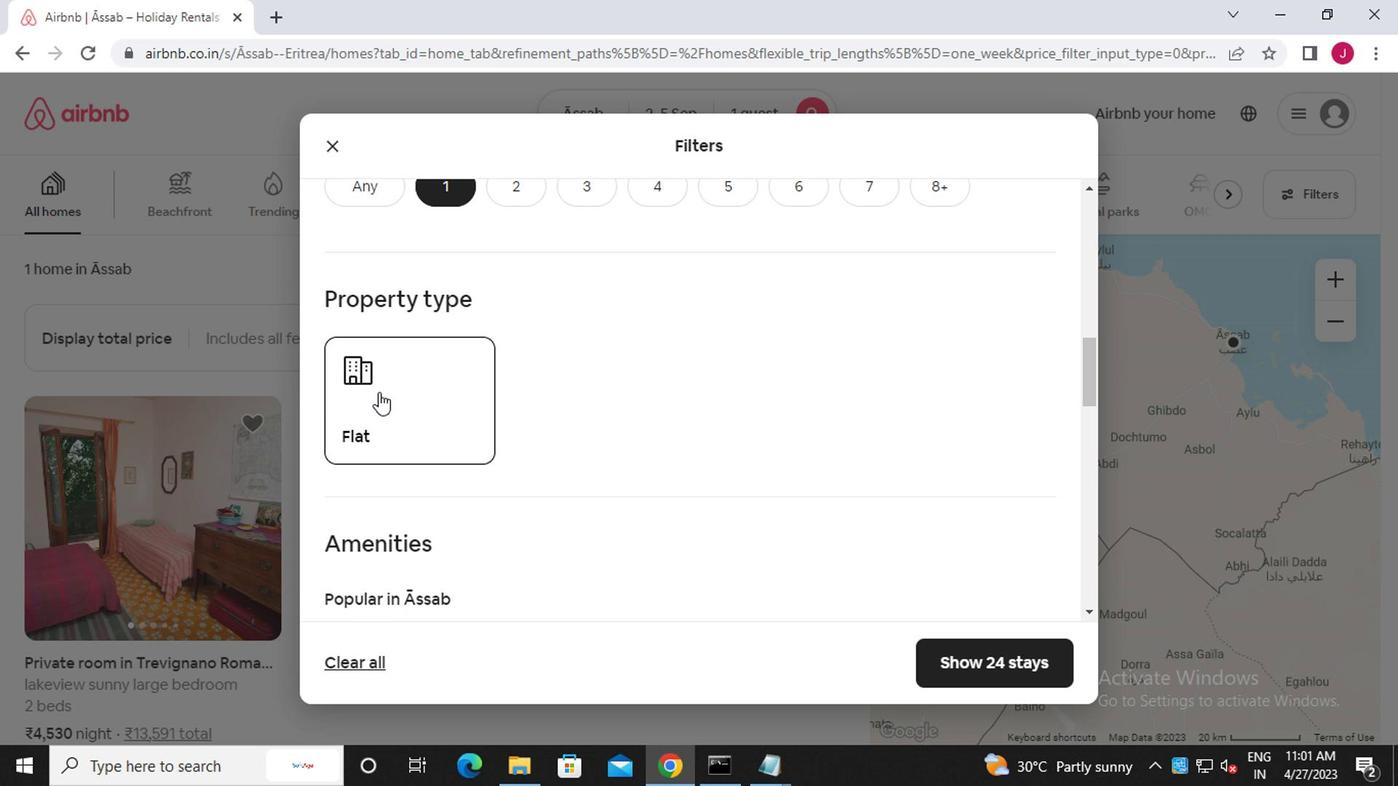
Action: Mouse pressed left at (379, 407)
Screenshot: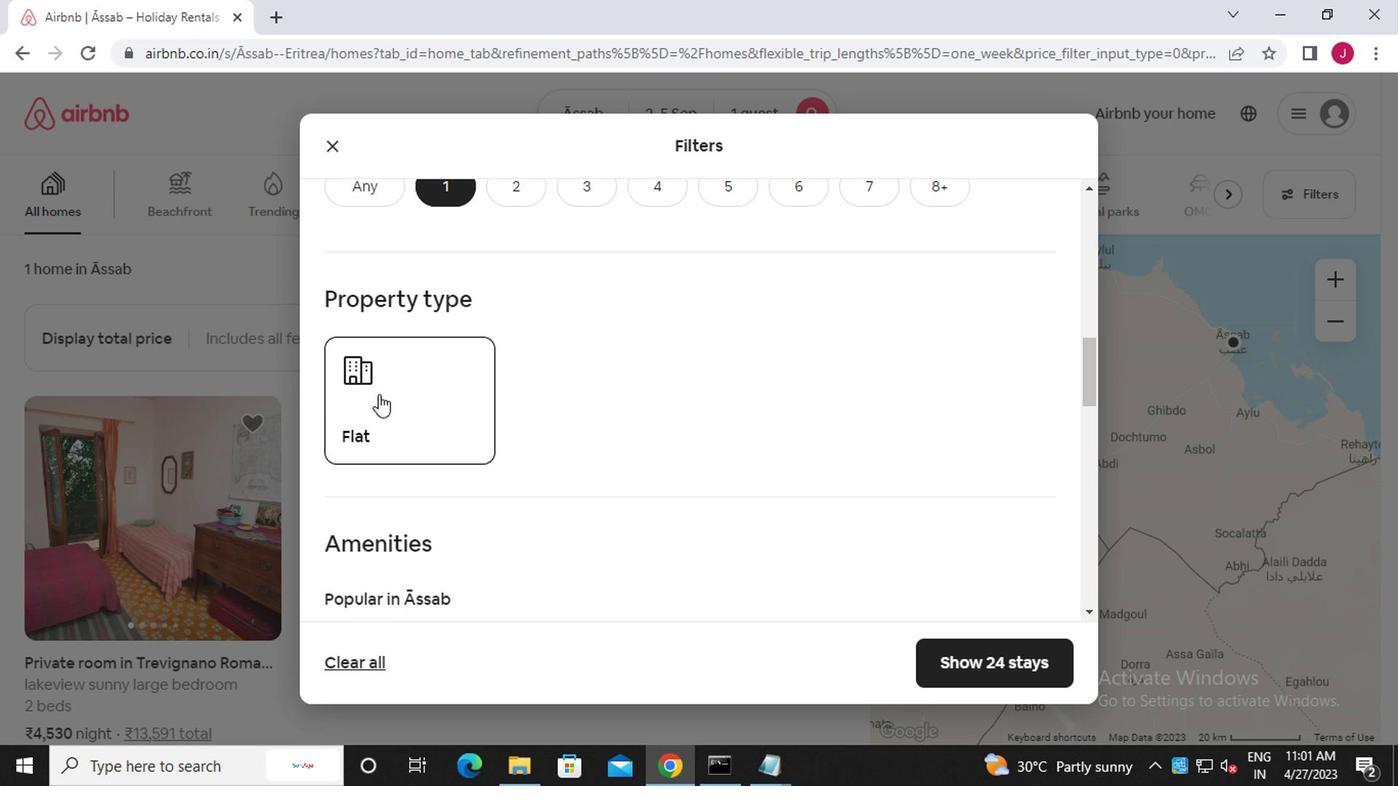 
Action: Mouse moved to (641, 434)
Screenshot: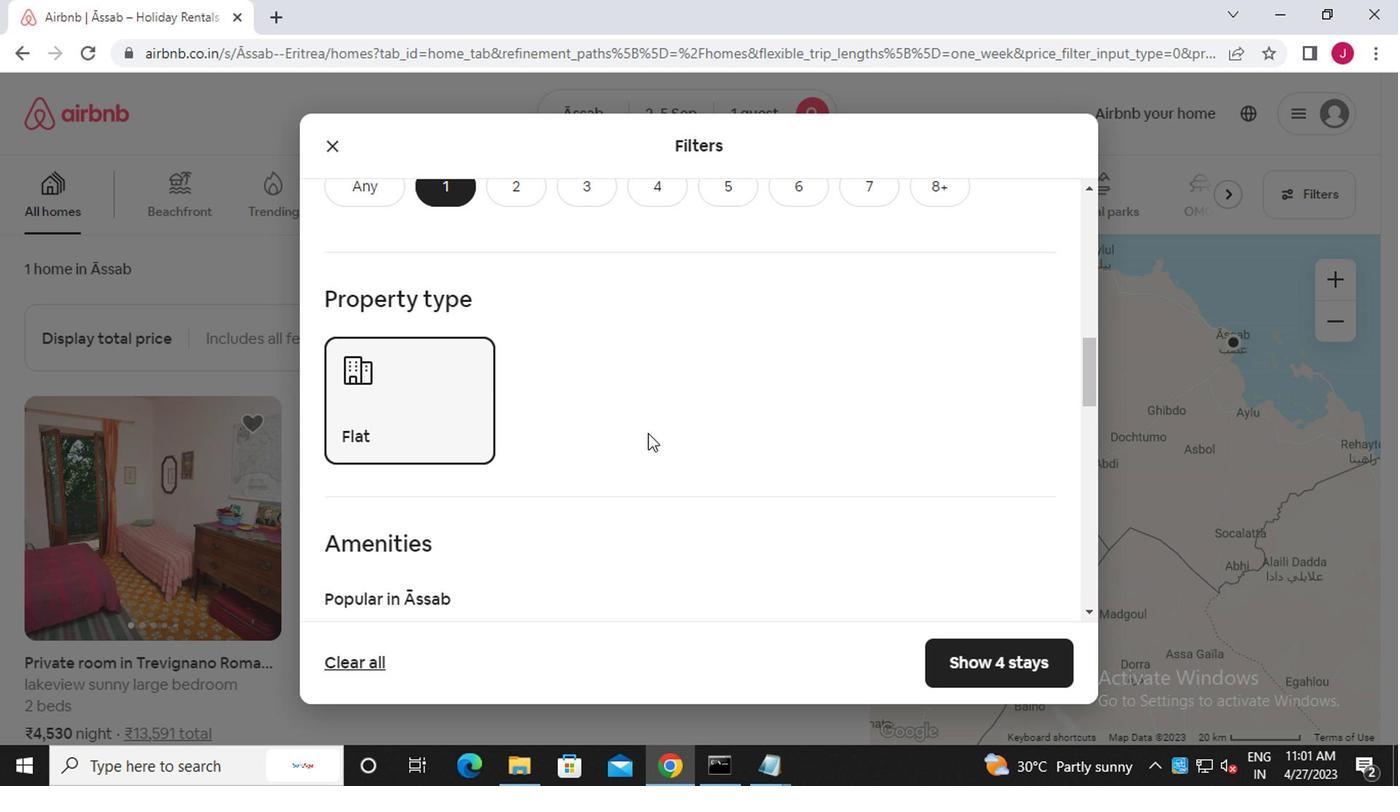 
Action: Mouse scrolled (641, 434) with delta (0, 0)
Screenshot: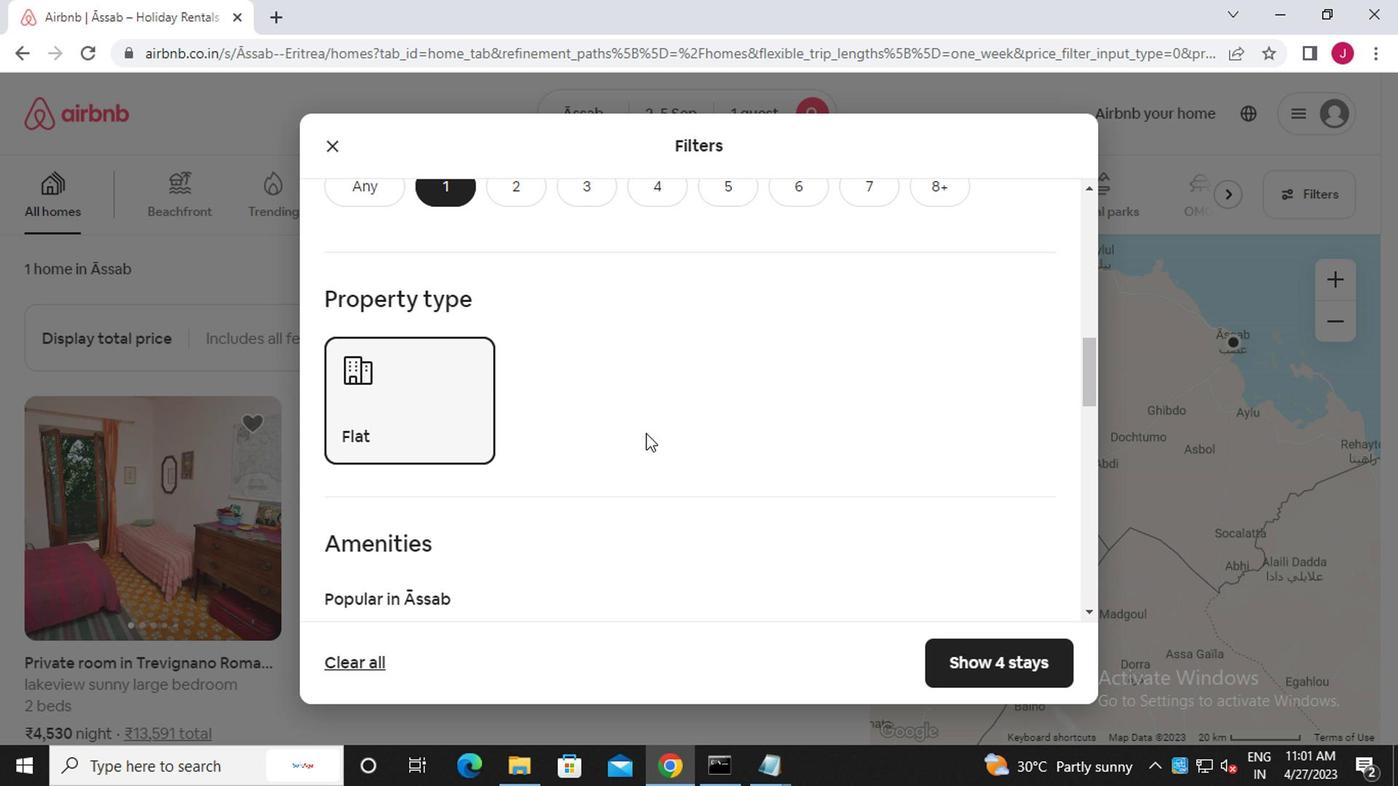 
Action: Mouse scrolled (641, 434) with delta (0, 0)
Screenshot: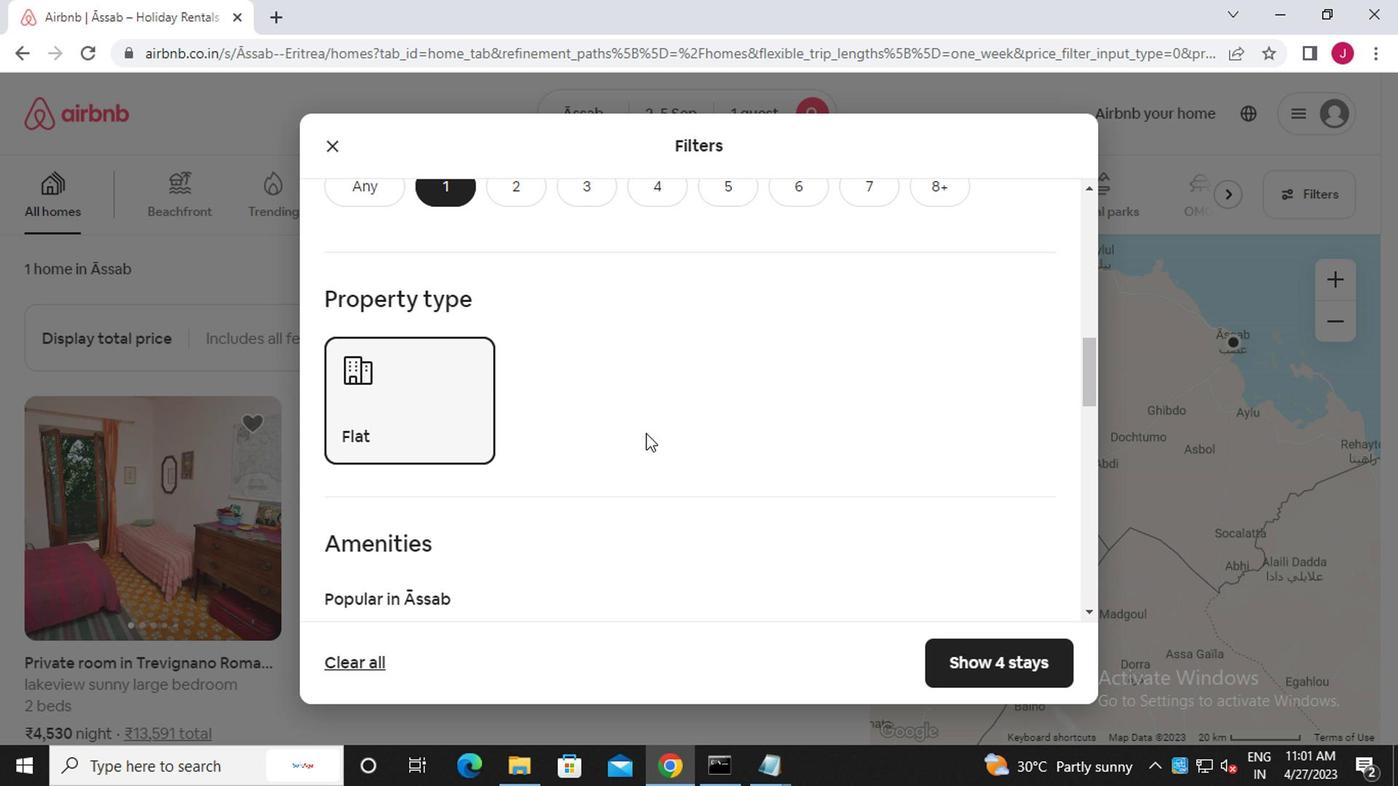 
Action: Mouse scrolled (641, 434) with delta (0, 0)
Screenshot: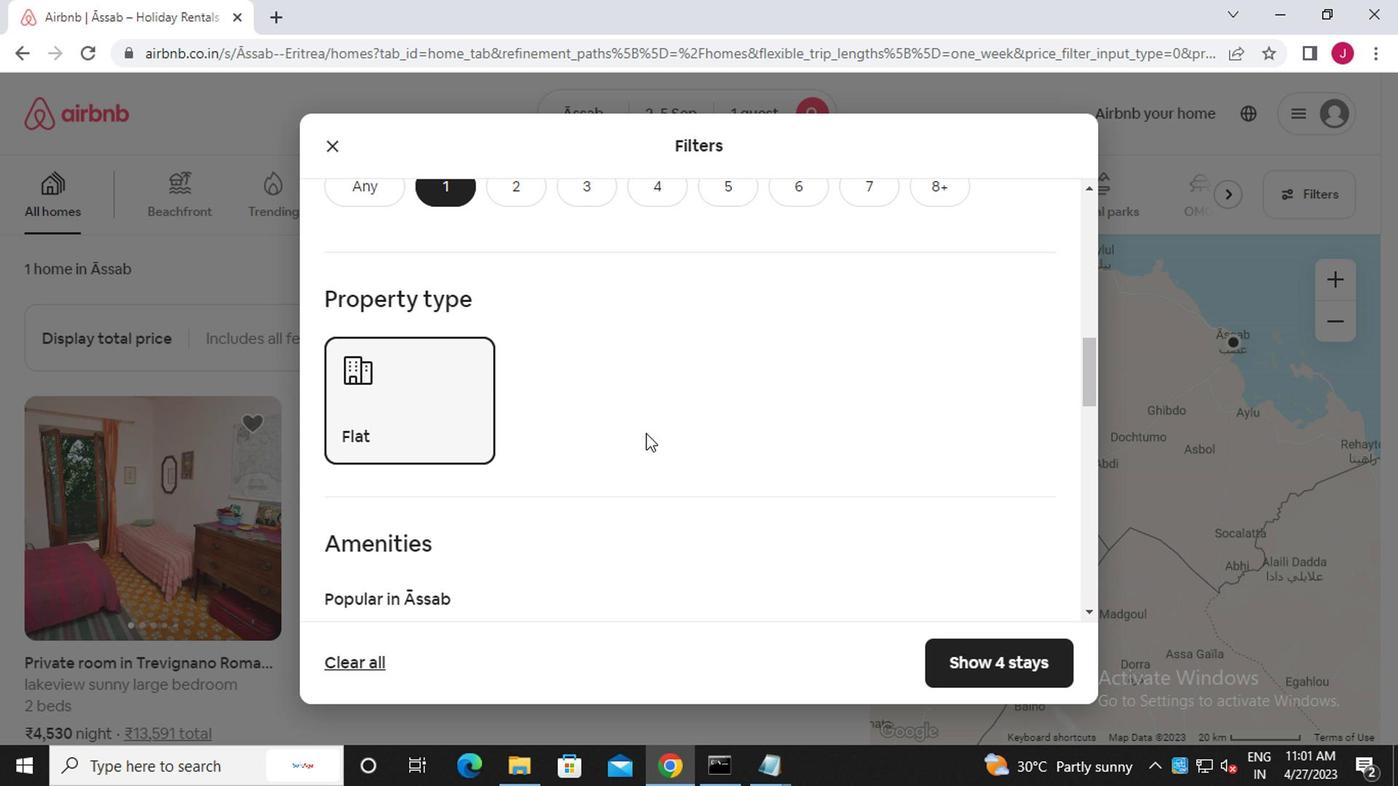 
Action: Mouse scrolled (641, 434) with delta (0, 0)
Screenshot: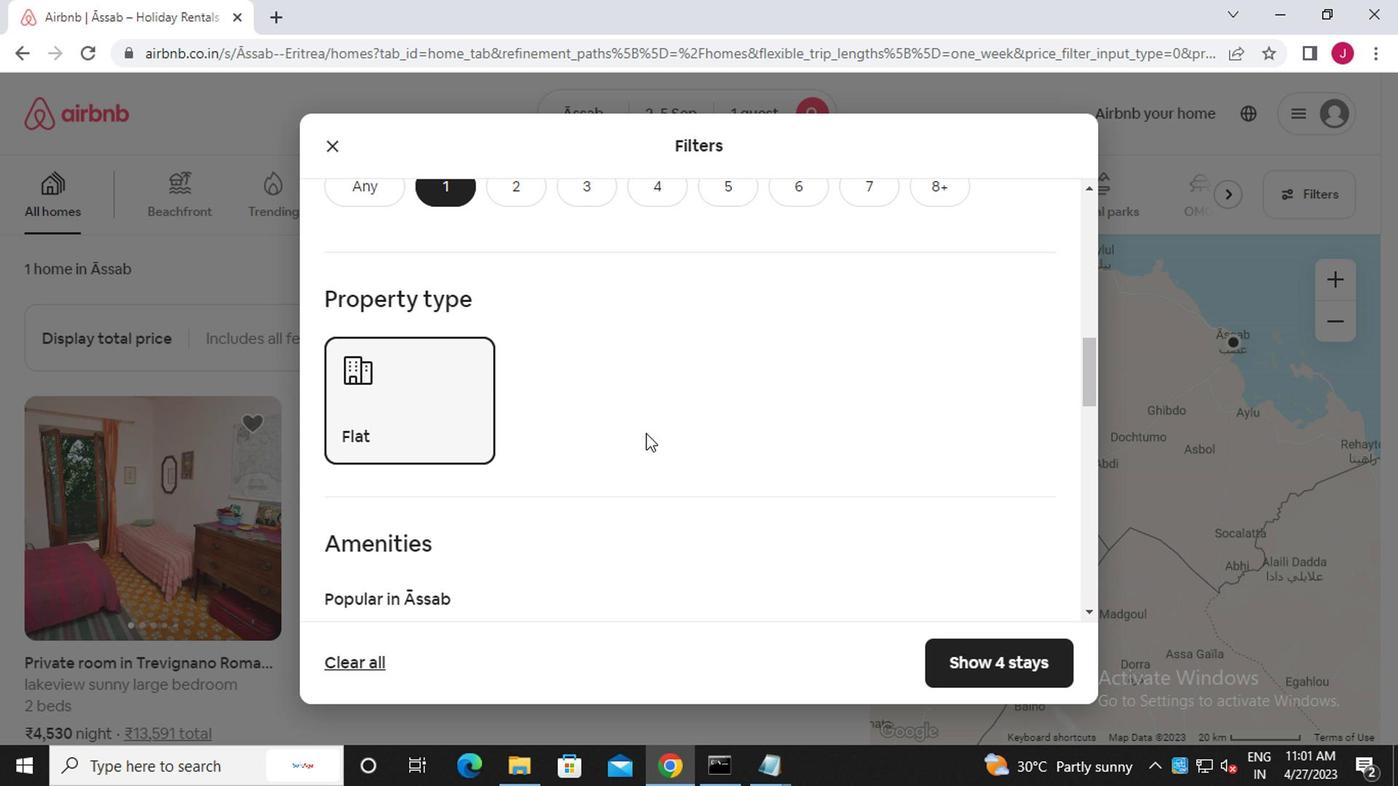 
Action: Mouse moved to (981, 518)
Screenshot: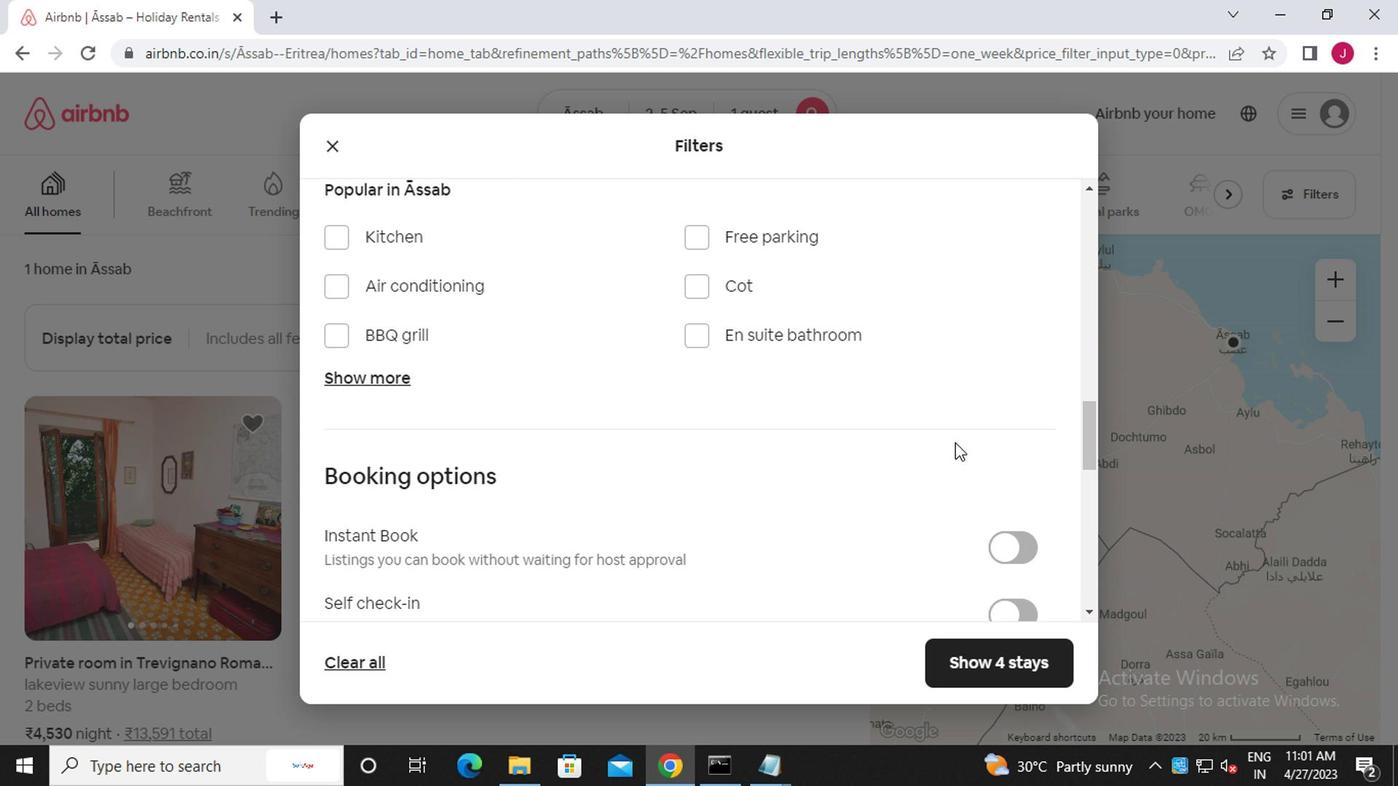 
Action: Mouse scrolled (981, 517) with delta (0, 0)
Screenshot: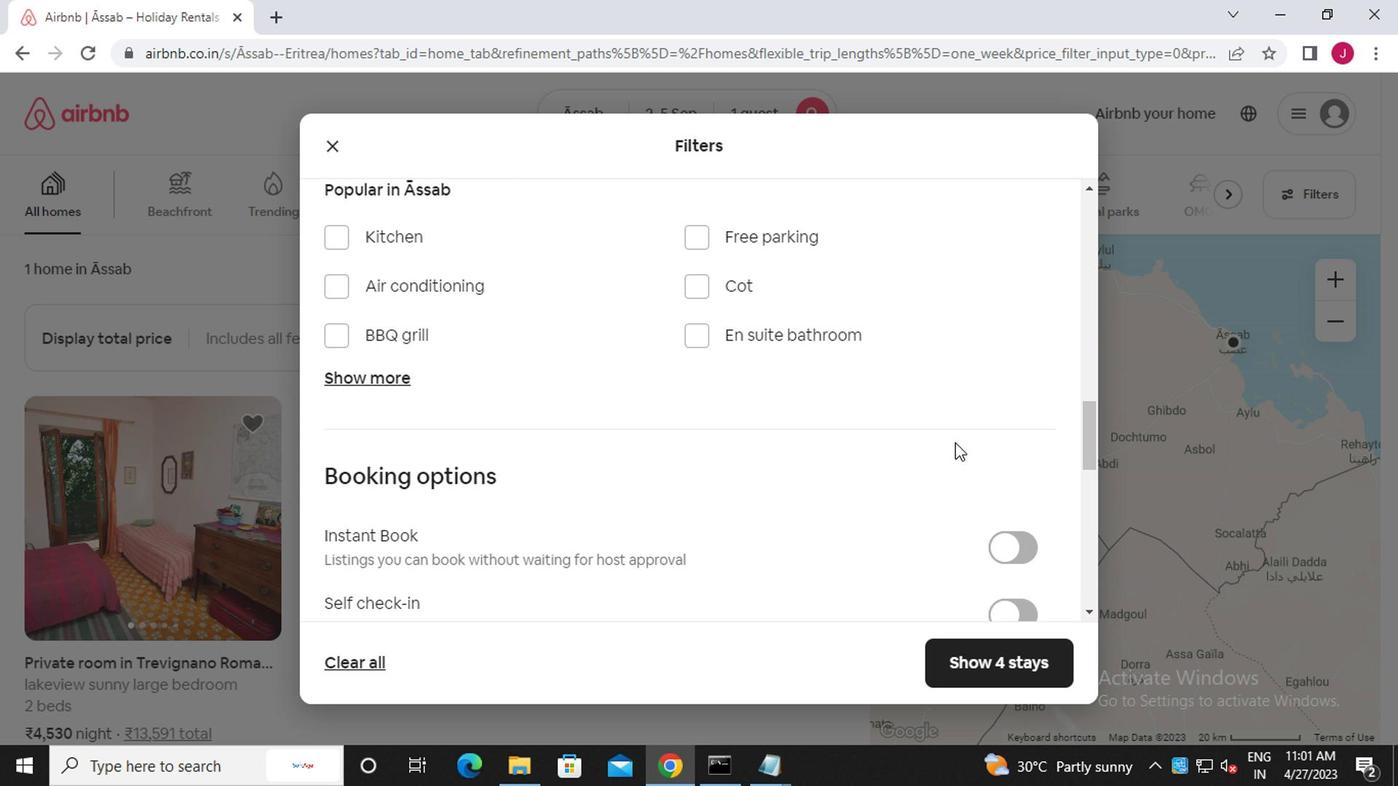 
Action: Mouse moved to (984, 527)
Screenshot: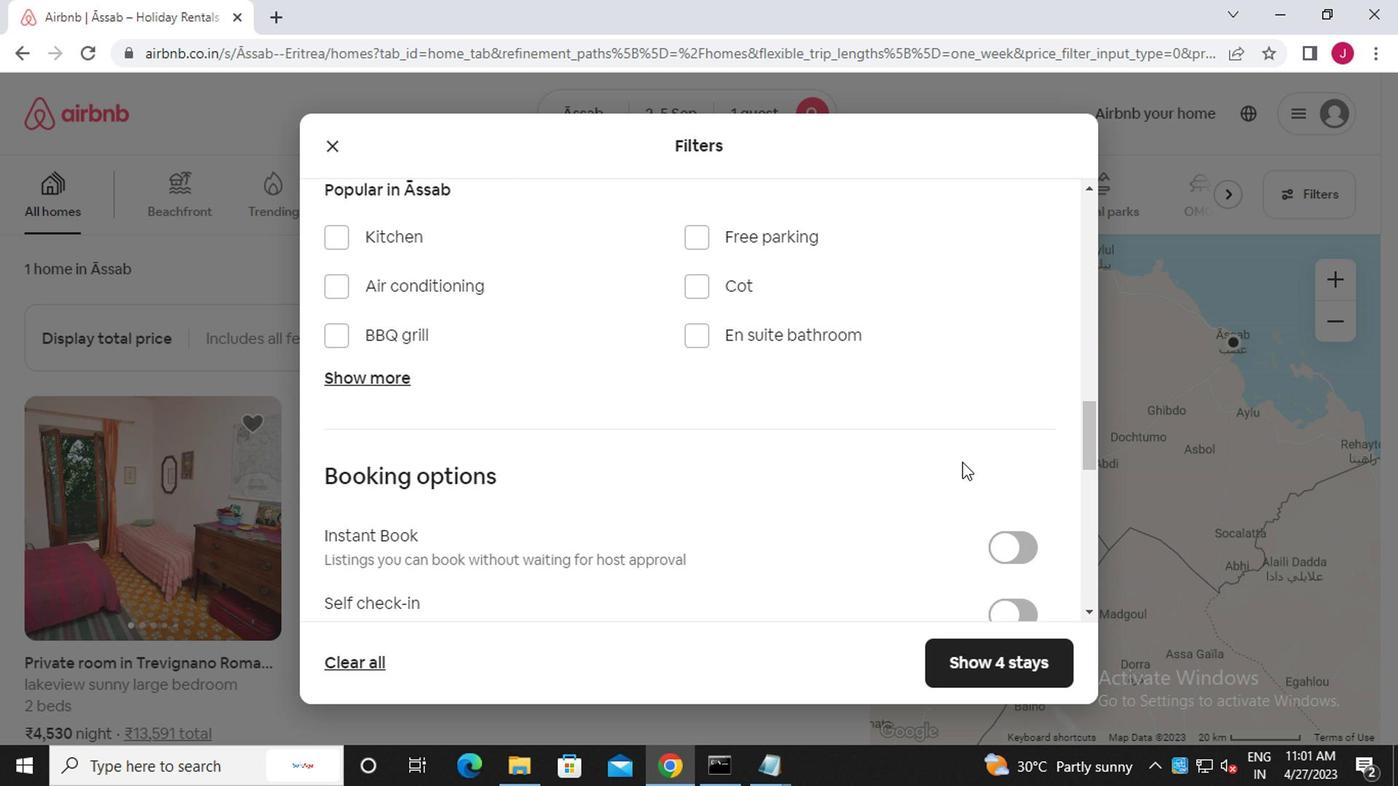 
Action: Mouse scrolled (984, 525) with delta (0, -1)
Screenshot: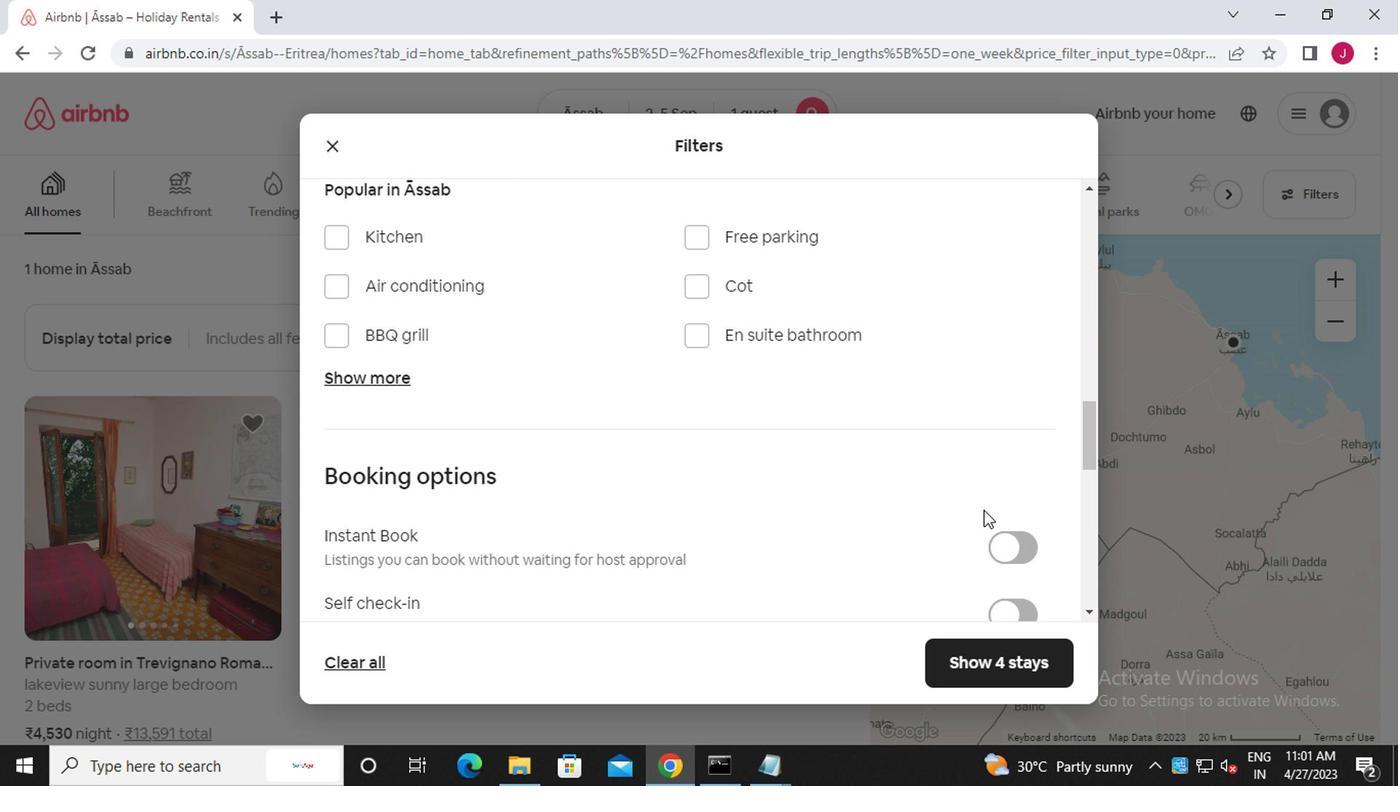 
Action: Mouse moved to (1012, 412)
Screenshot: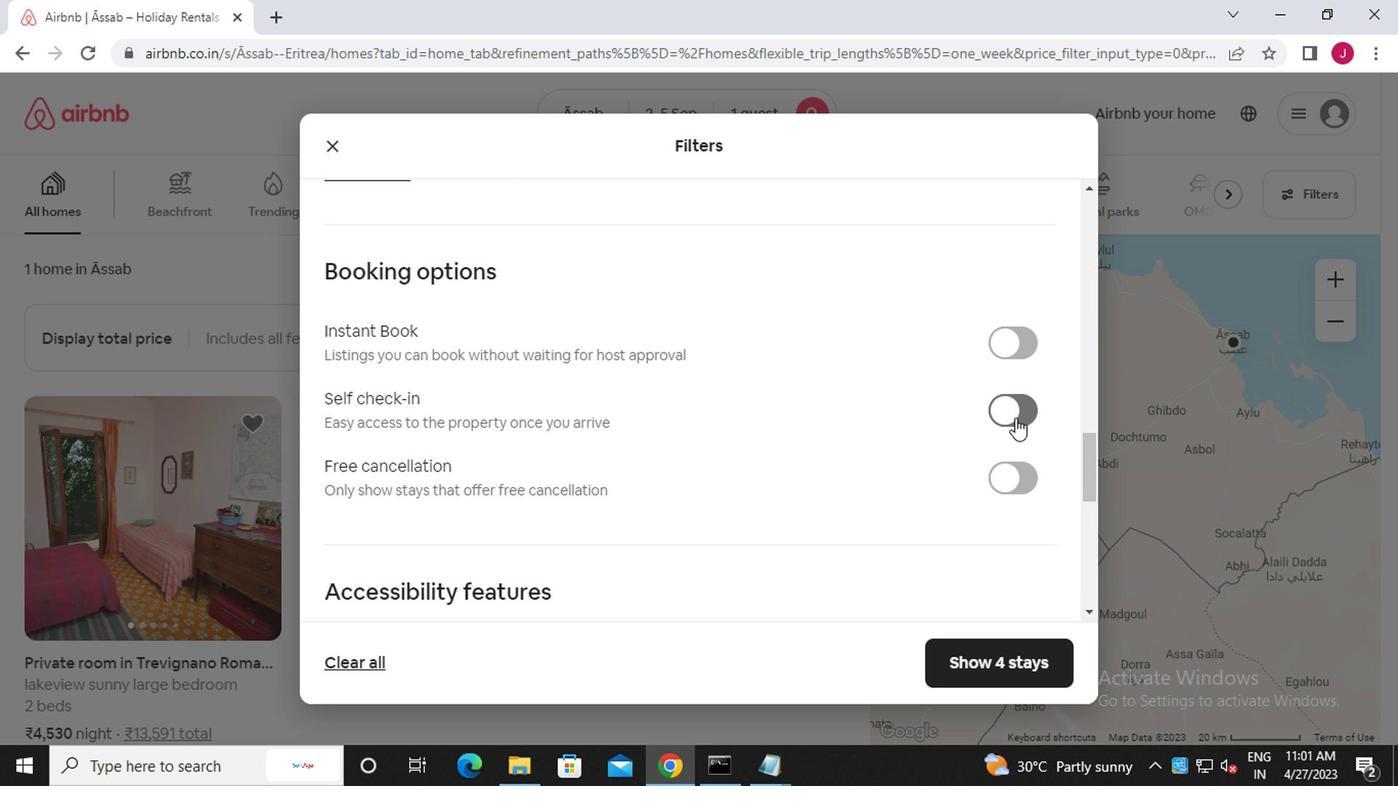 
Action: Mouse pressed left at (1012, 412)
Screenshot: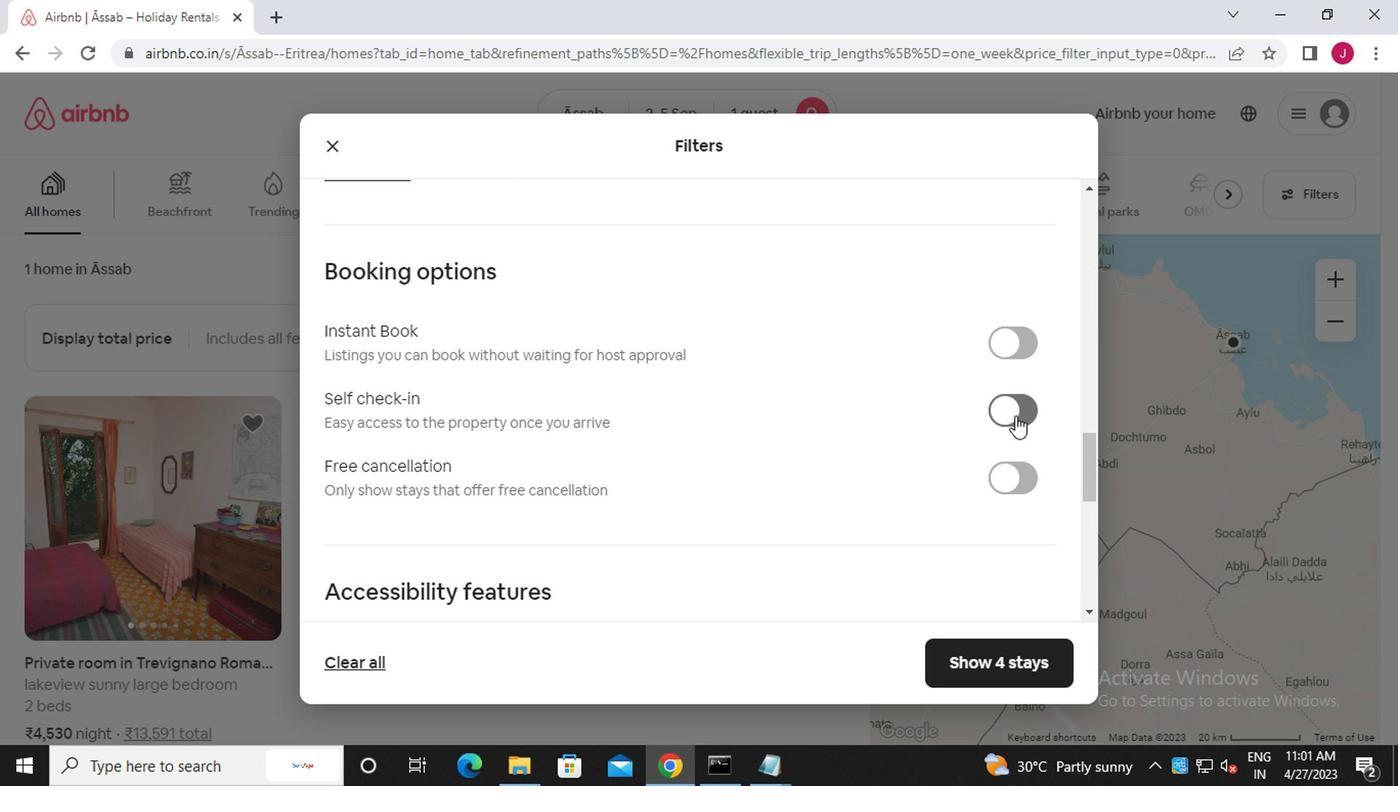 
Action: Mouse moved to (742, 522)
Screenshot: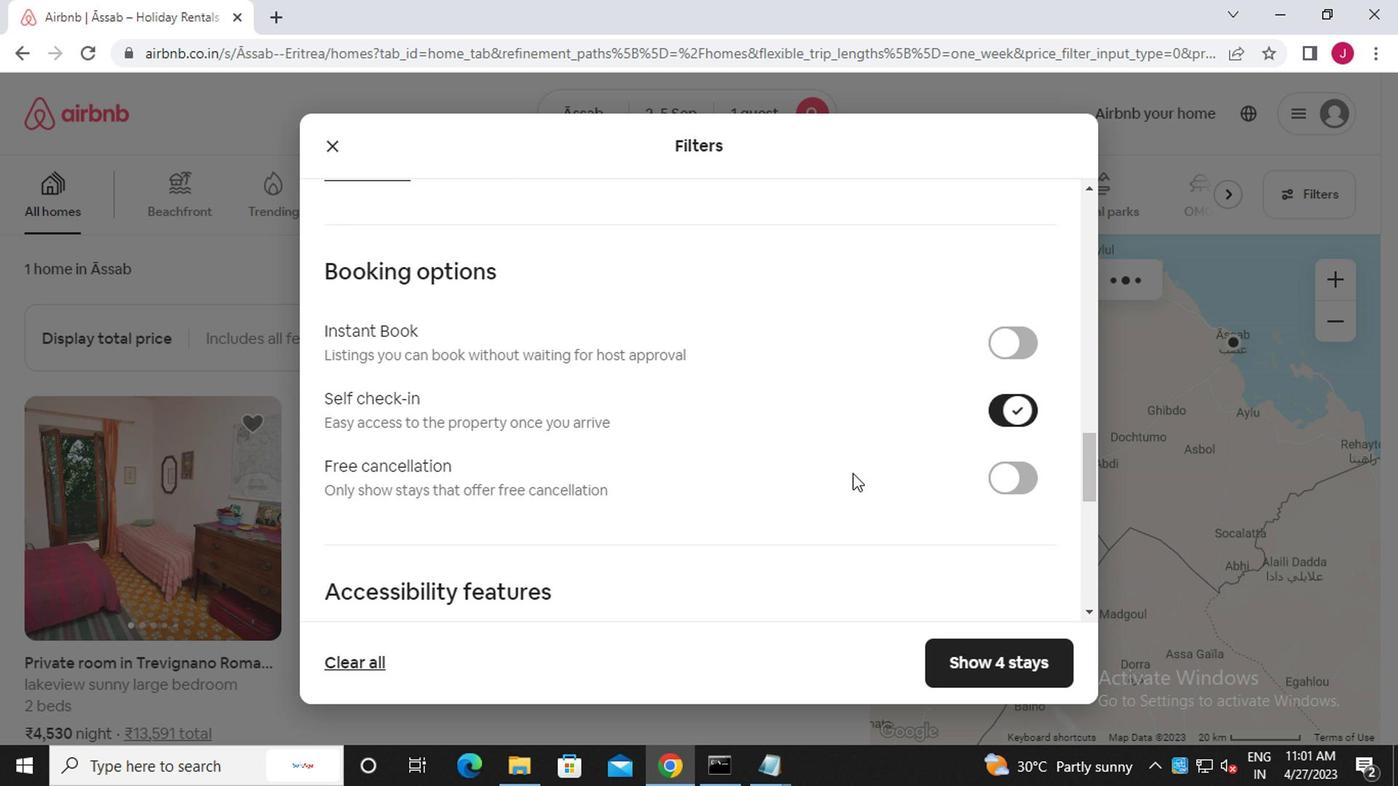 
Action: Mouse scrolled (742, 520) with delta (0, -1)
Screenshot: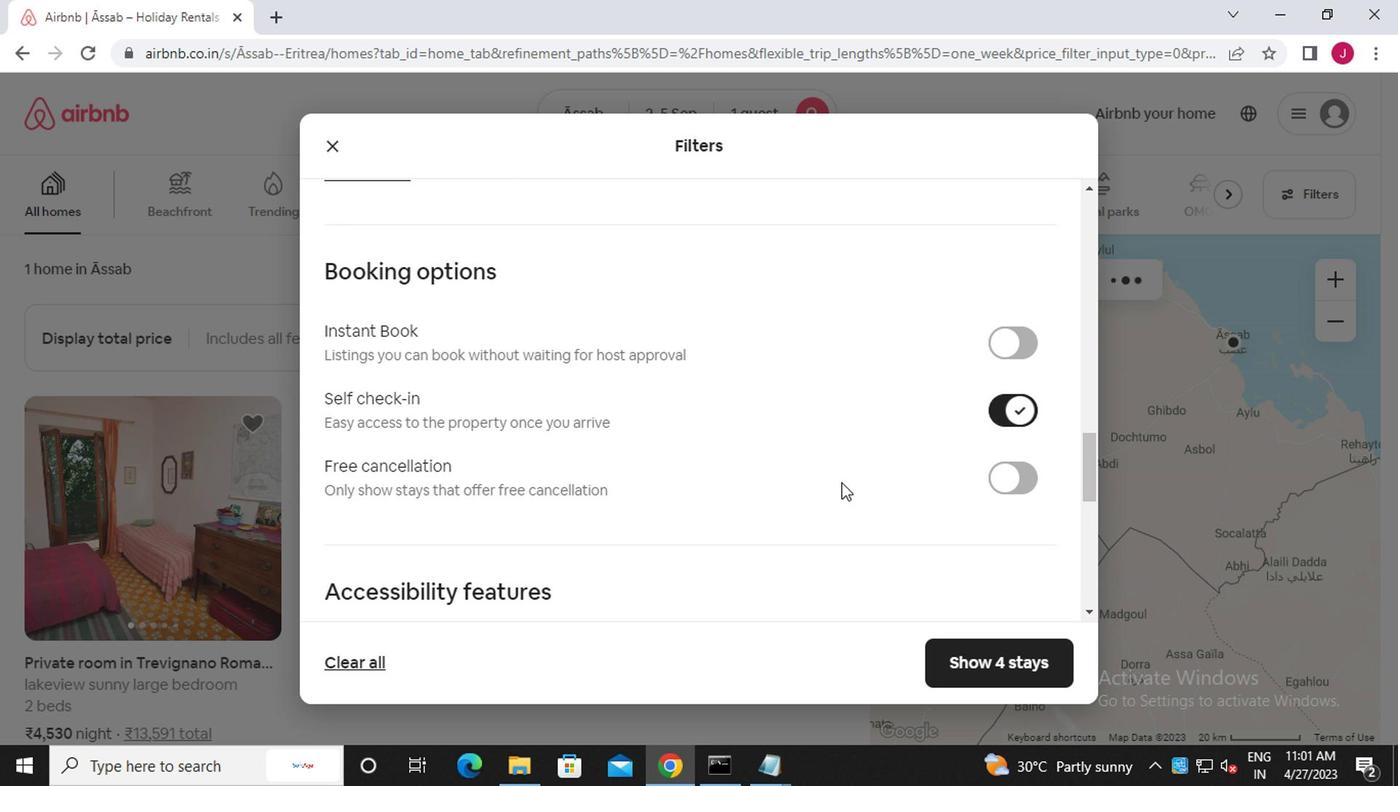 
Action: Mouse scrolled (742, 520) with delta (0, -1)
Screenshot: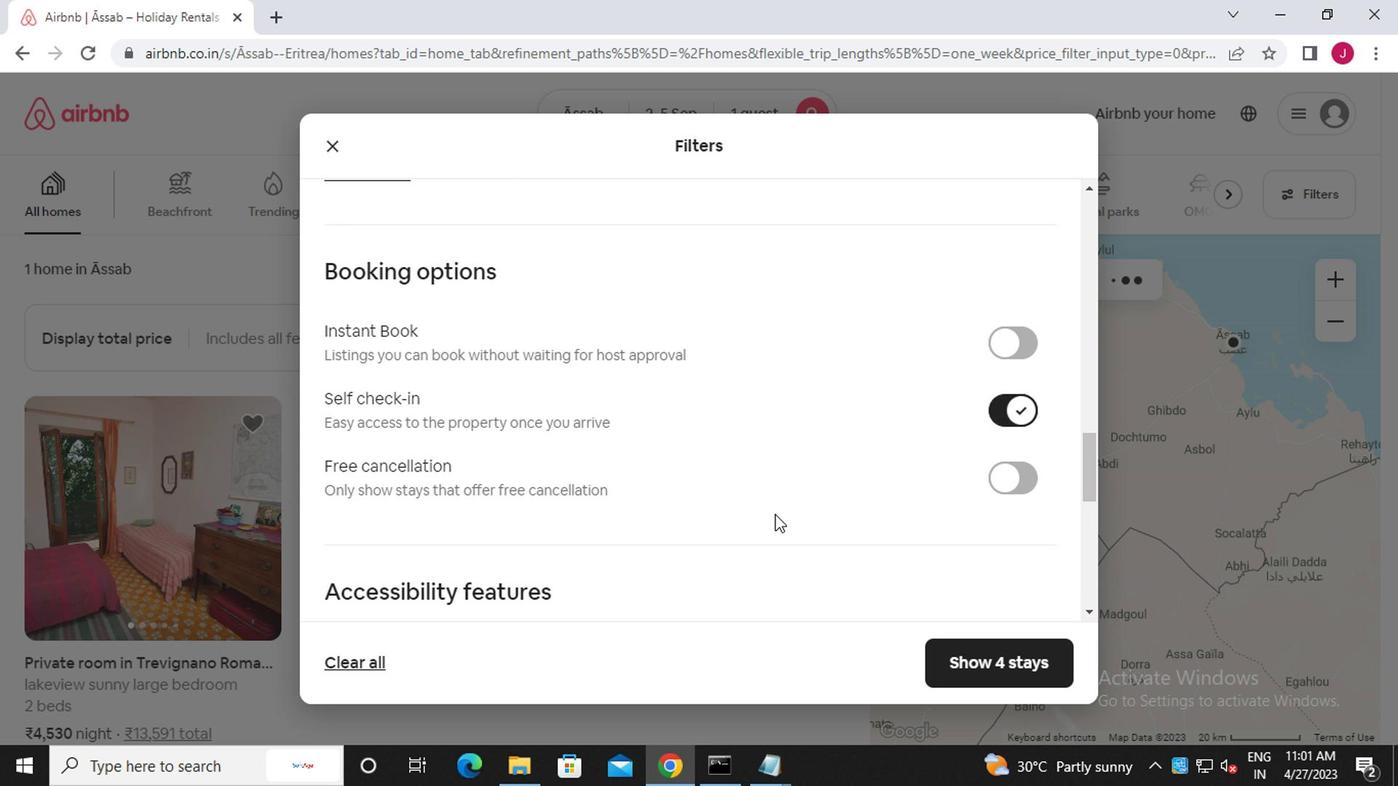
Action: Mouse scrolled (742, 520) with delta (0, -1)
Screenshot: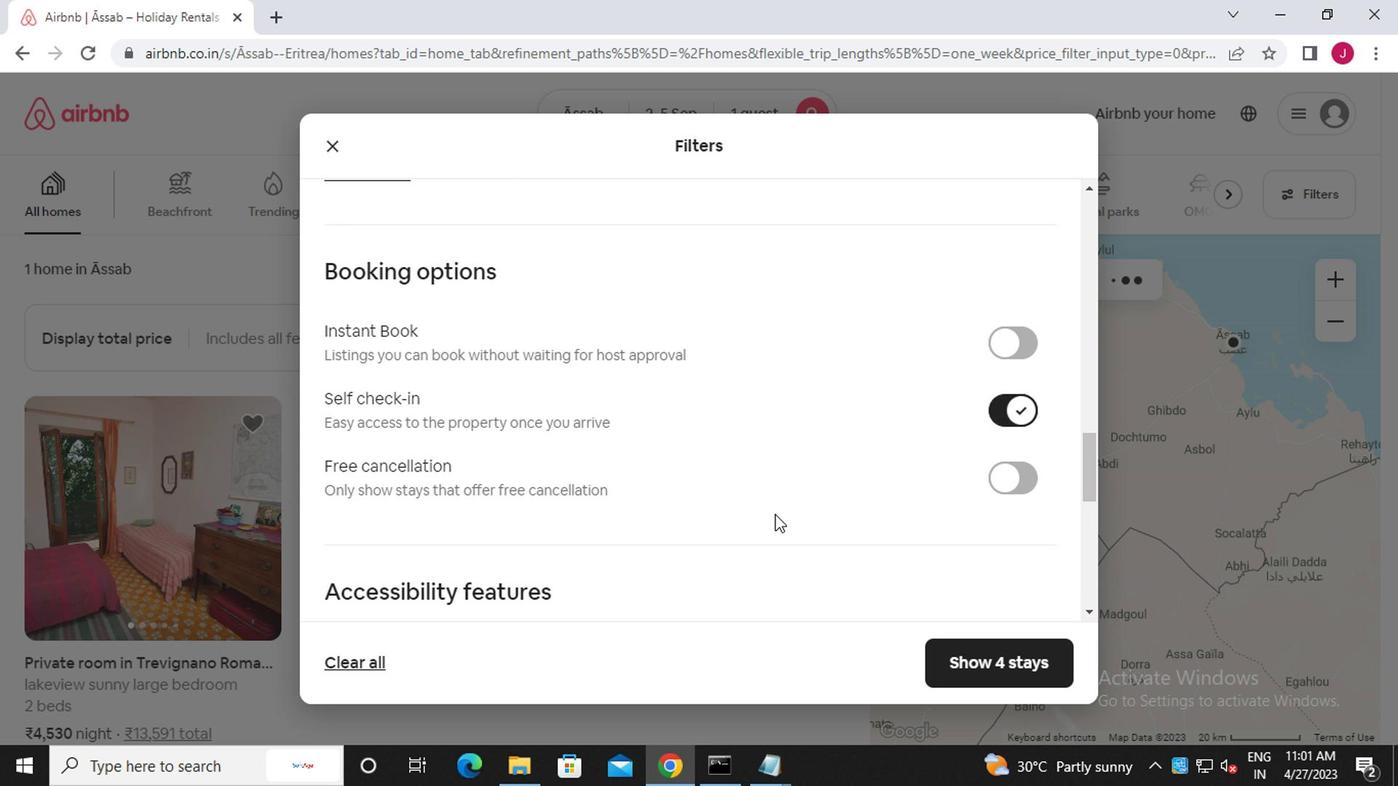 
Action: Mouse scrolled (742, 520) with delta (0, -1)
Screenshot: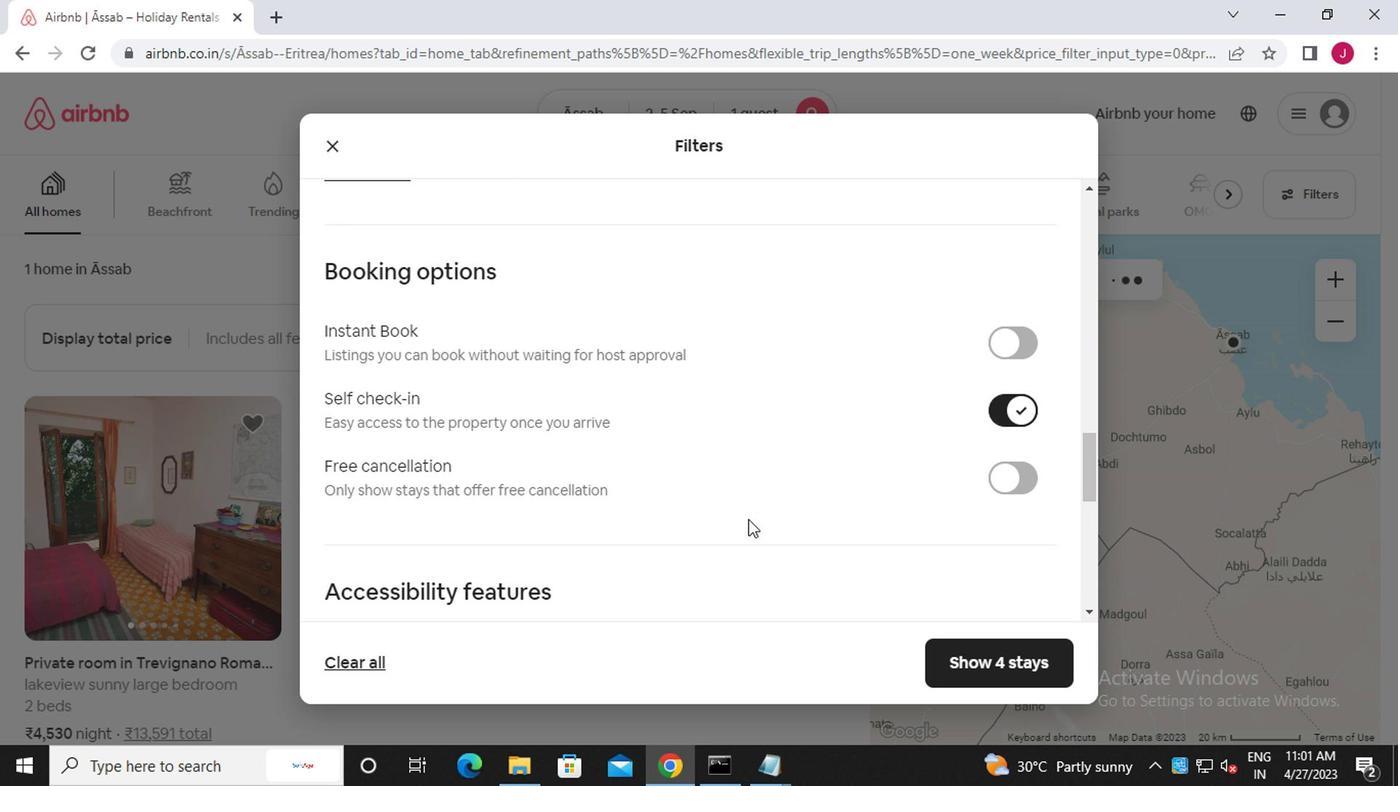 
Action: Mouse scrolled (742, 520) with delta (0, -1)
Screenshot: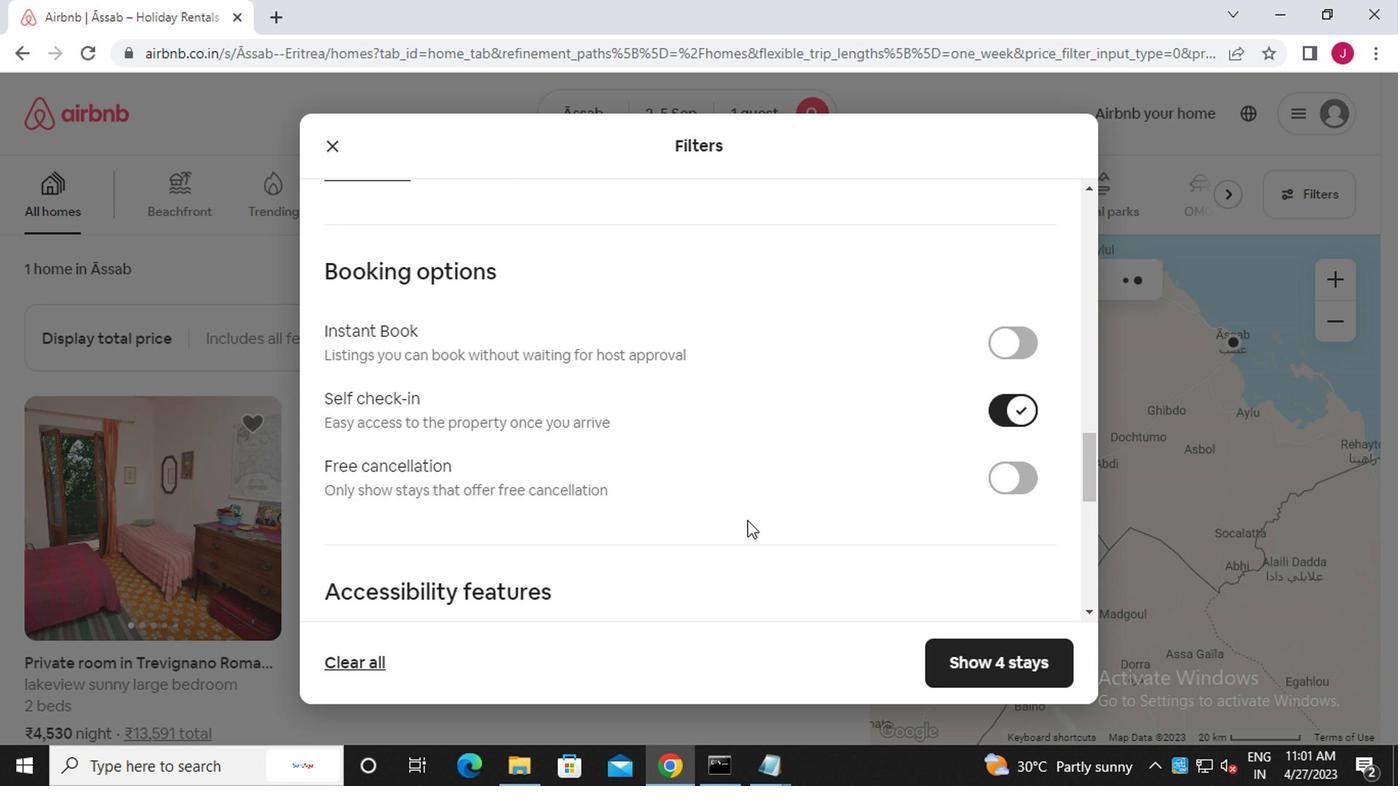 
Action: Mouse scrolled (742, 520) with delta (0, -1)
Screenshot: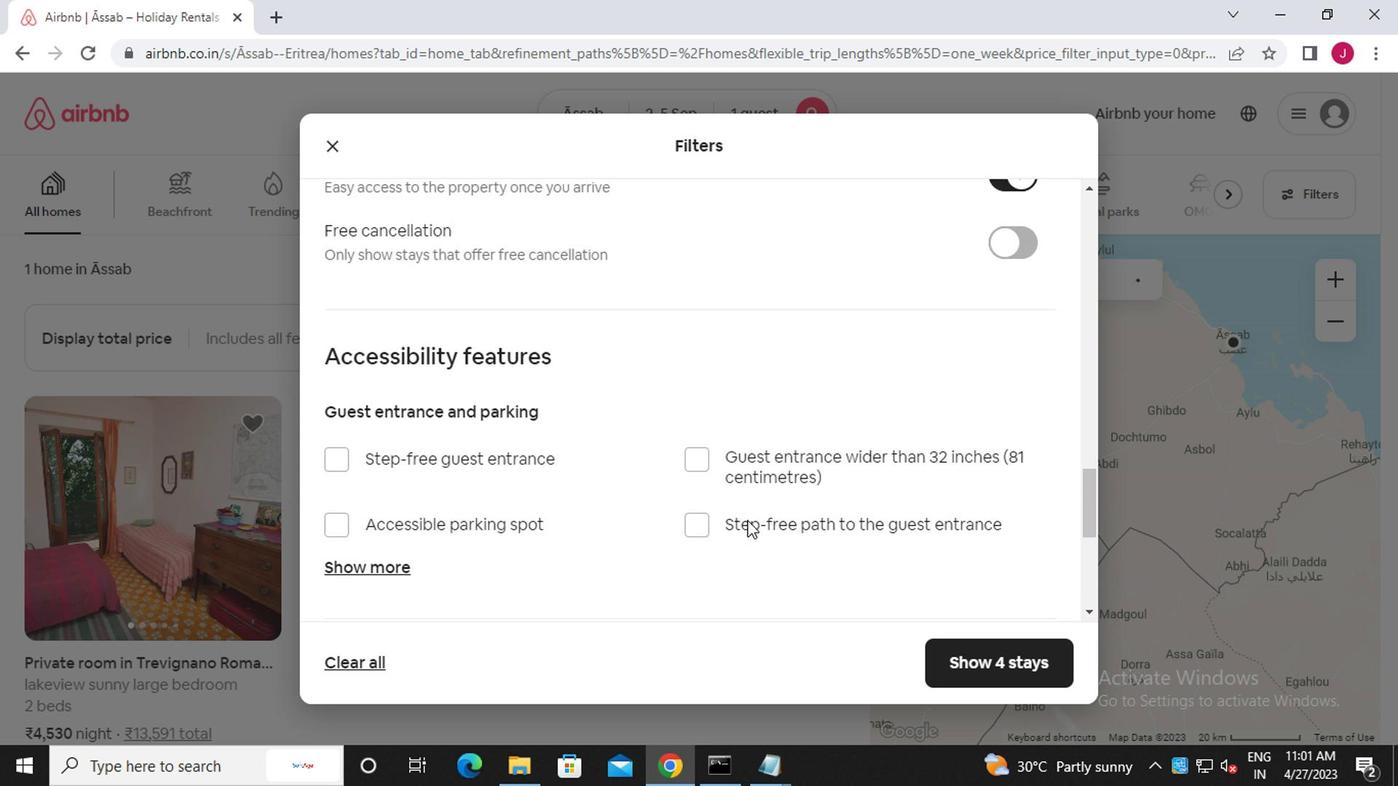 
Action: Mouse scrolled (742, 520) with delta (0, -1)
Screenshot: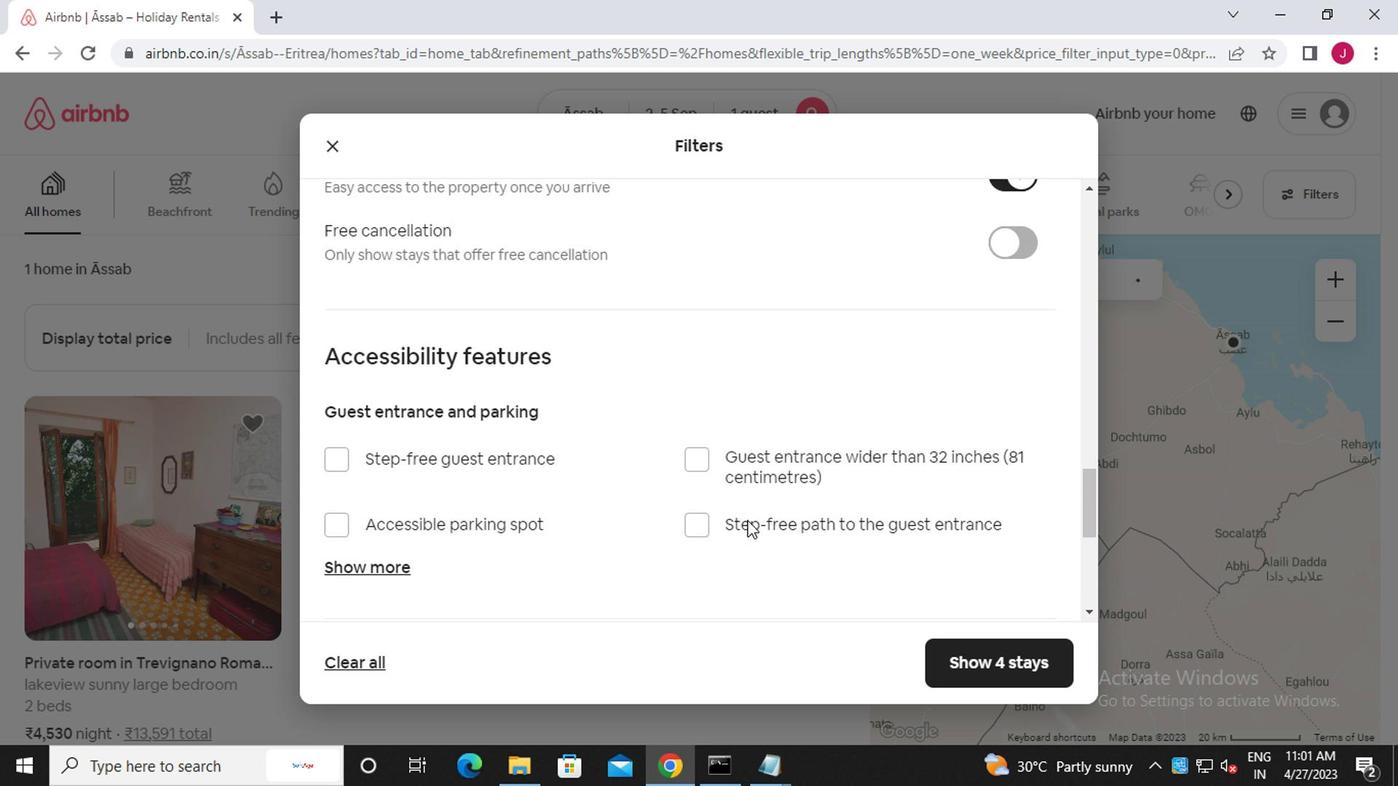 
Action: Mouse scrolled (742, 520) with delta (0, -1)
Screenshot: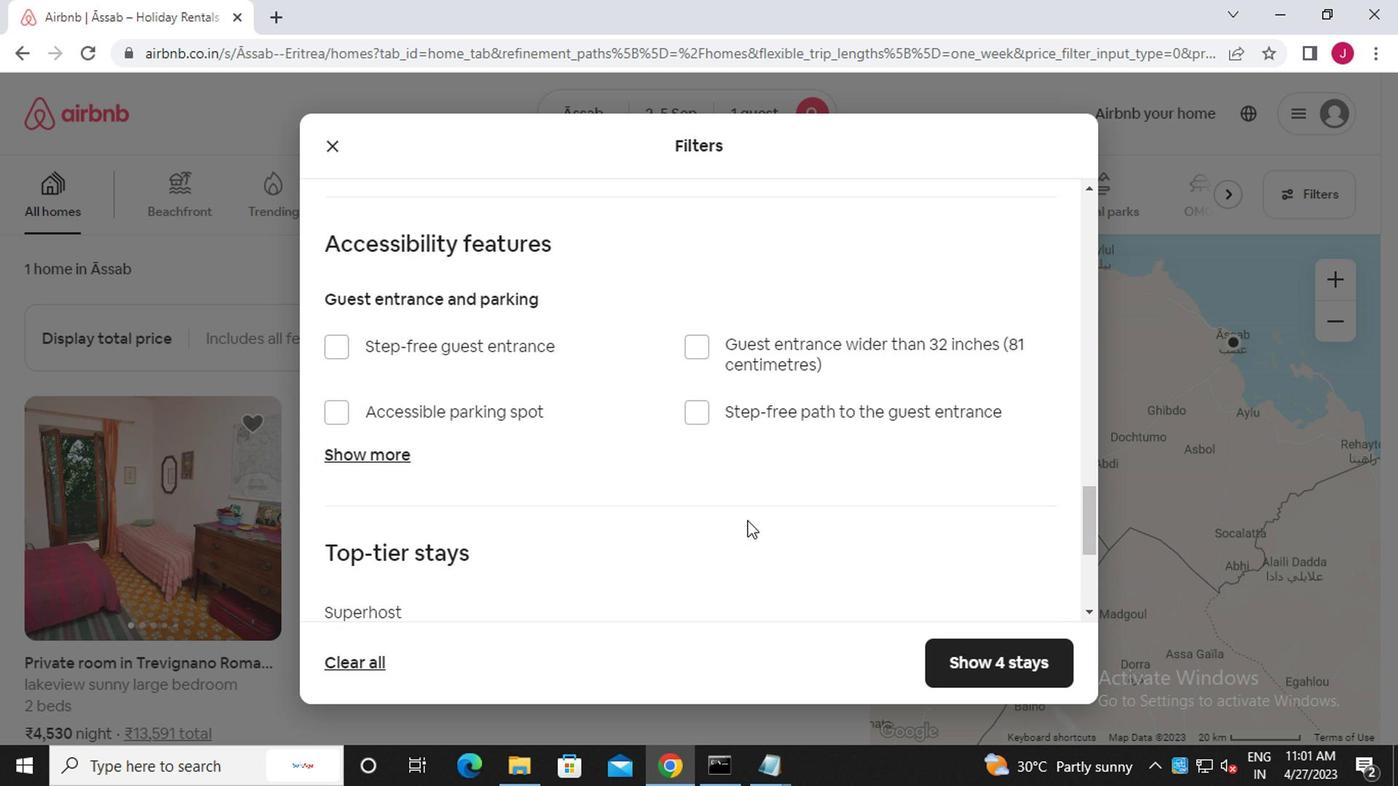 
Action: Mouse scrolled (742, 520) with delta (0, -1)
Screenshot: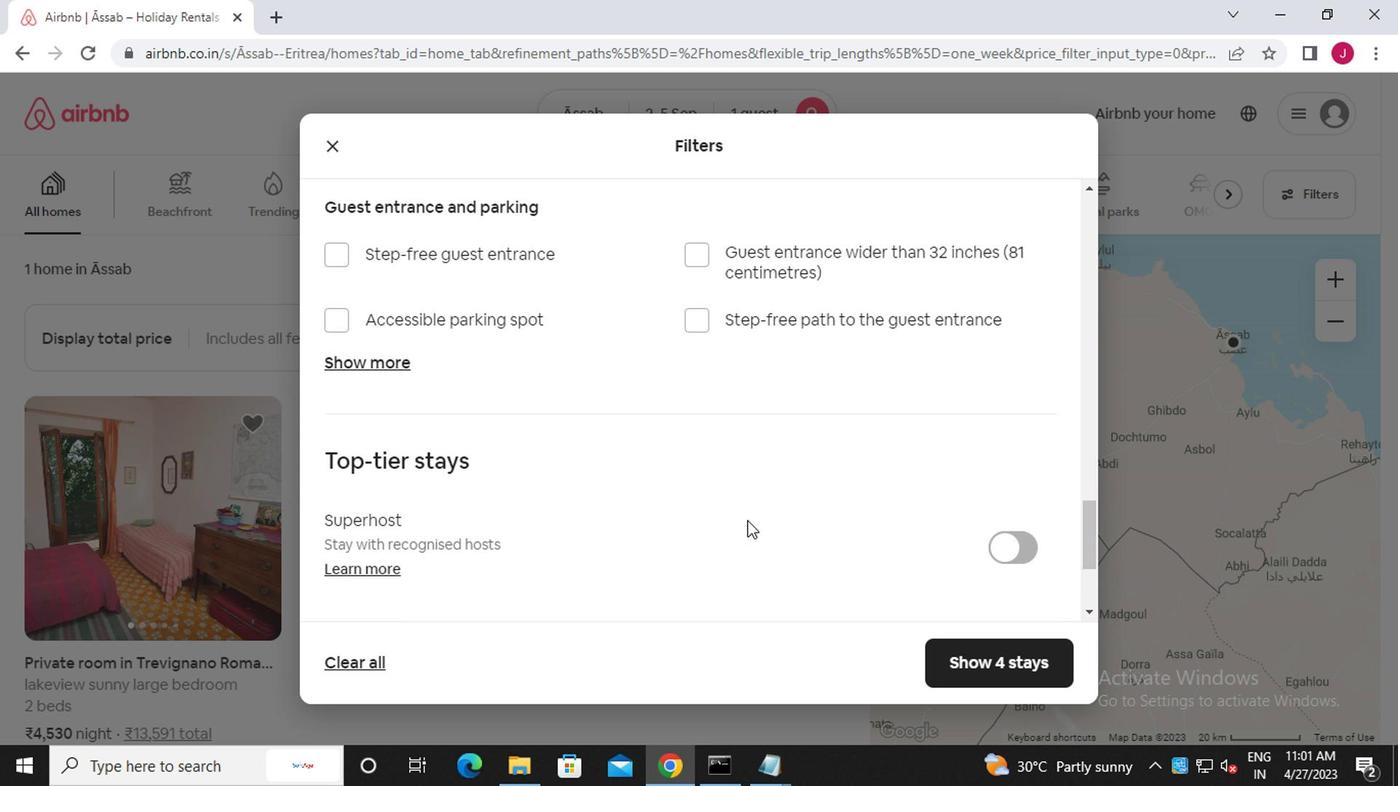 
Action: Mouse moved to (335, 514)
Screenshot: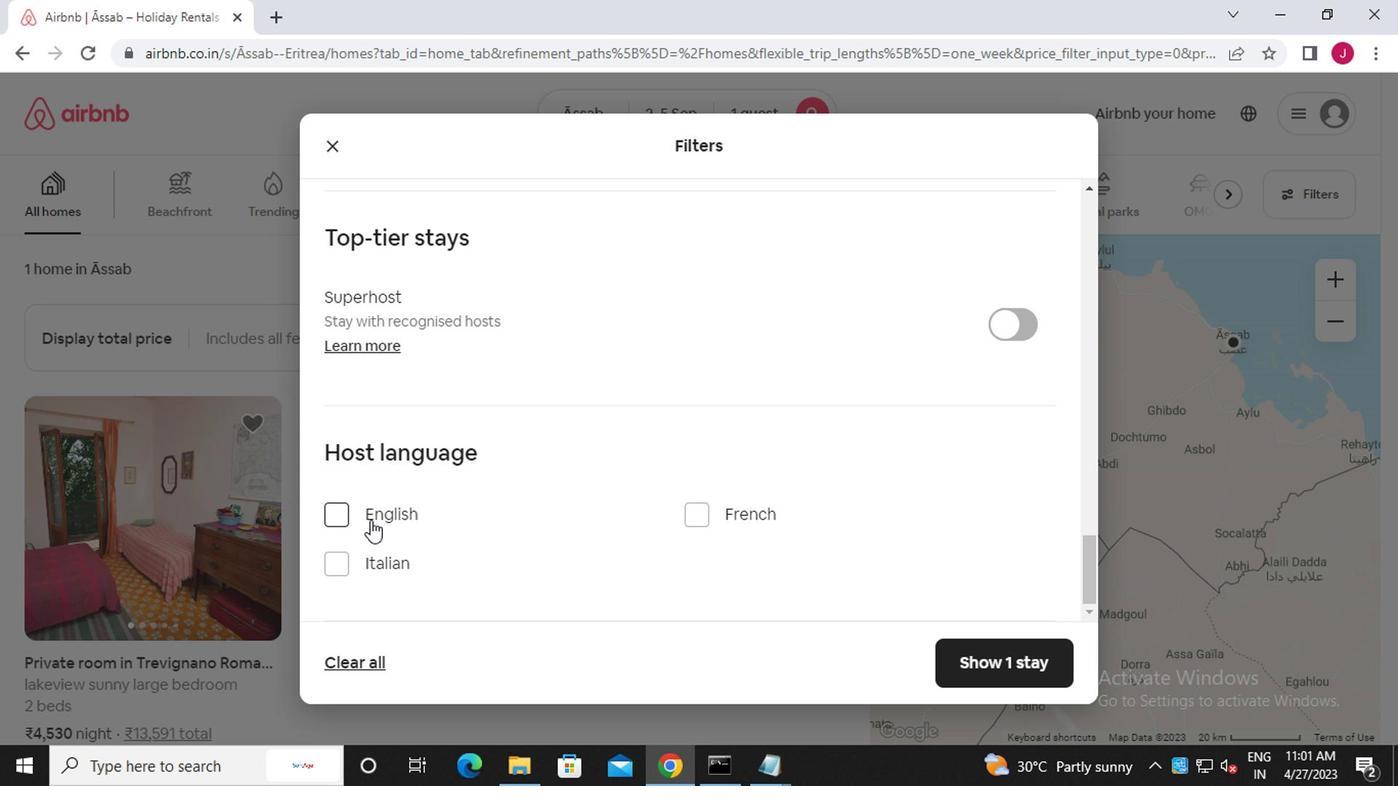 
Action: Mouse pressed left at (335, 514)
Screenshot: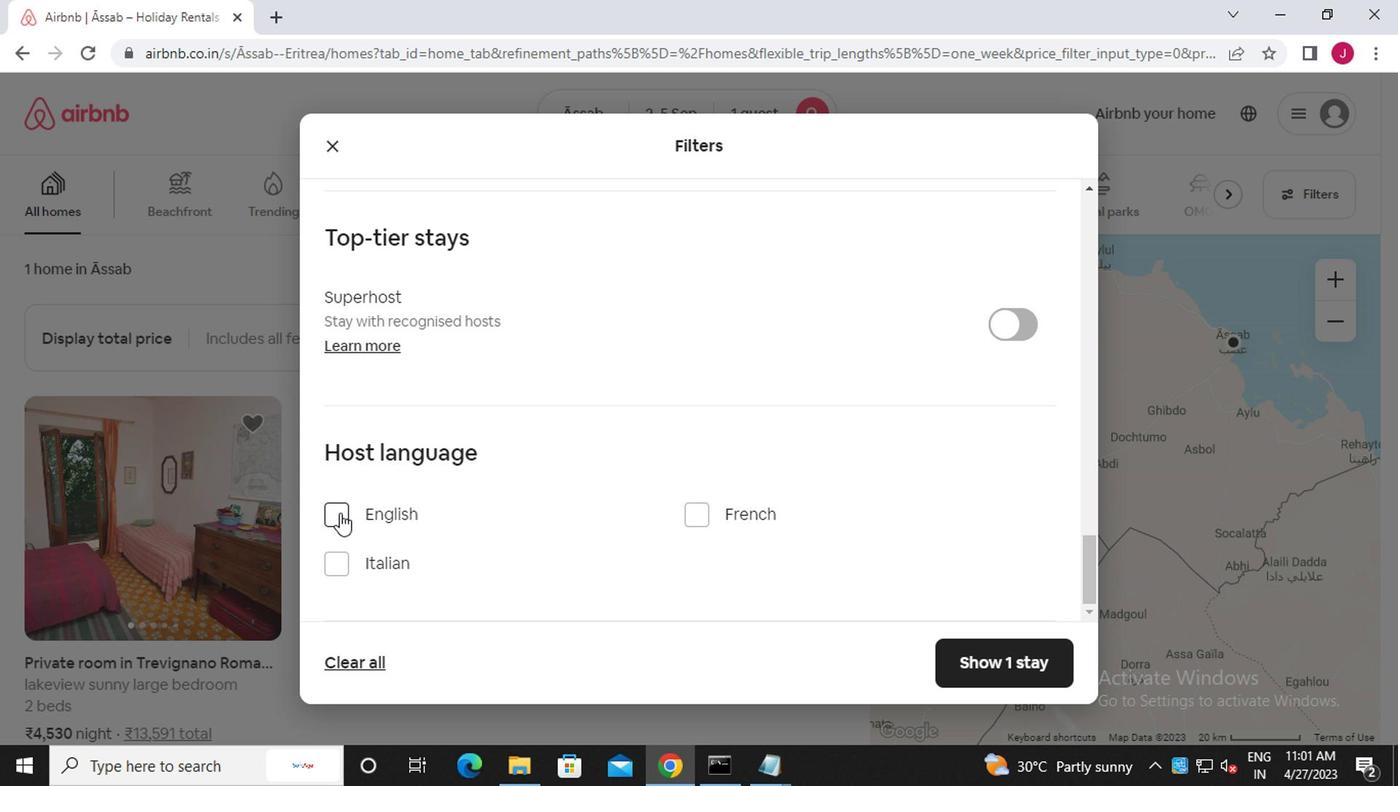 
Action: Mouse moved to (1010, 663)
Screenshot: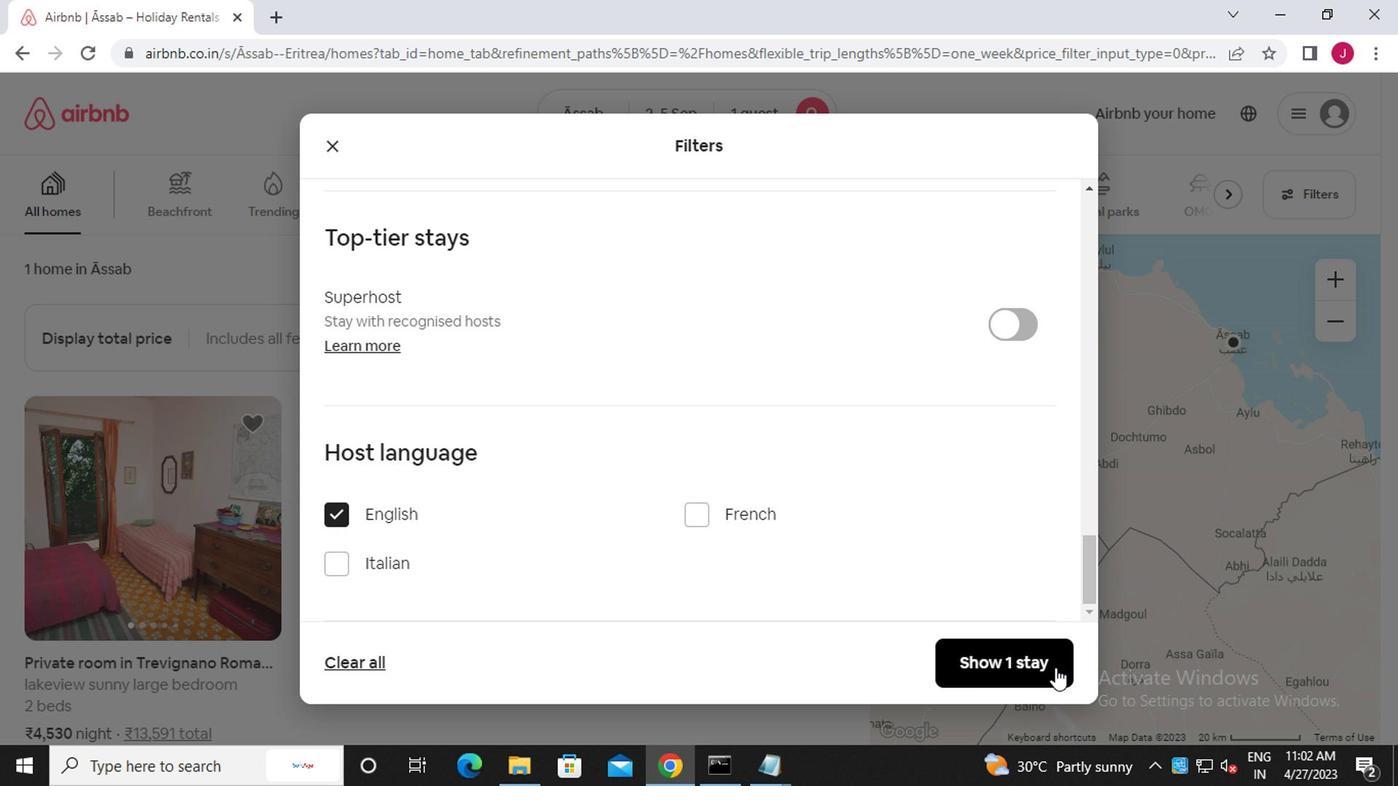 
Action: Mouse pressed left at (1010, 663)
Screenshot: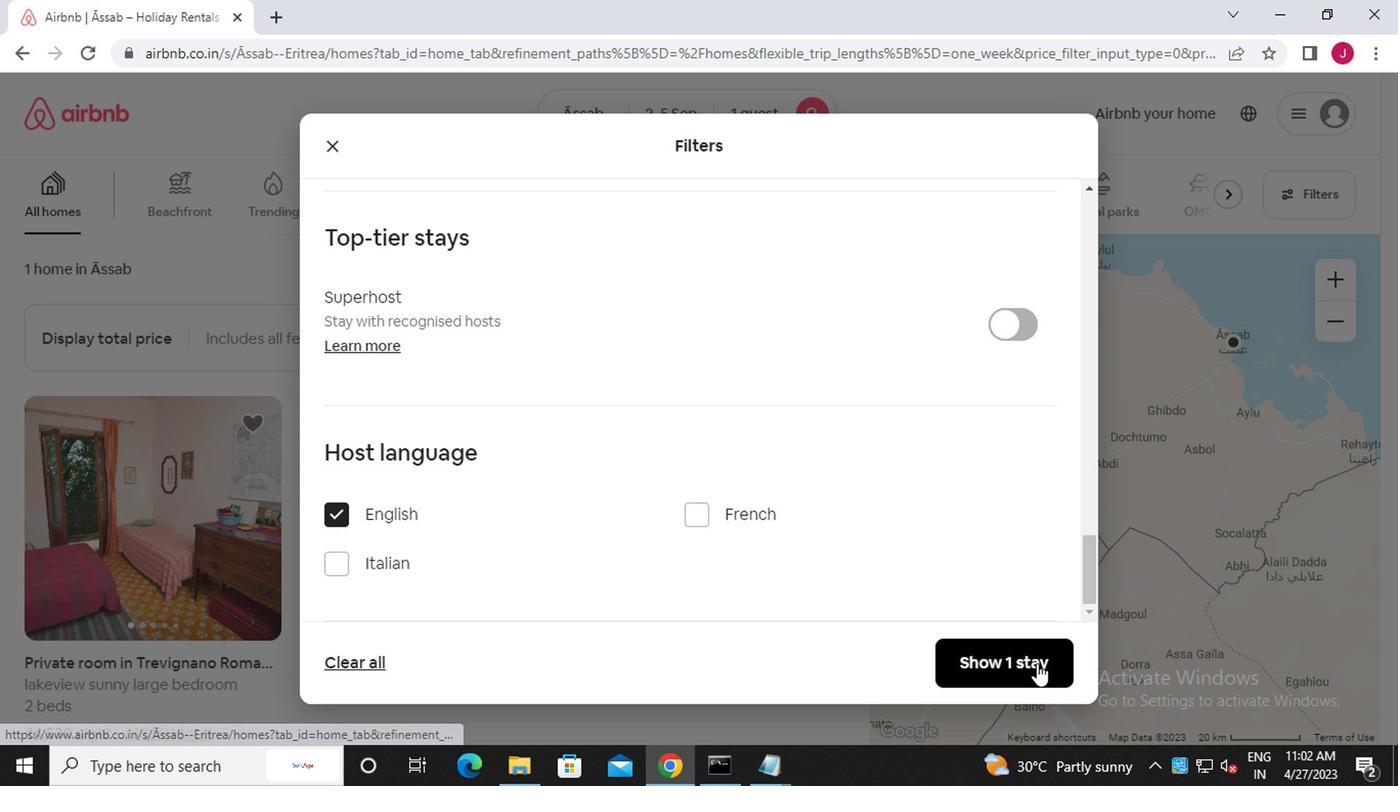 
Action: Mouse moved to (1004, 659)
Screenshot: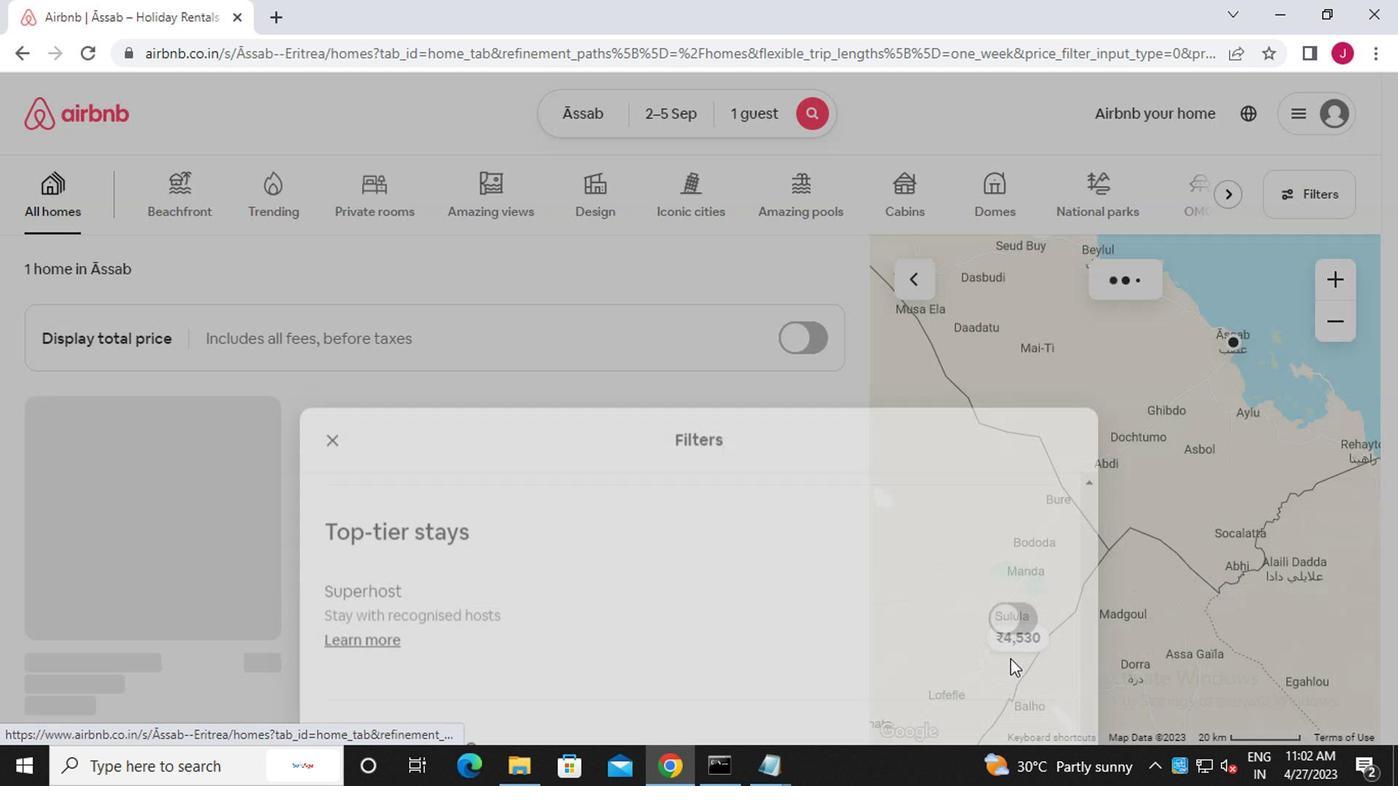 
